 Task: Look for space in Darhan, Mongolia from 11th June, 2023 to 17th June, 2023 for 1 adult in price range Rs.5000 to Rs.12000. Place can be private room with 1  bedroom having 1 bed and 1 bathroom. Property type can be house, flat, guest house, hotel. Amenities needed are: washing machine. Booking option can be shelf check-in. Required host language is English.
Action: Mouse moved to (604, 125)
Screenshot: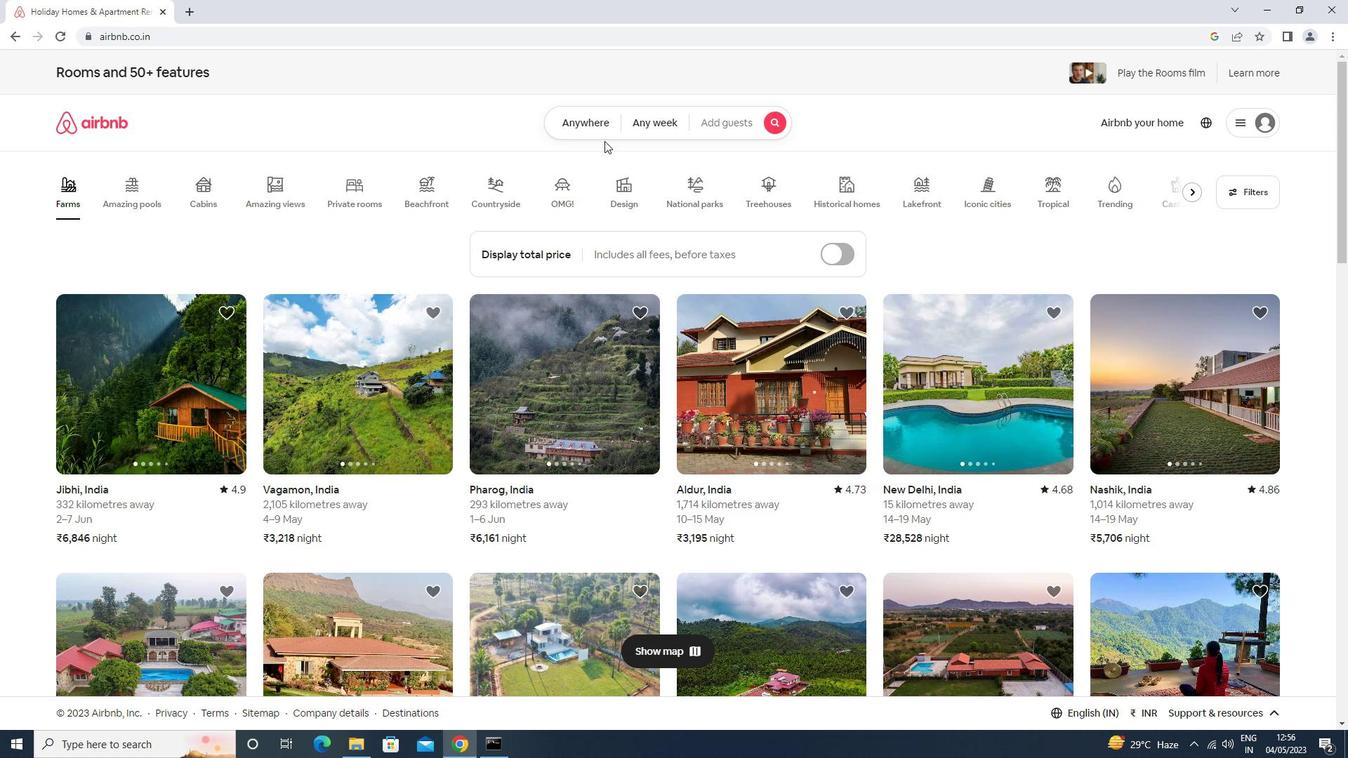 
Action: Mouse pressed left at (604, 125)
Screenshot: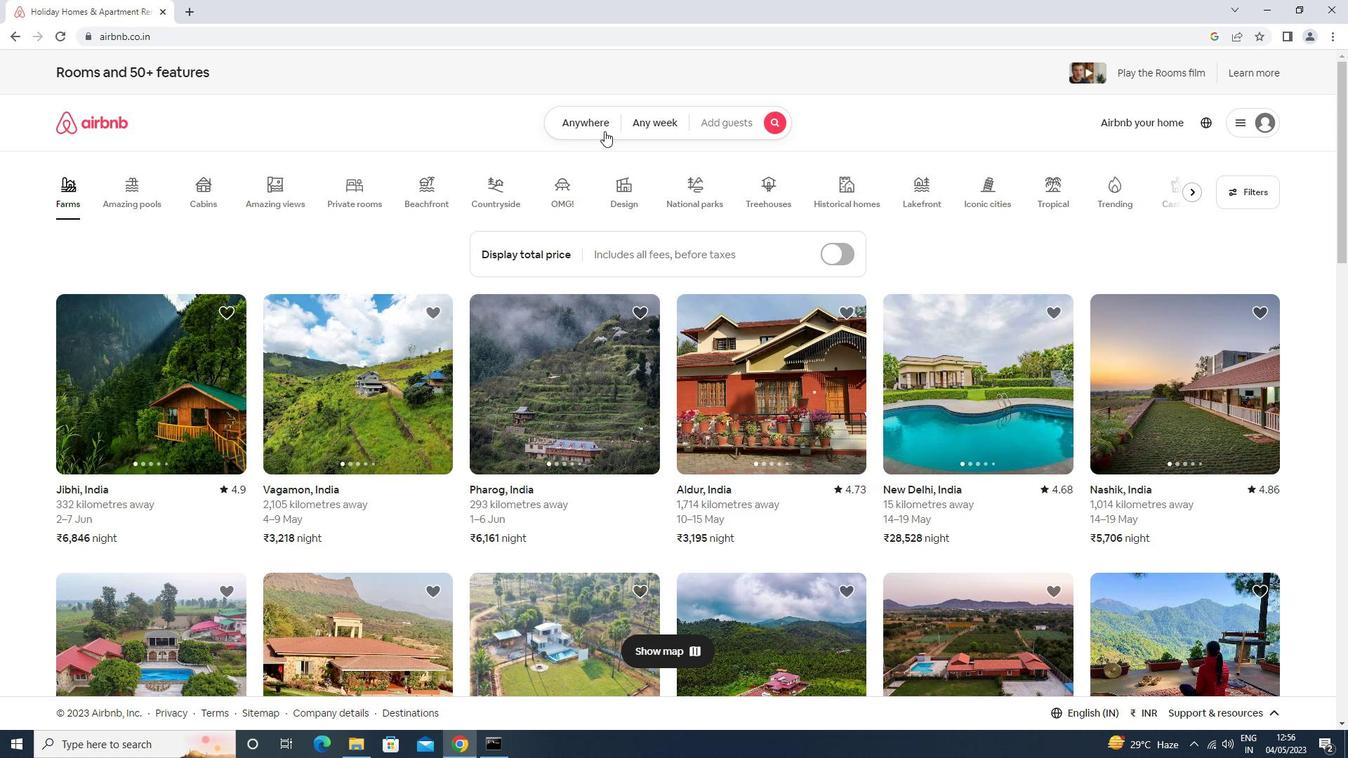 
Action: Mouse moved to (513, 175)
Screenshot: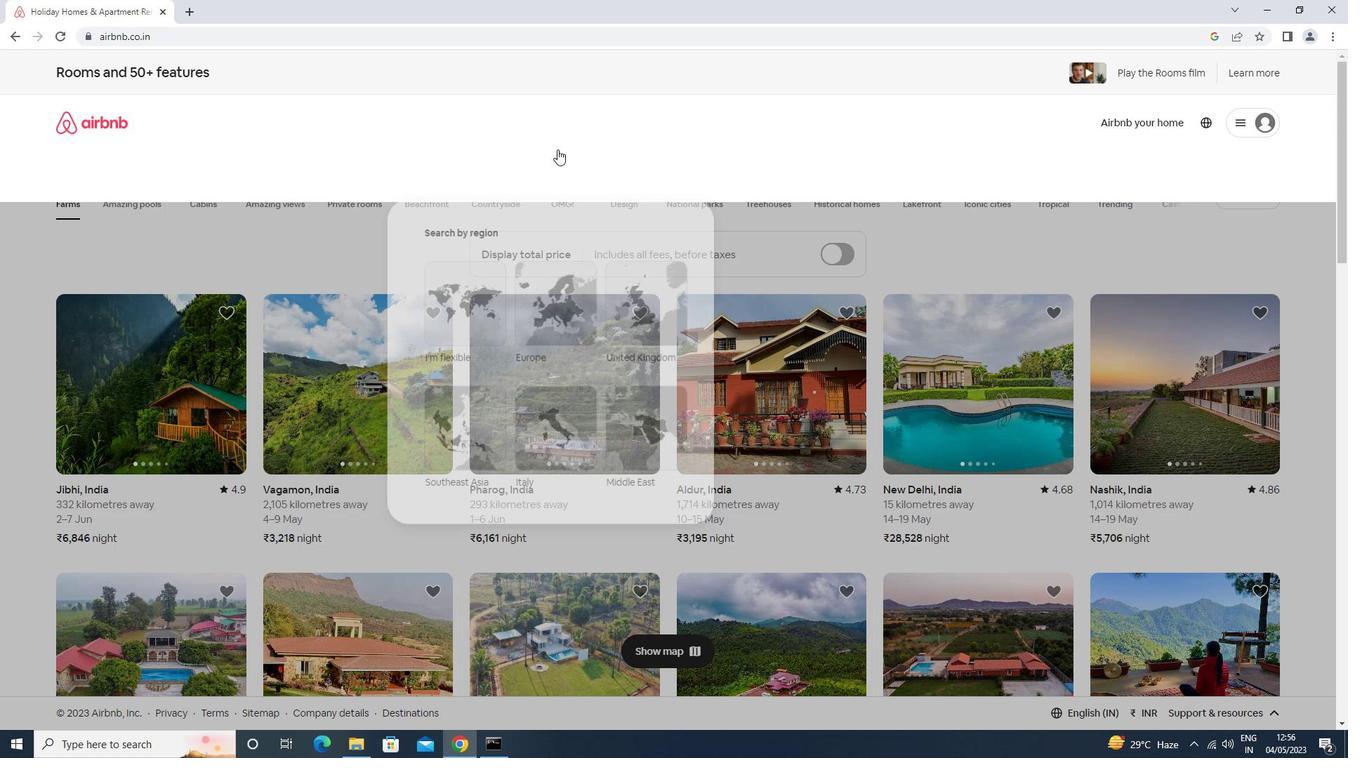 
Action: Mouse pressed left at (513, 175)
Screenshot: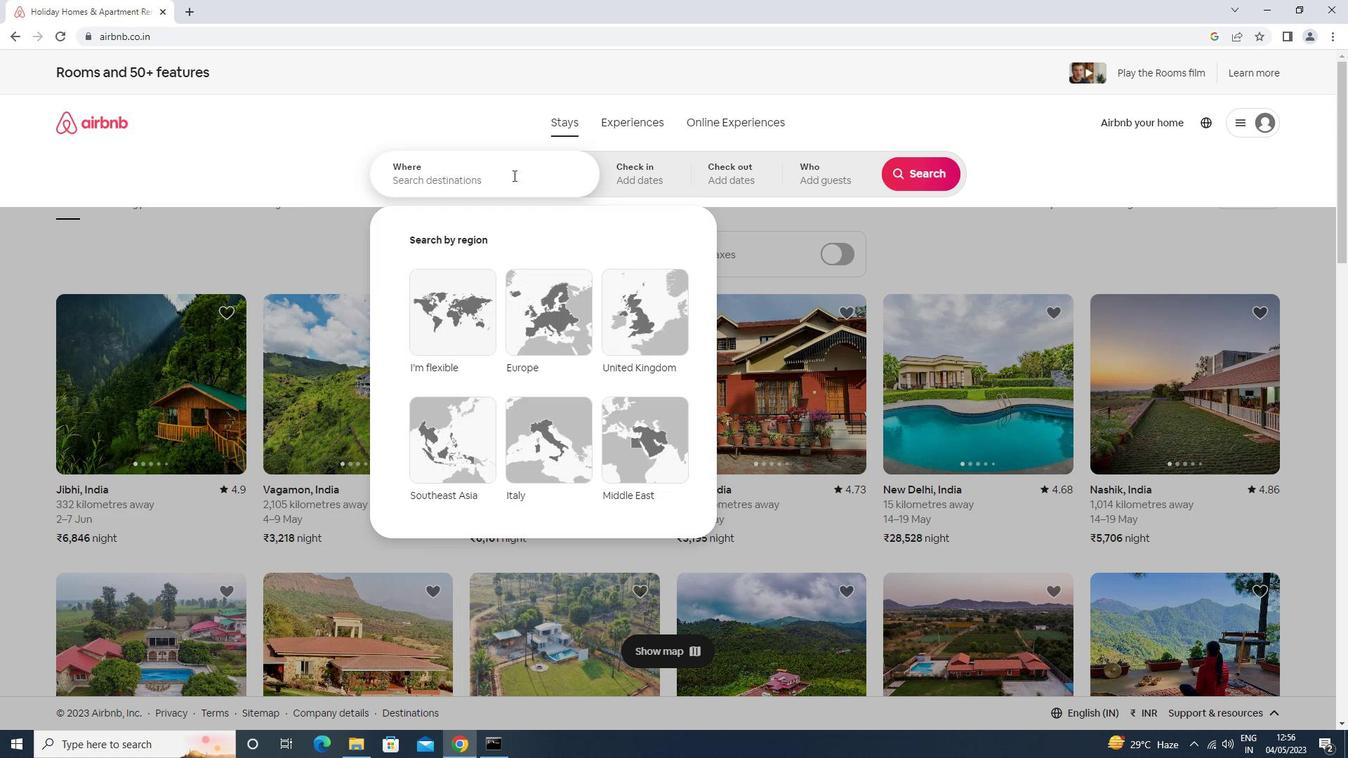 
Action: Key pressed darhan<Key.enter>
Screenshot: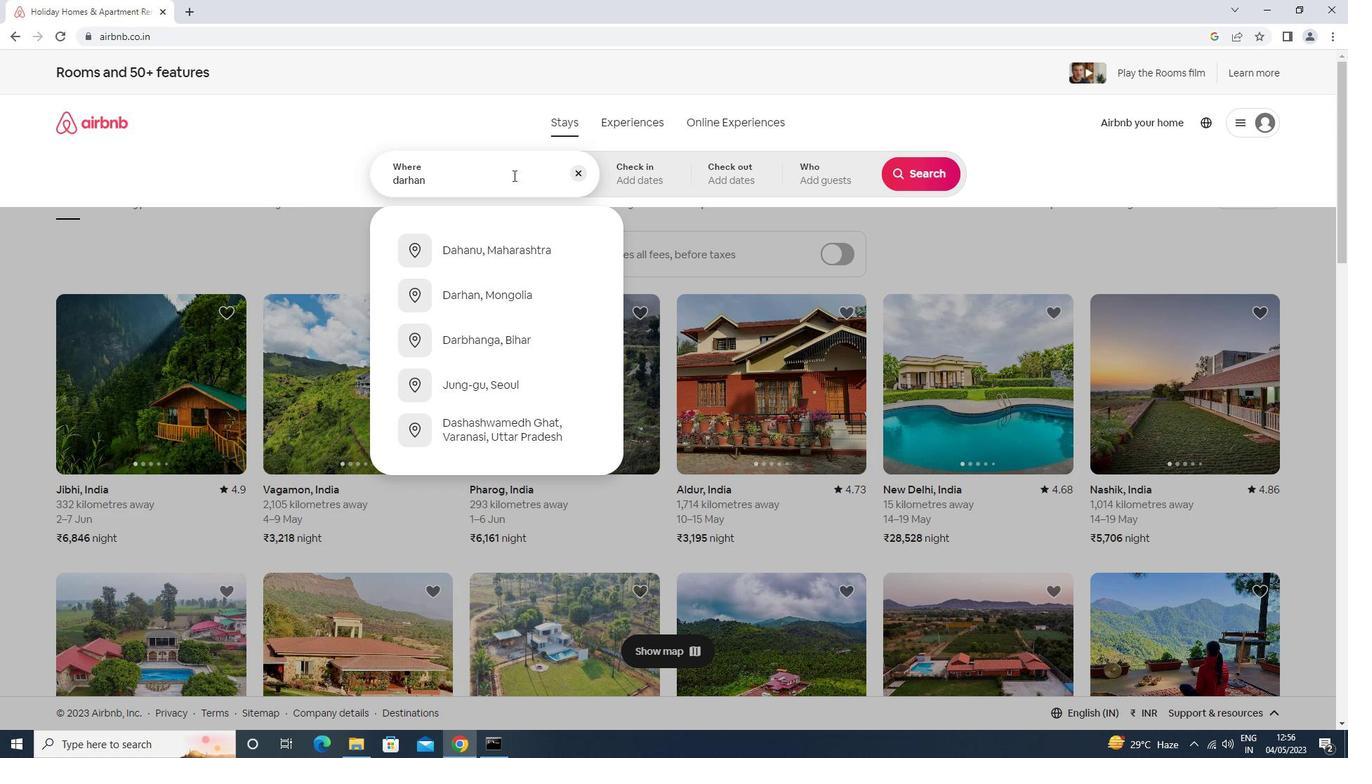 
Action: Mouse moved to (710, 410)
Screenshot: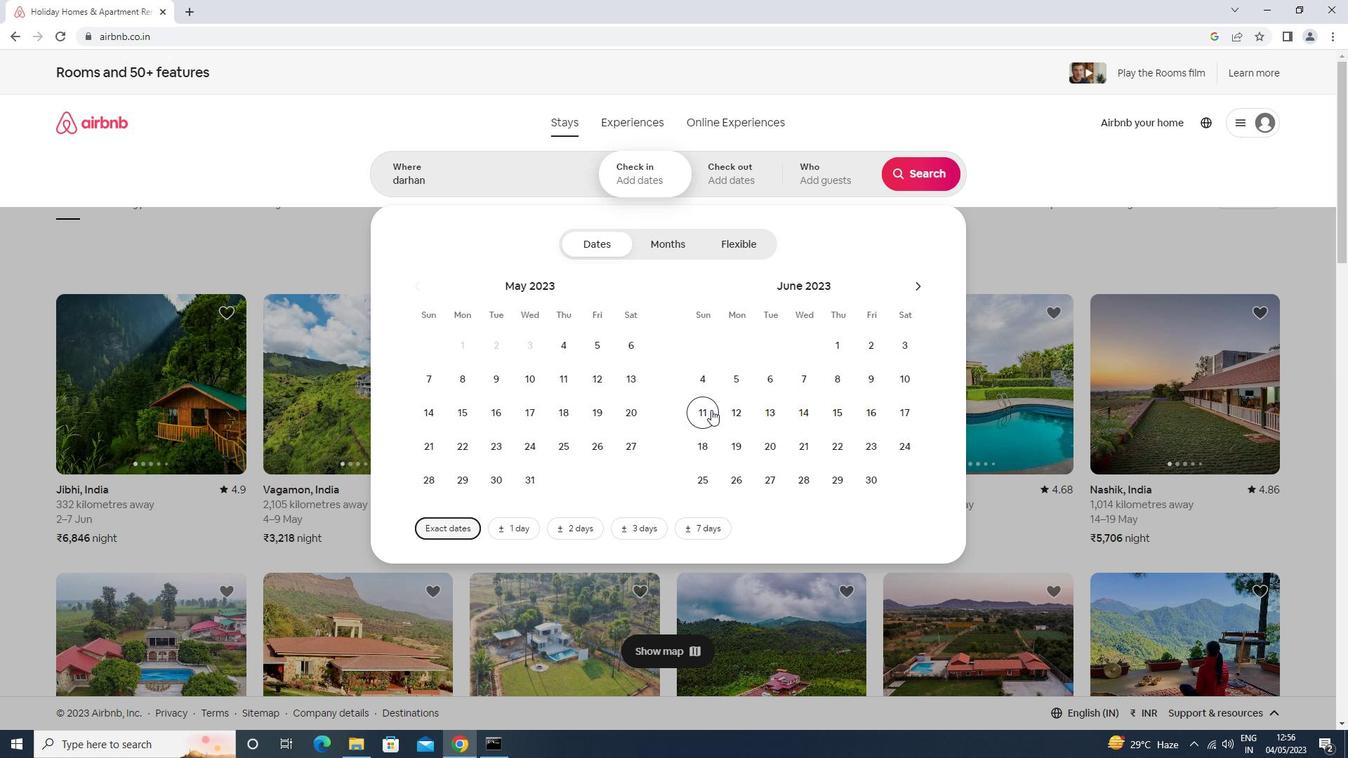 
Action: Mouse pressed left at (710, 410)
Screenshot: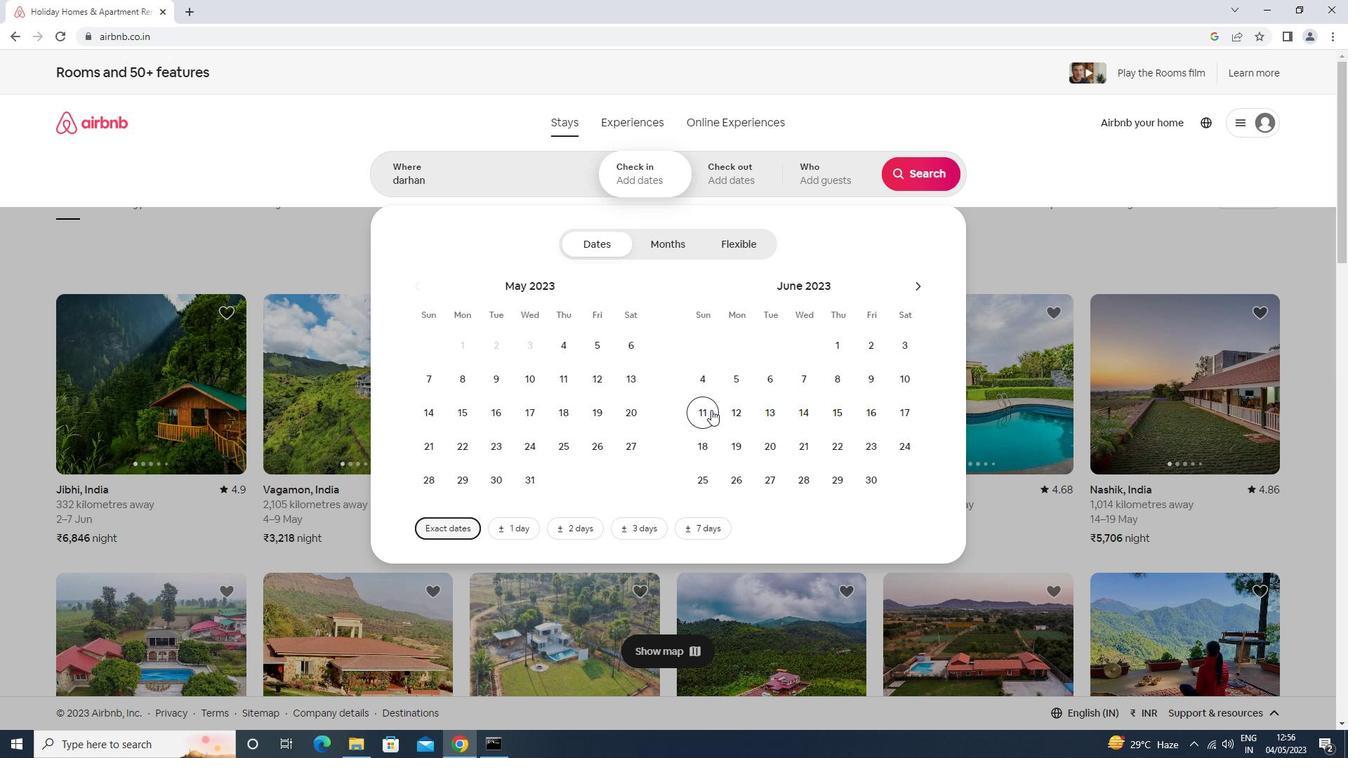 
Action: Mouse moved to (906, 415)
Screenshot: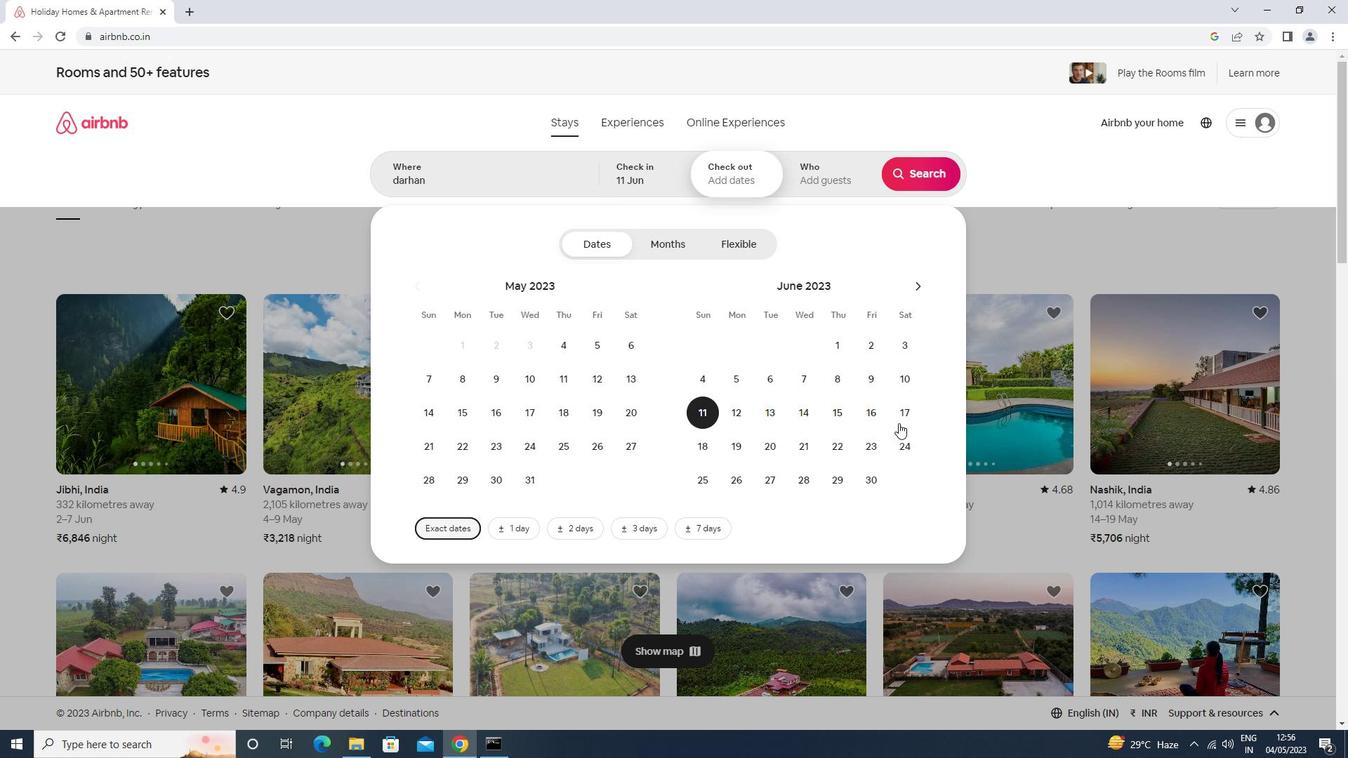 
Action: Mouse pressed left at (906, 415)
Screenshot: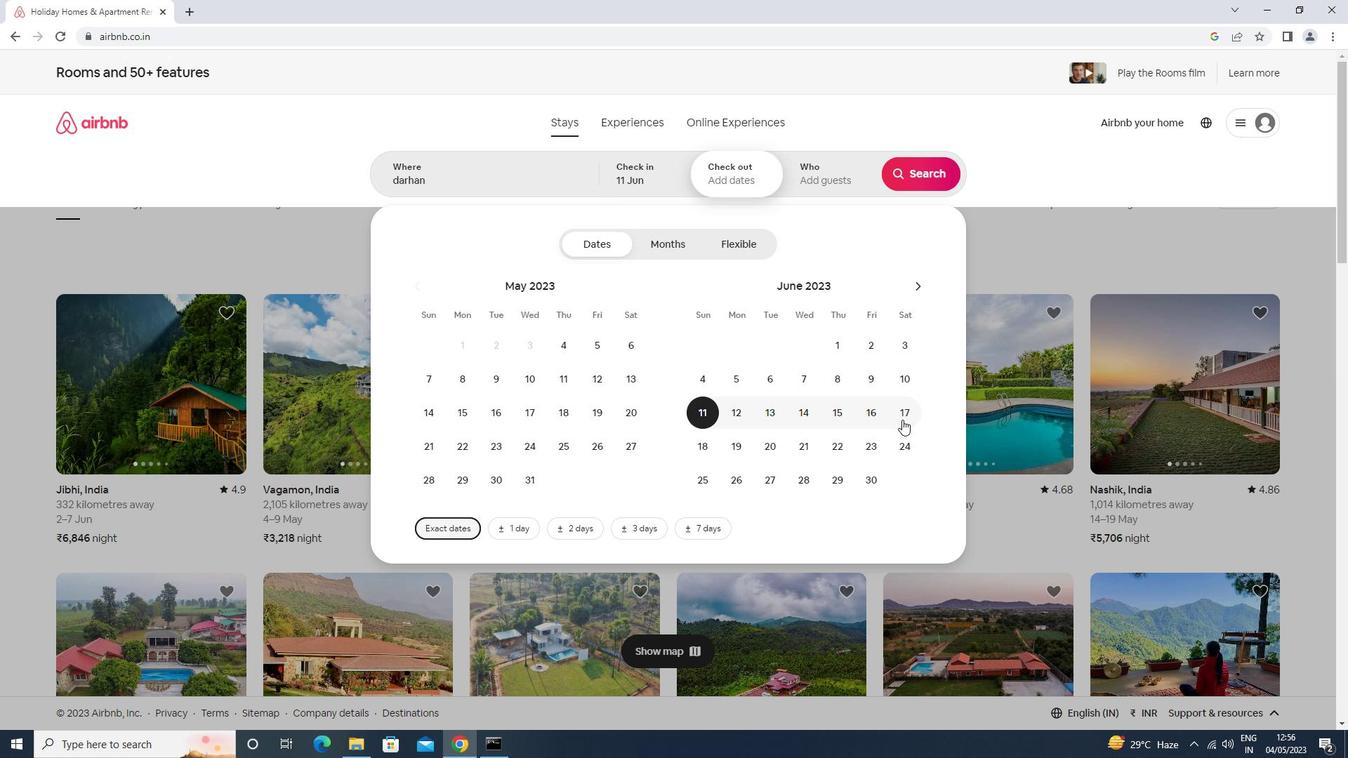 
Action: Mouse moved to (814, 188)
Screenshot: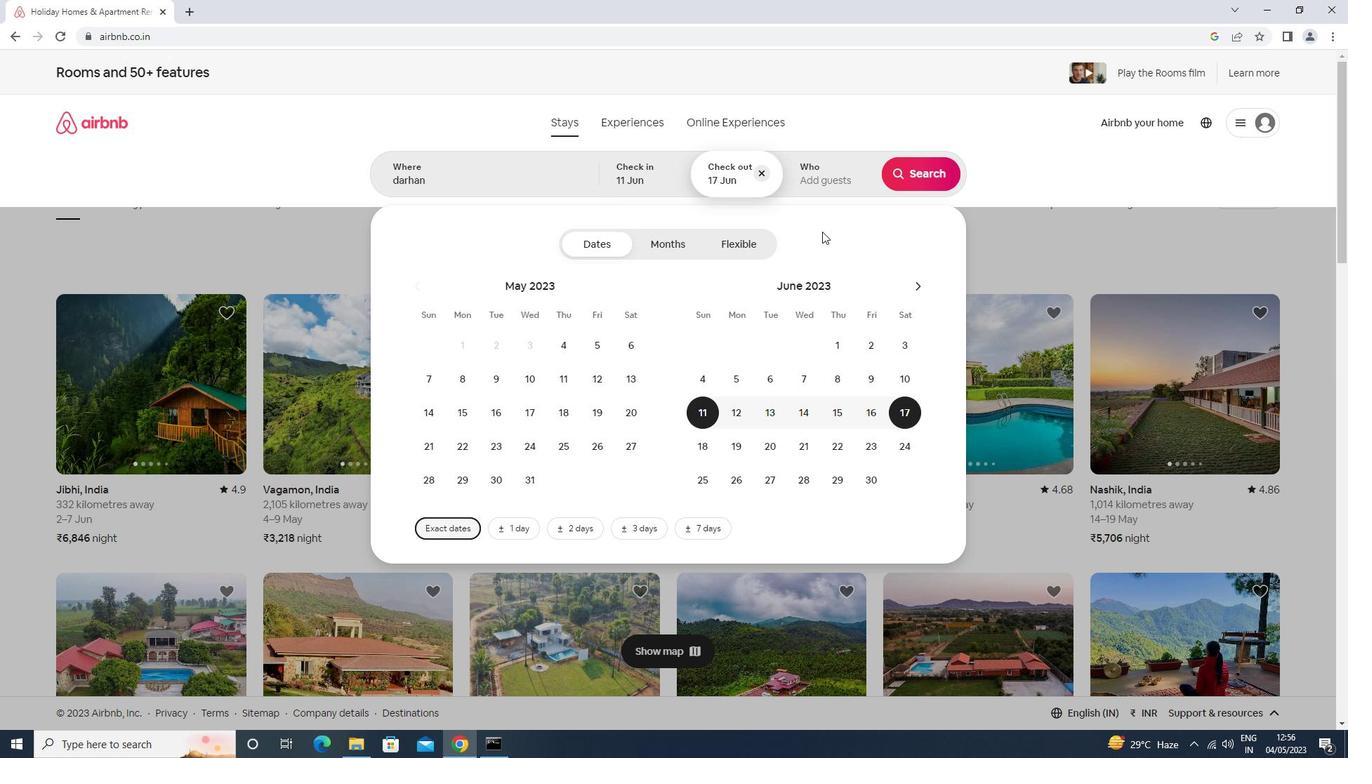 
Action: Mouse pressed left at (814, 188)
Screenshot: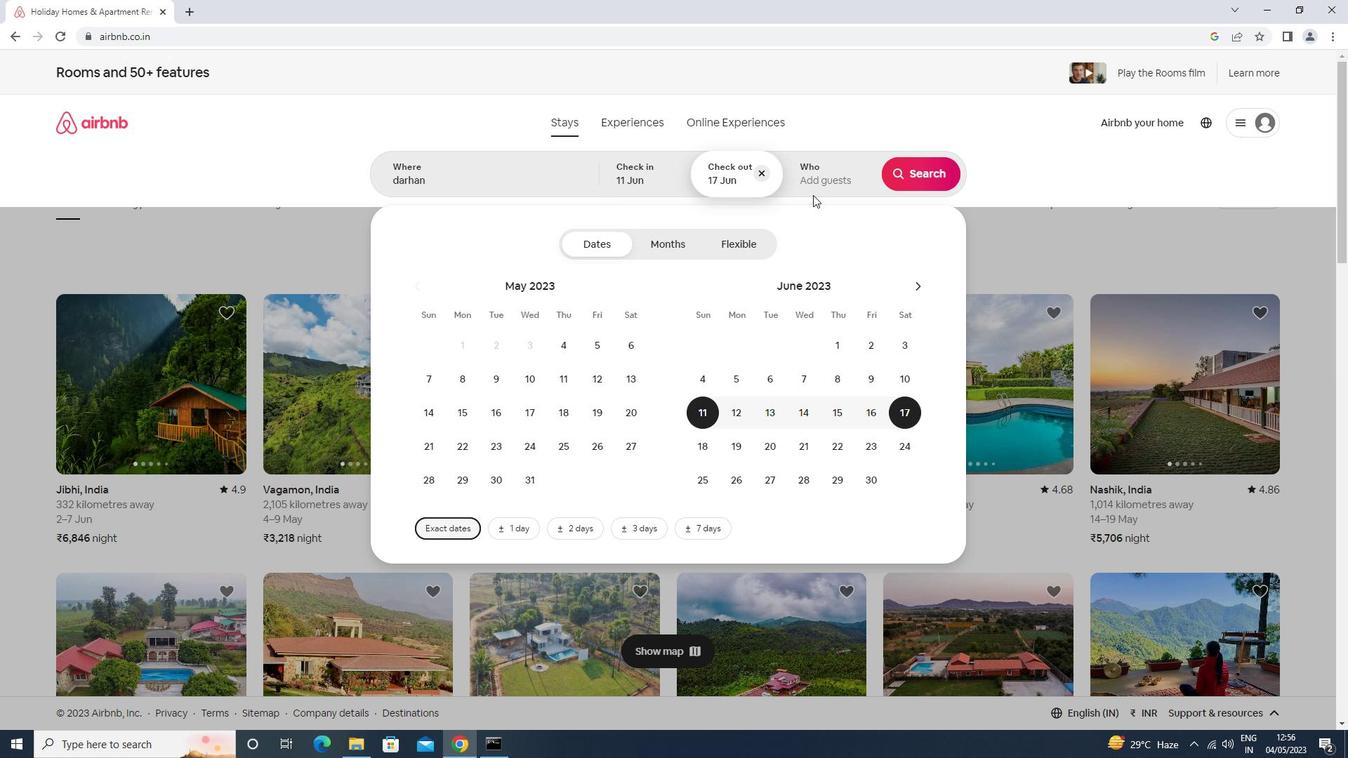
Action: Mouse moved to (925, 253)
Screenshot: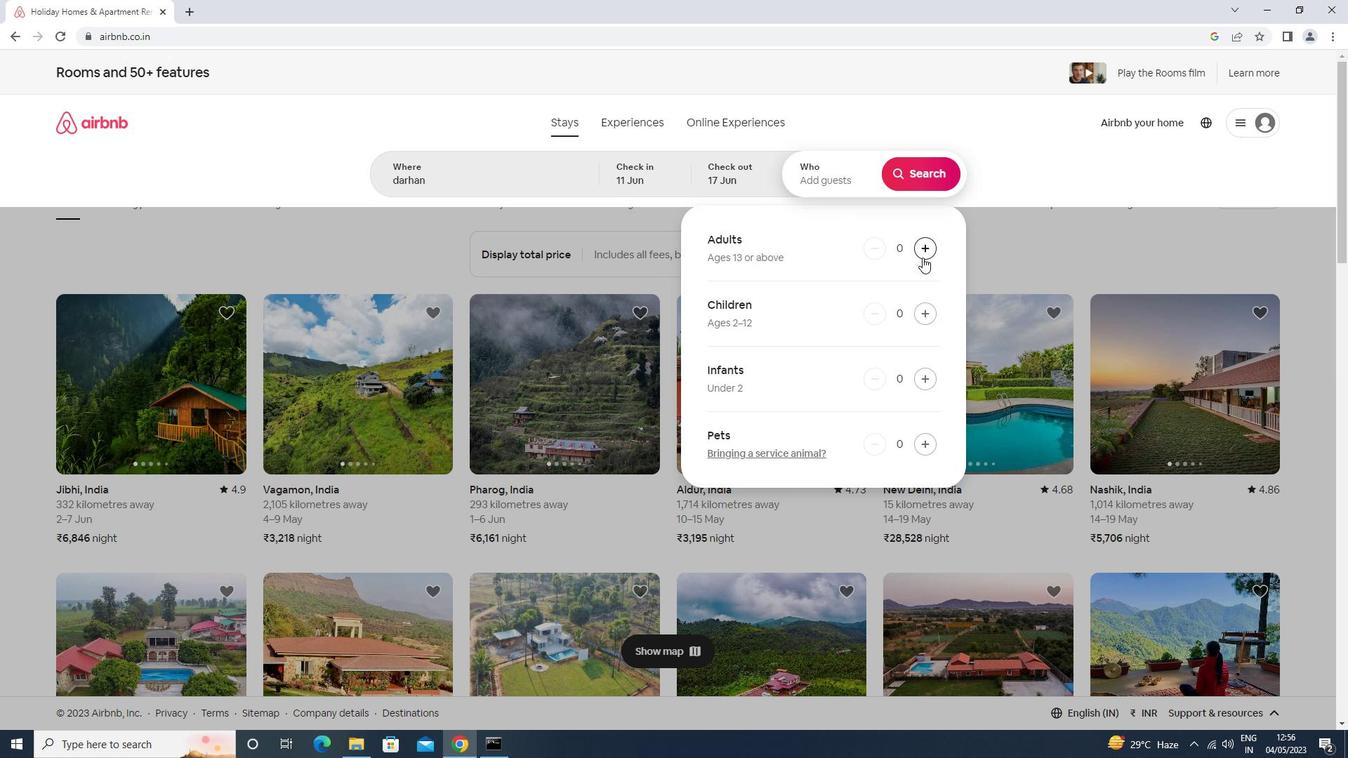 
Action: Mouse pressed left at (925, 253)
Screenshot: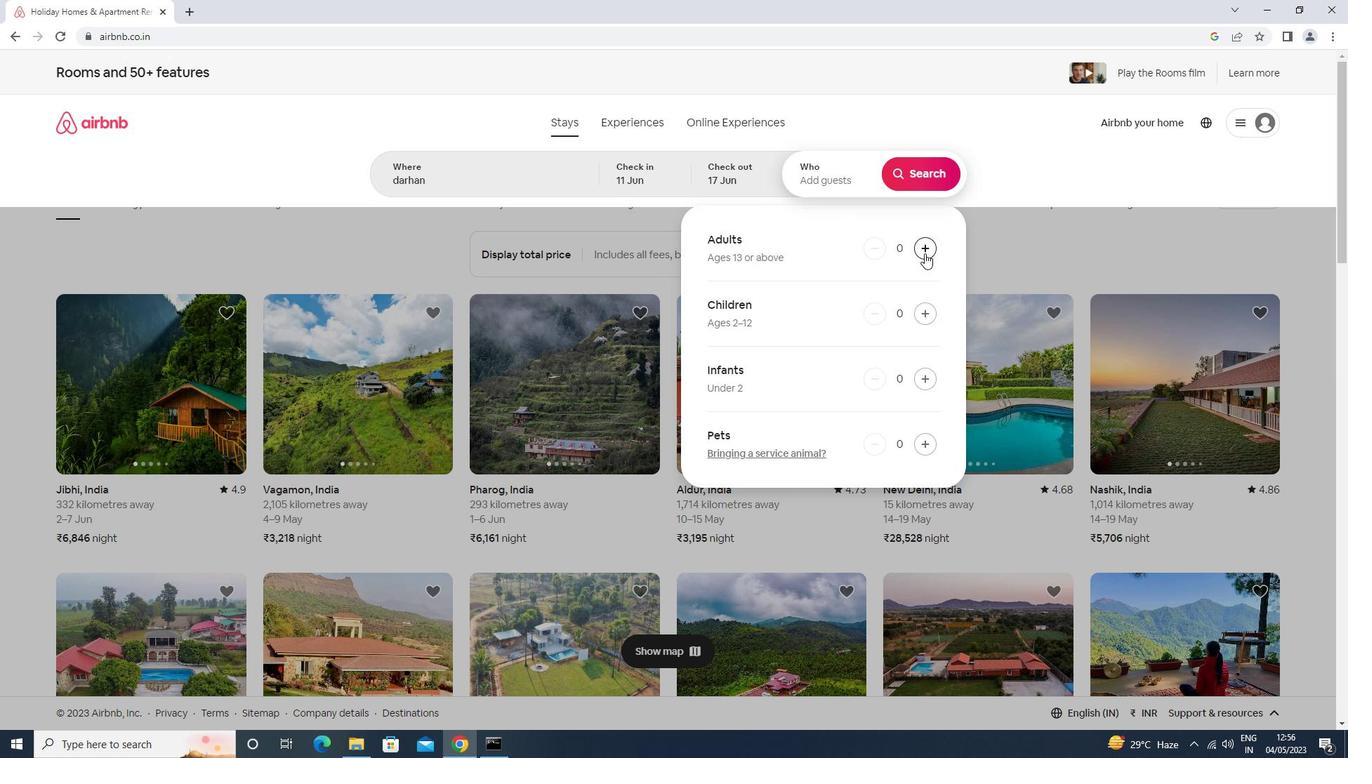 
Action: Mouse moved to (922, 164)
Screenshot: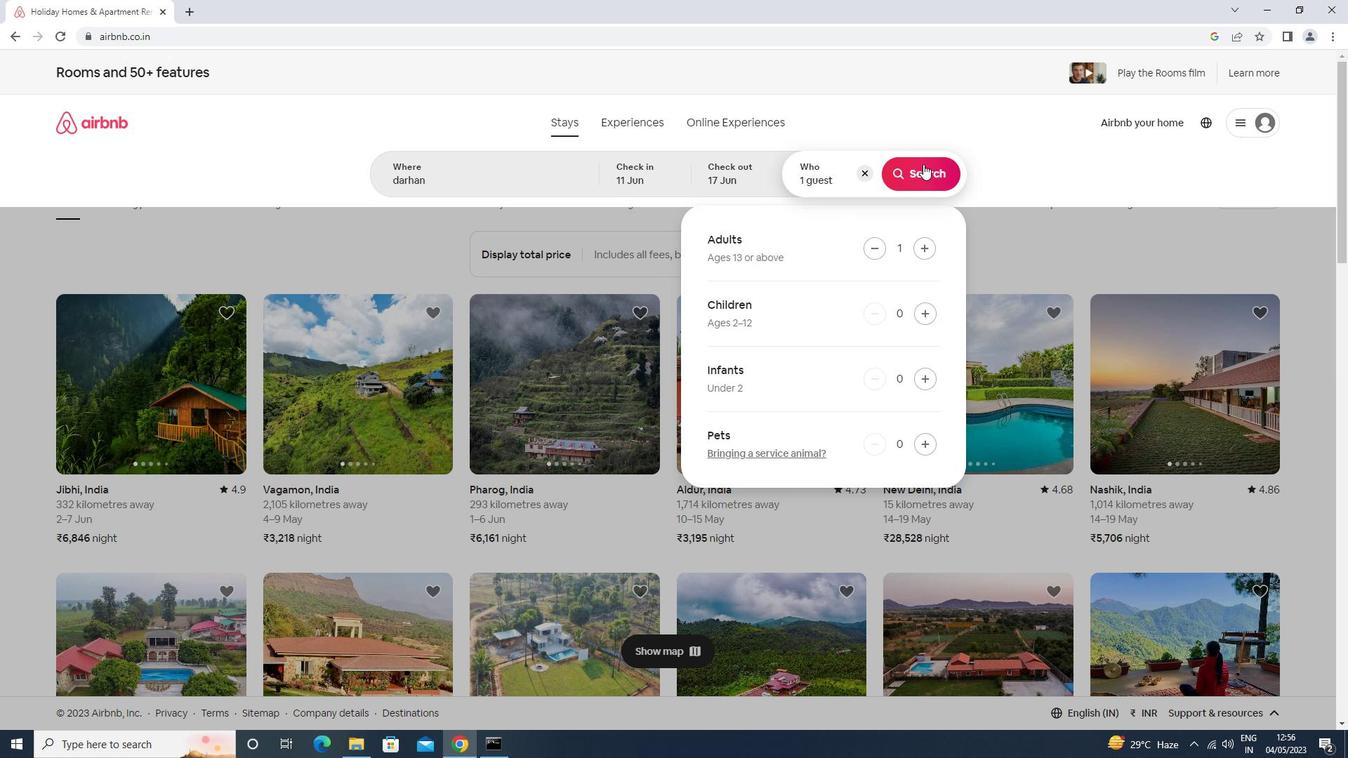 
Action: Mouse pressed left at (922, 164)
Screenshot: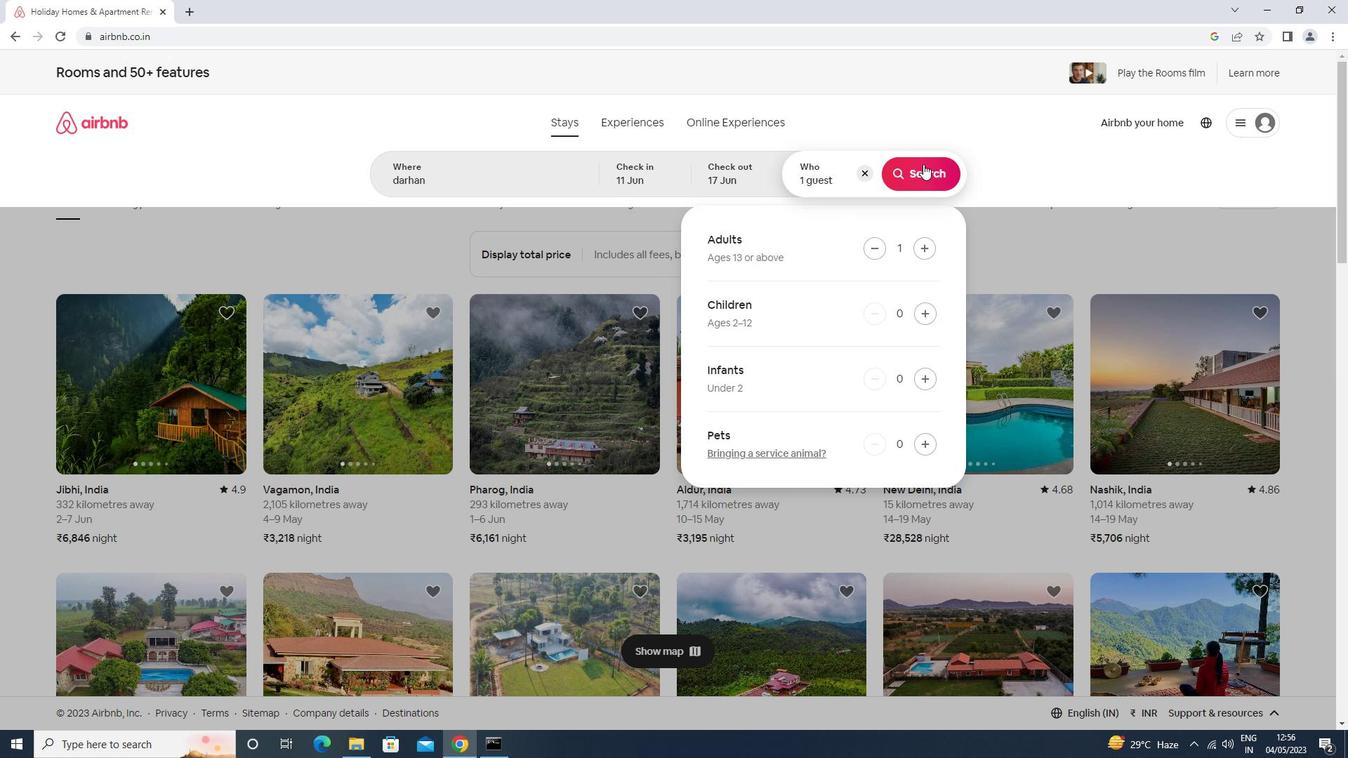 
Action: Mouse moved to (1306, 143)
Screenshot: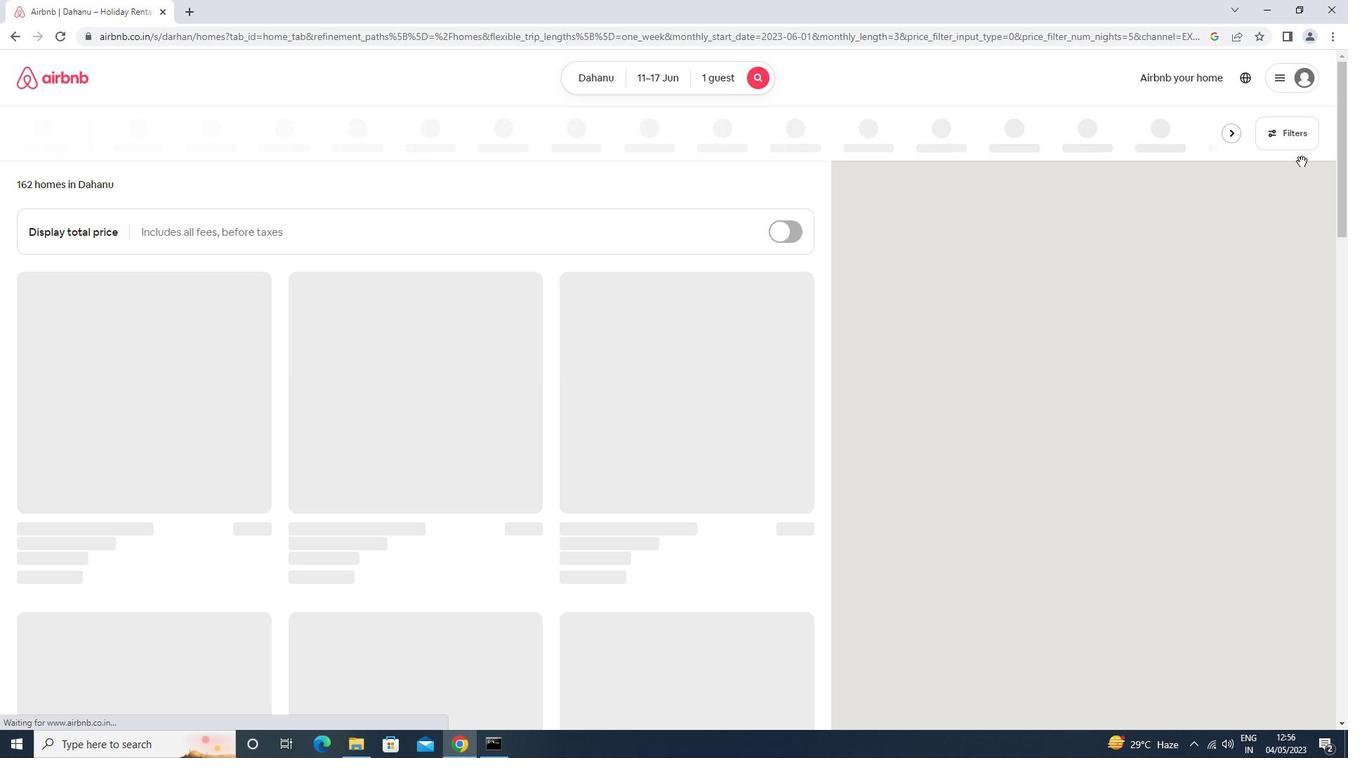 
Action: Mouse pressed left at (1306, 143)
Screenshot: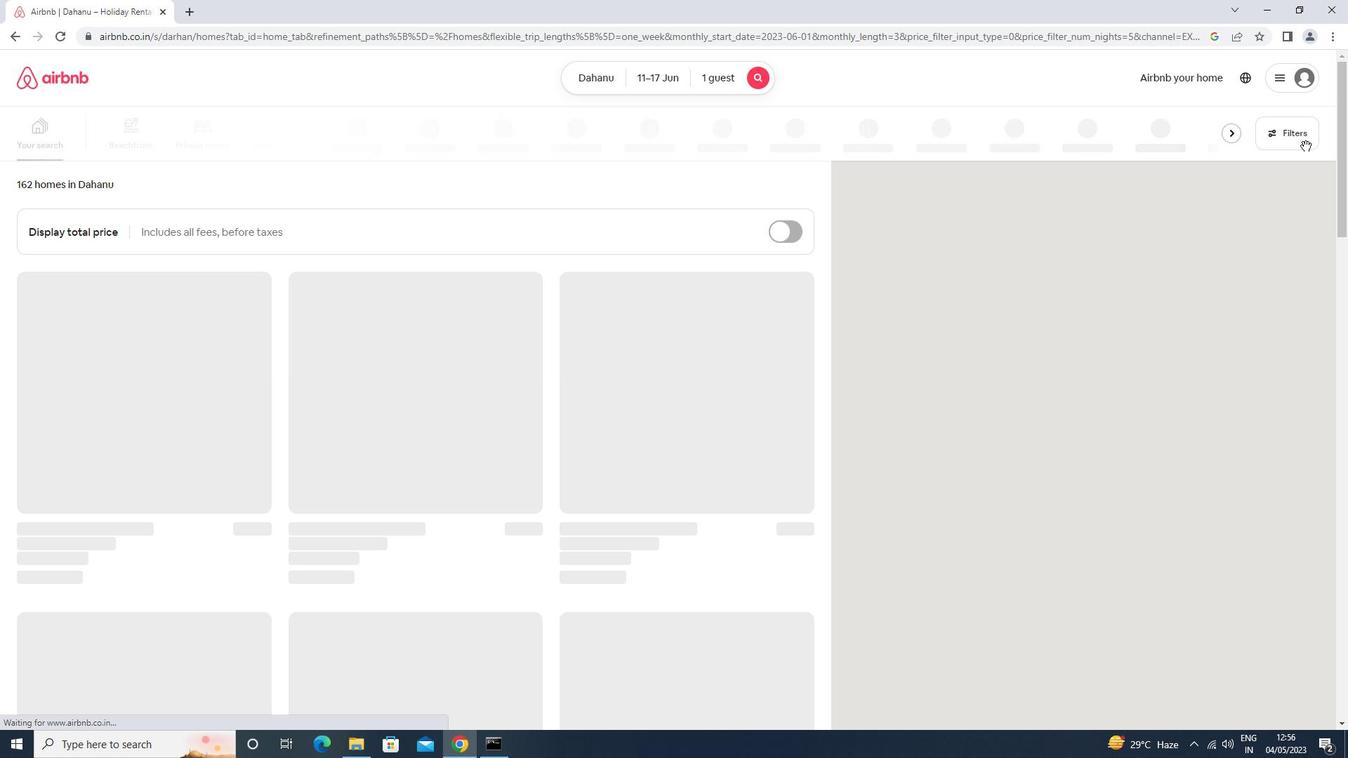 
Action: Mouse moved to (611, 314)
Screenshot: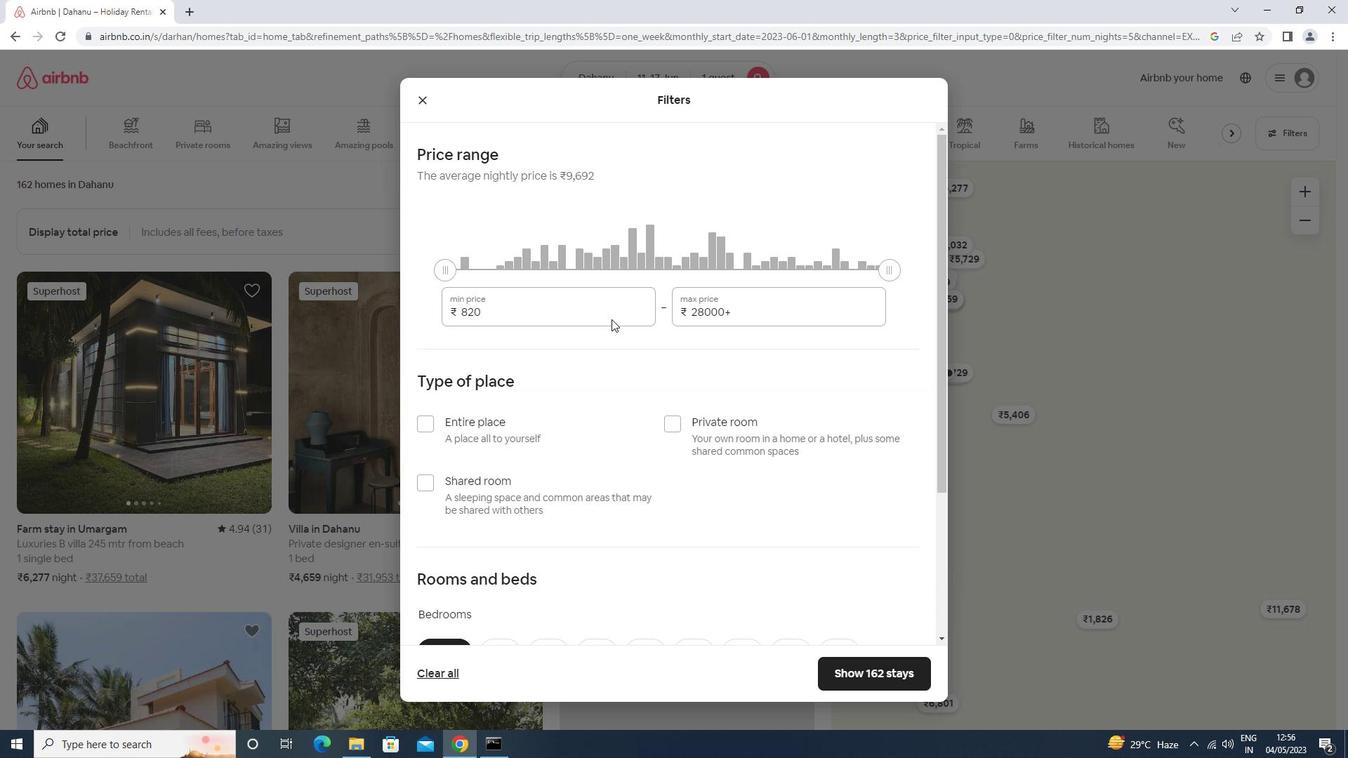 
Action: Mouse pressed left at (611, 314)
Screenshot: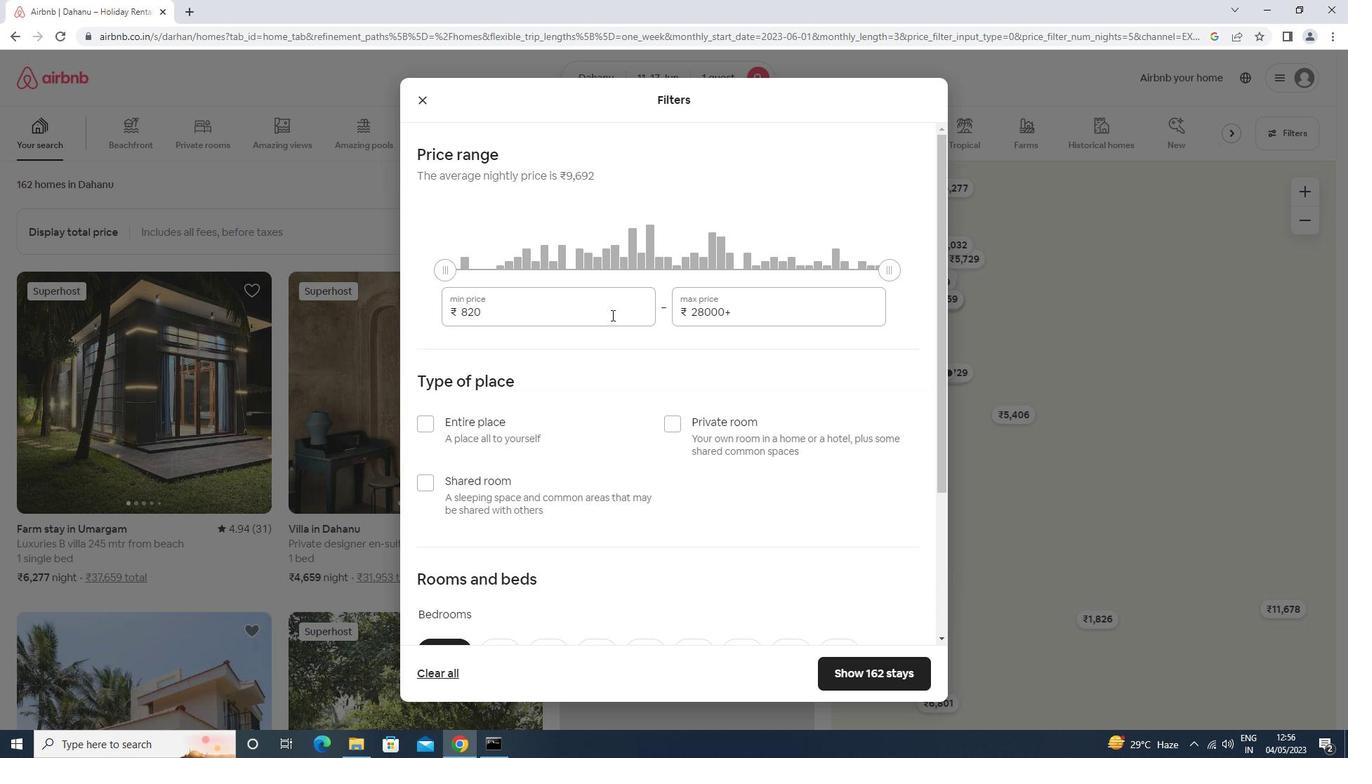 
Action: Mouse moved to (611, 314)
Screenshot: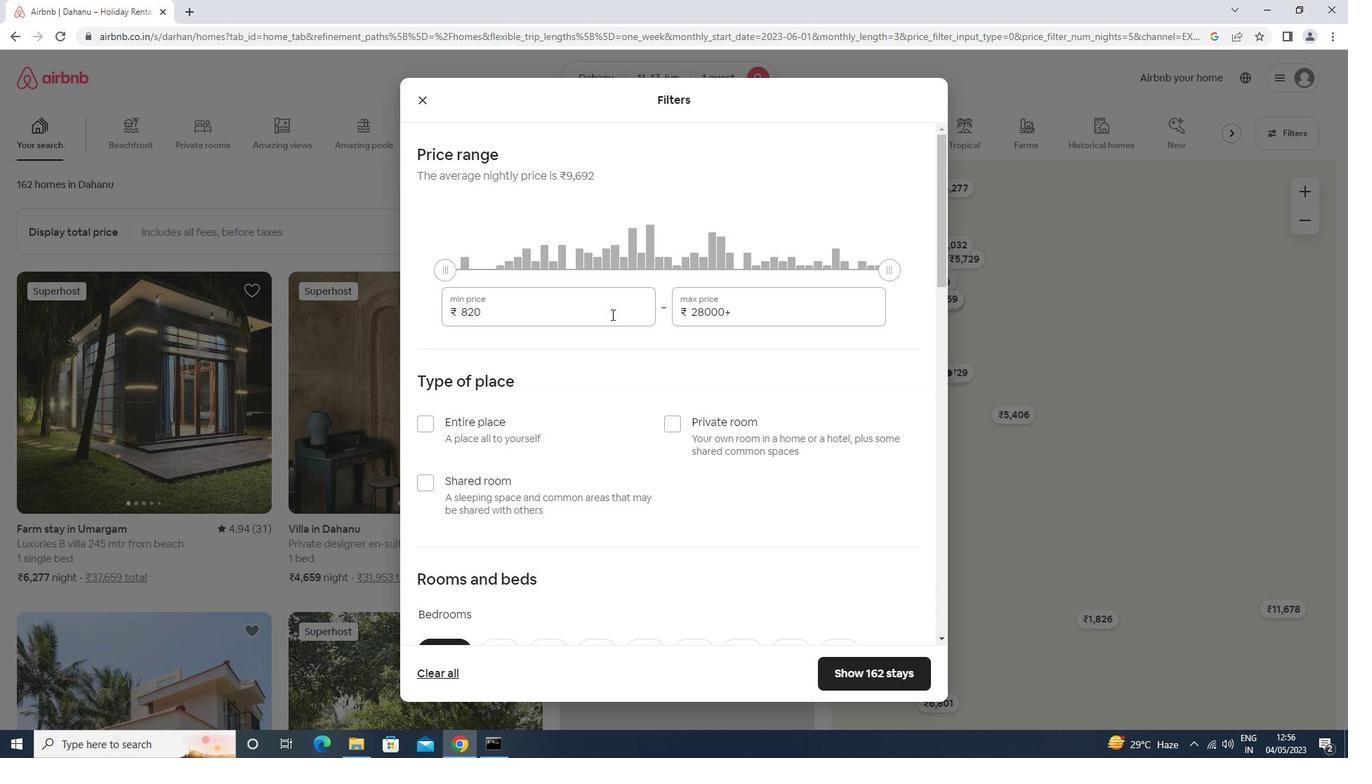 
Action: Key pressed <Key.backspace><Key.backspace><Key.backspace>5000<Key.tab>12000
Screenshot: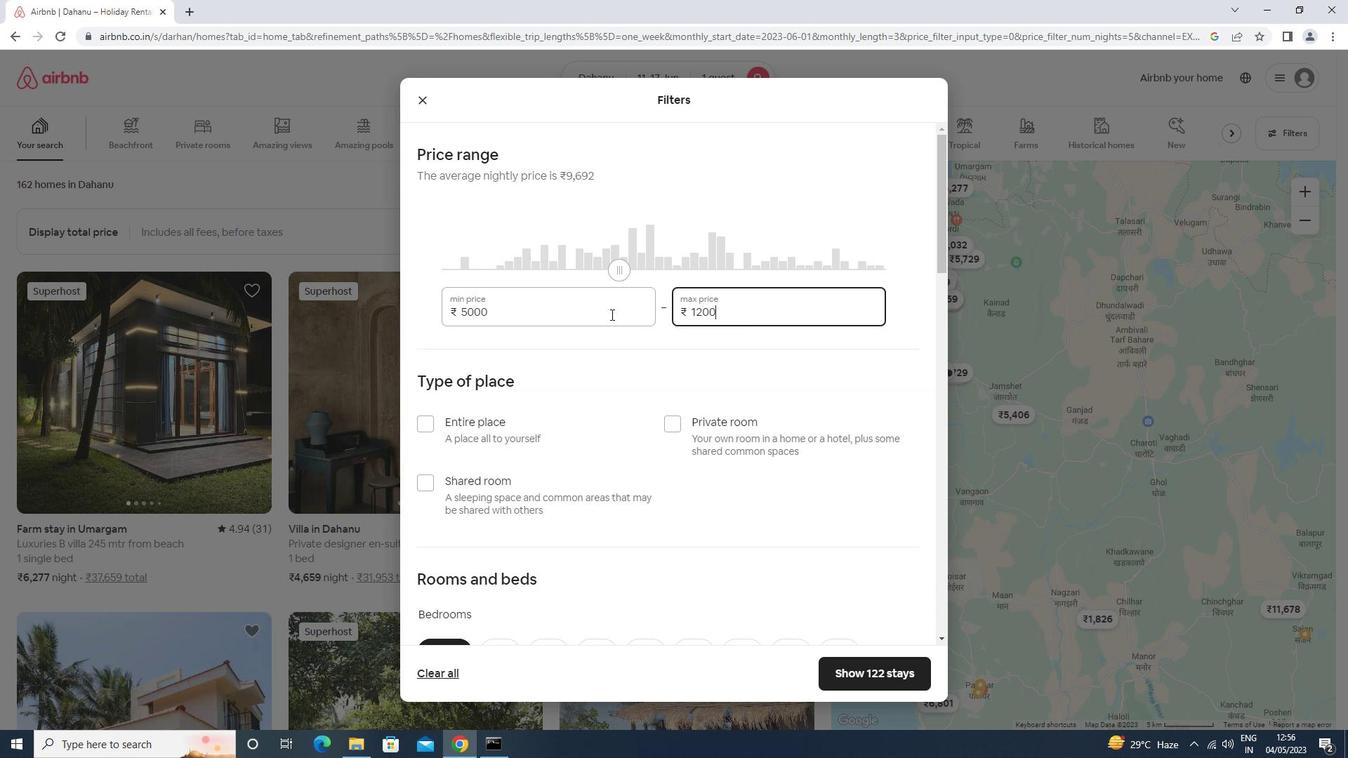 
Action: Mouse moved to (731, 439)
Screenshot: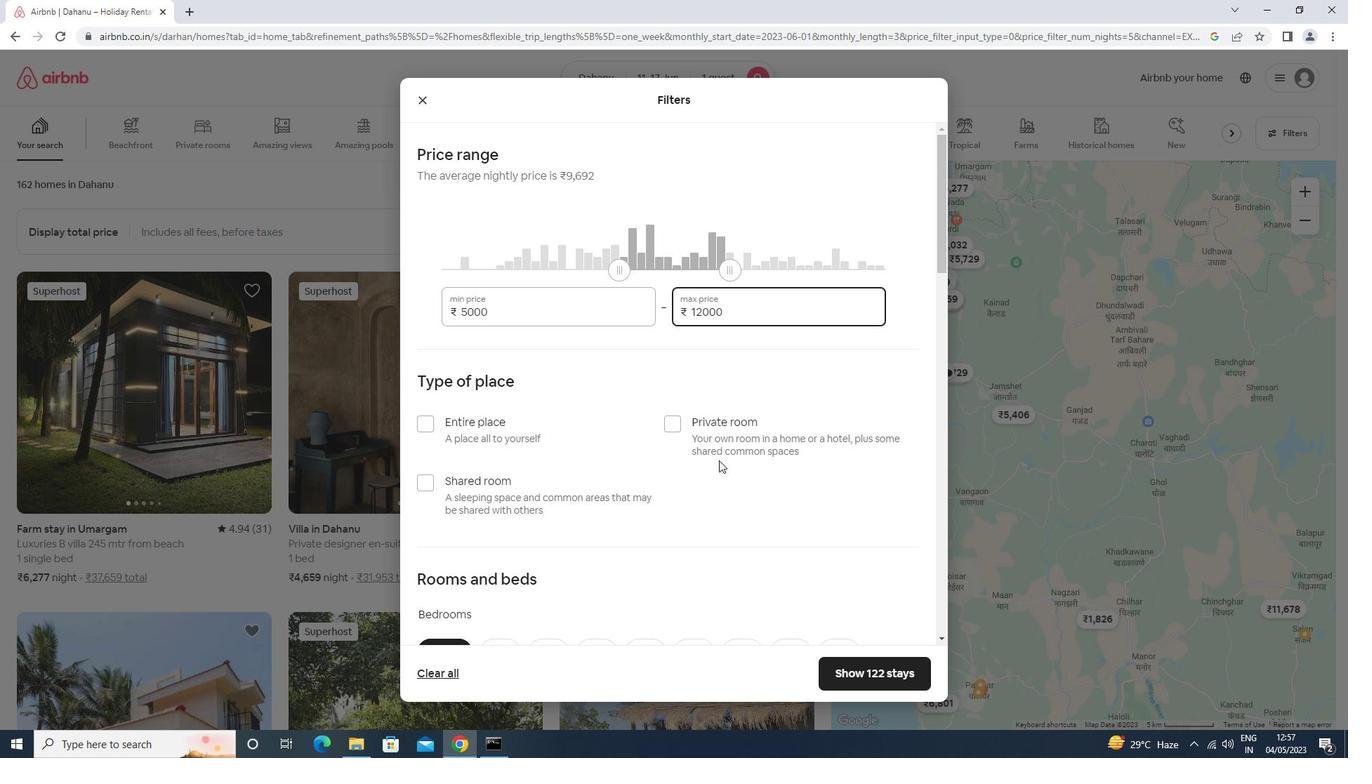 
Action: Mouse pressed left at (731, 439)
Screenshot: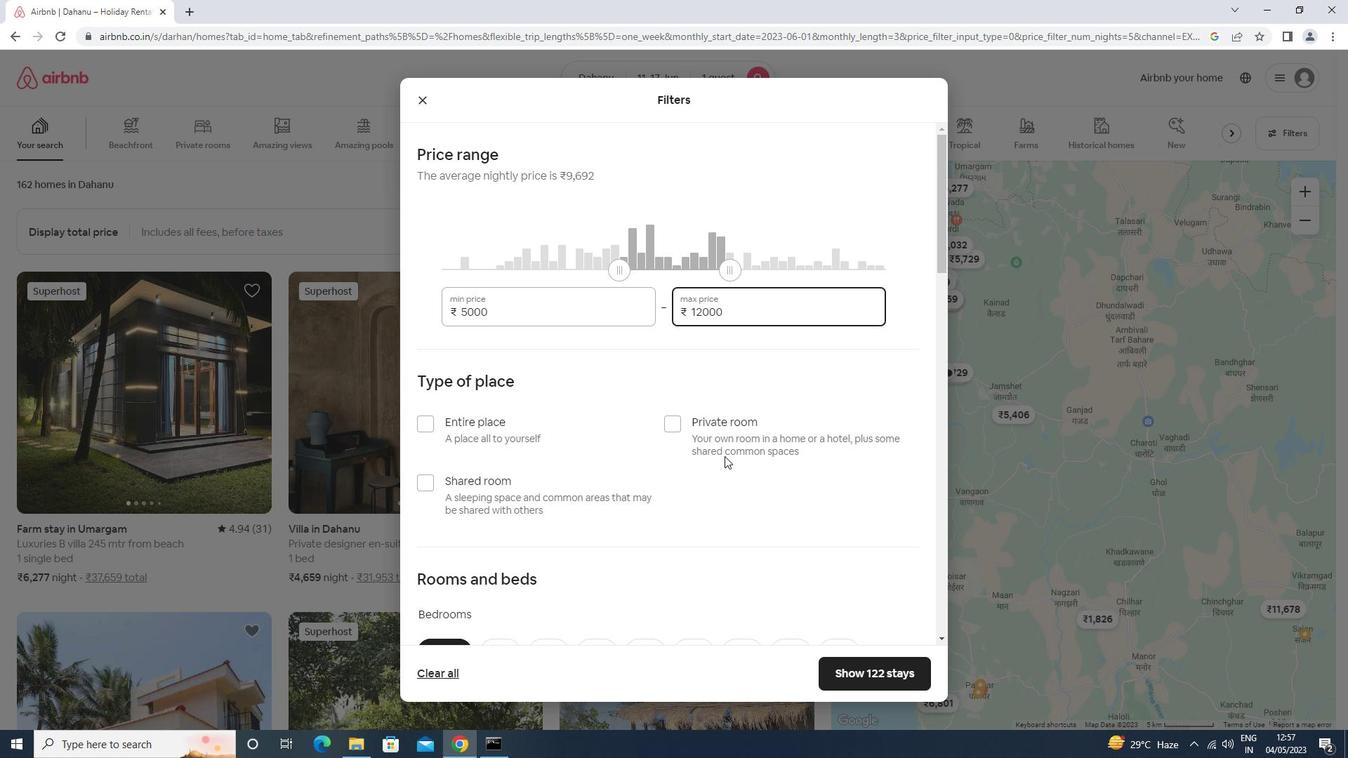 
Action: Mouse moved to (724, 441)
Screenshot: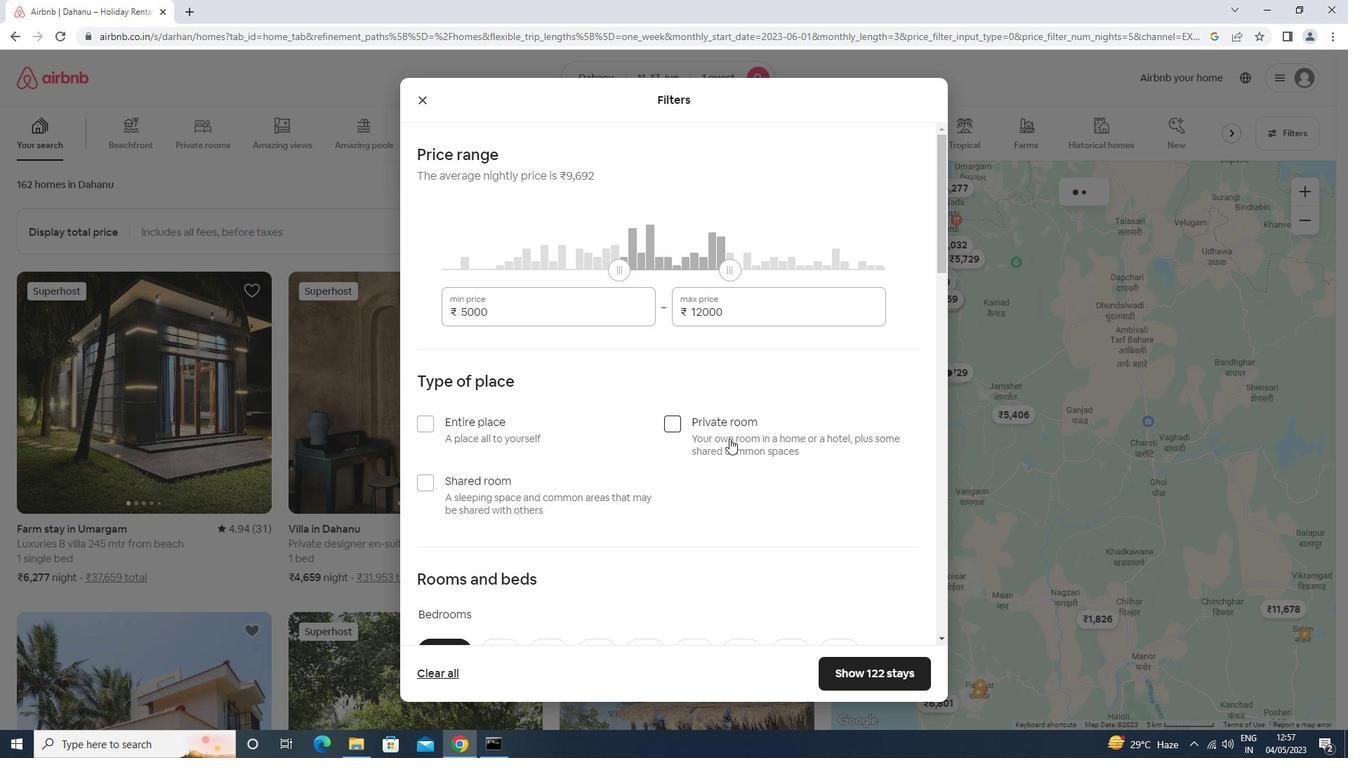 
Action: Mouse scrolled (724, 440) with delta (0, 0)
Screenshot: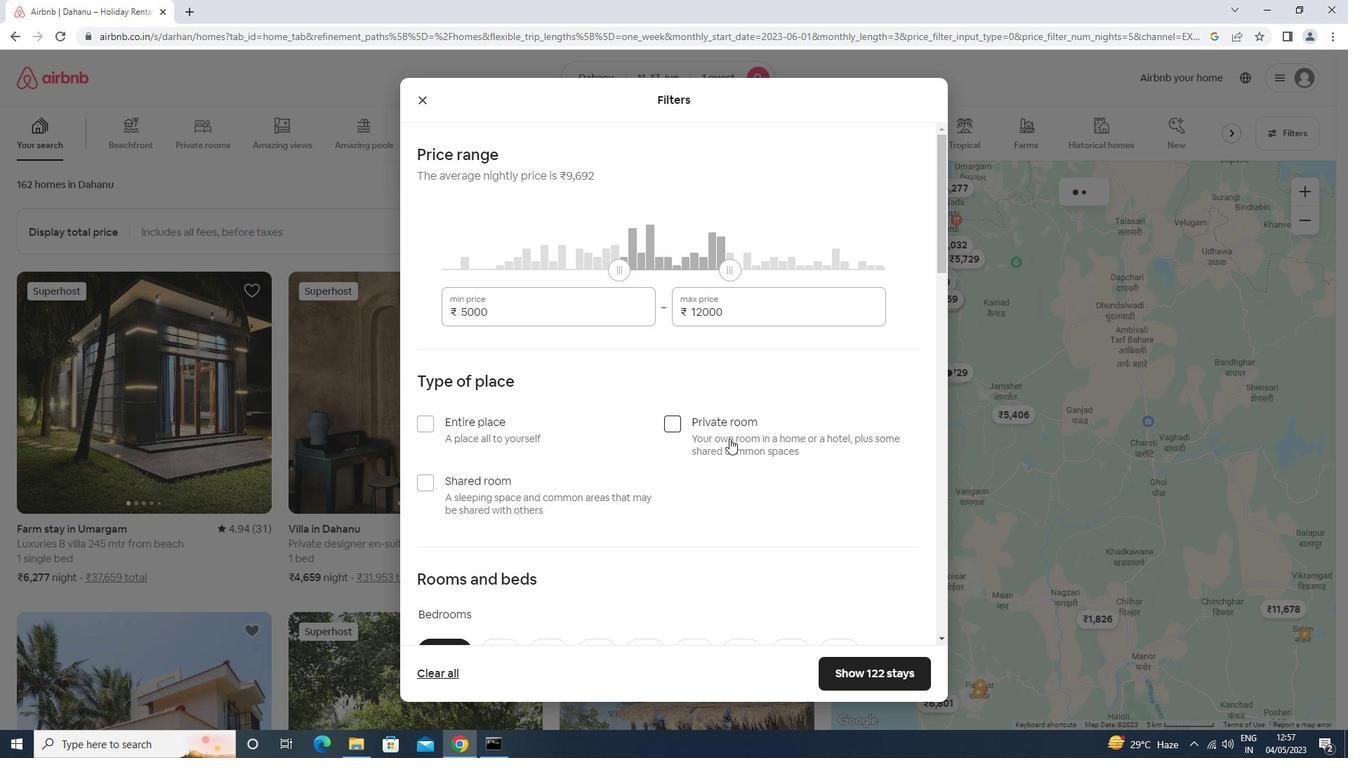 
Action: Mouse moved to (723, 441)
Screenshot: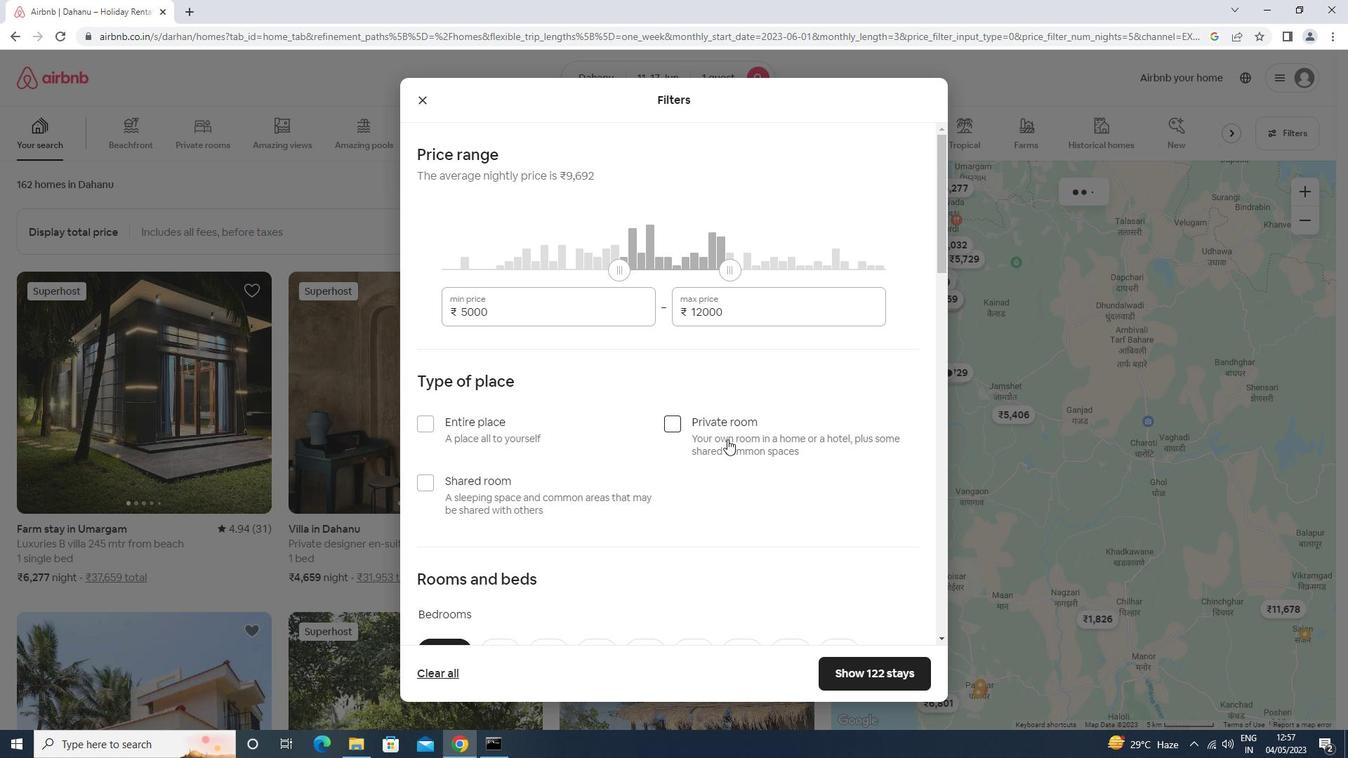 
Action: Mouse scrolled (723, 441) with delta (0, 0)
Screenshot: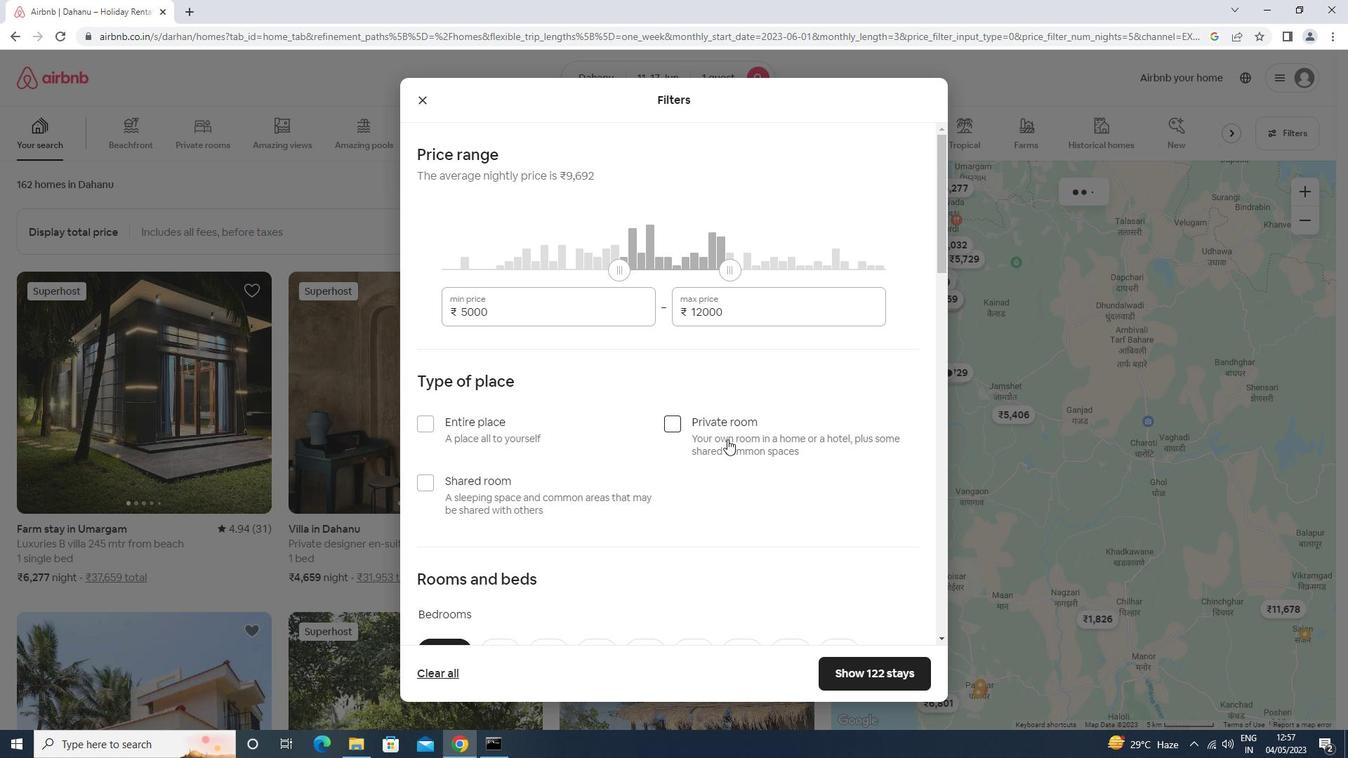 
Action: Mouse scrolled (723, 441) with delta (0, 0)
Screenshot: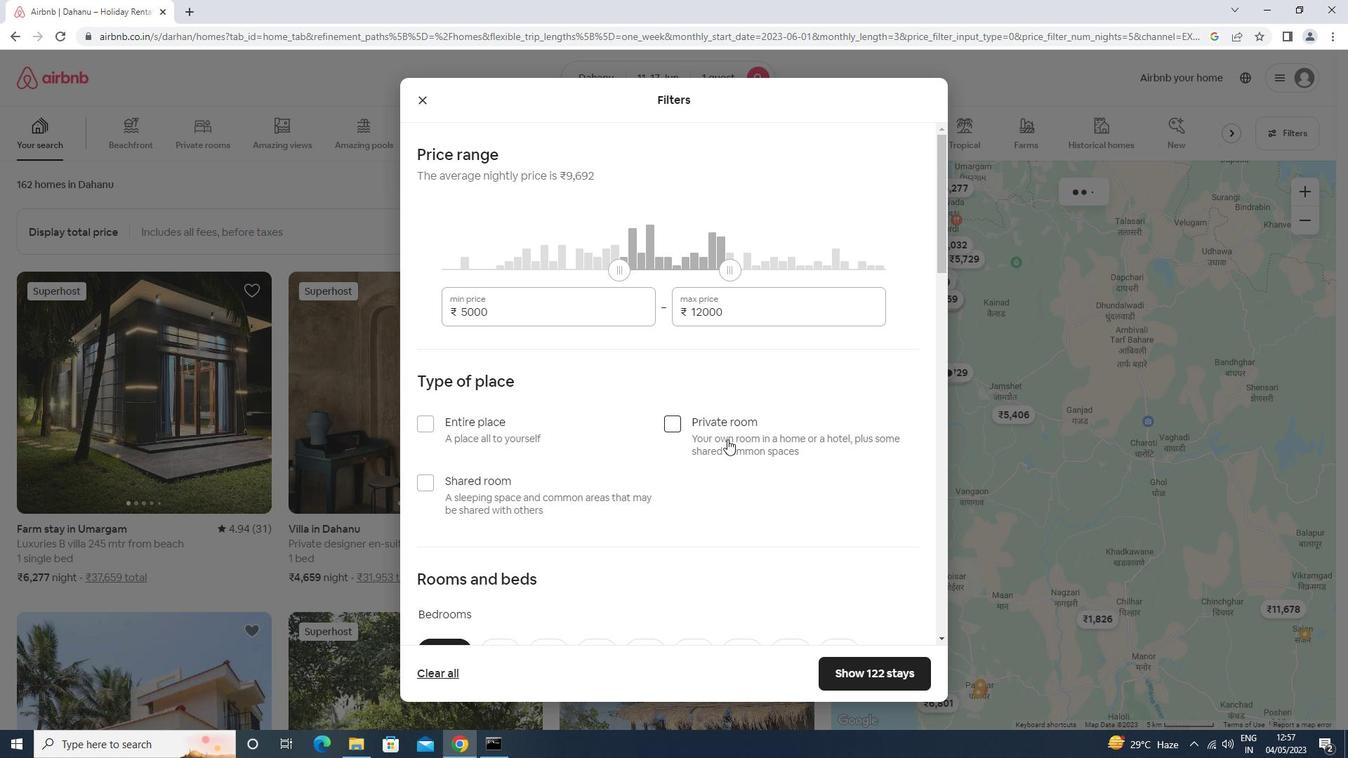 
Action: Mouse scrolled (723, 441) with delta (0, 0)
Screenshot: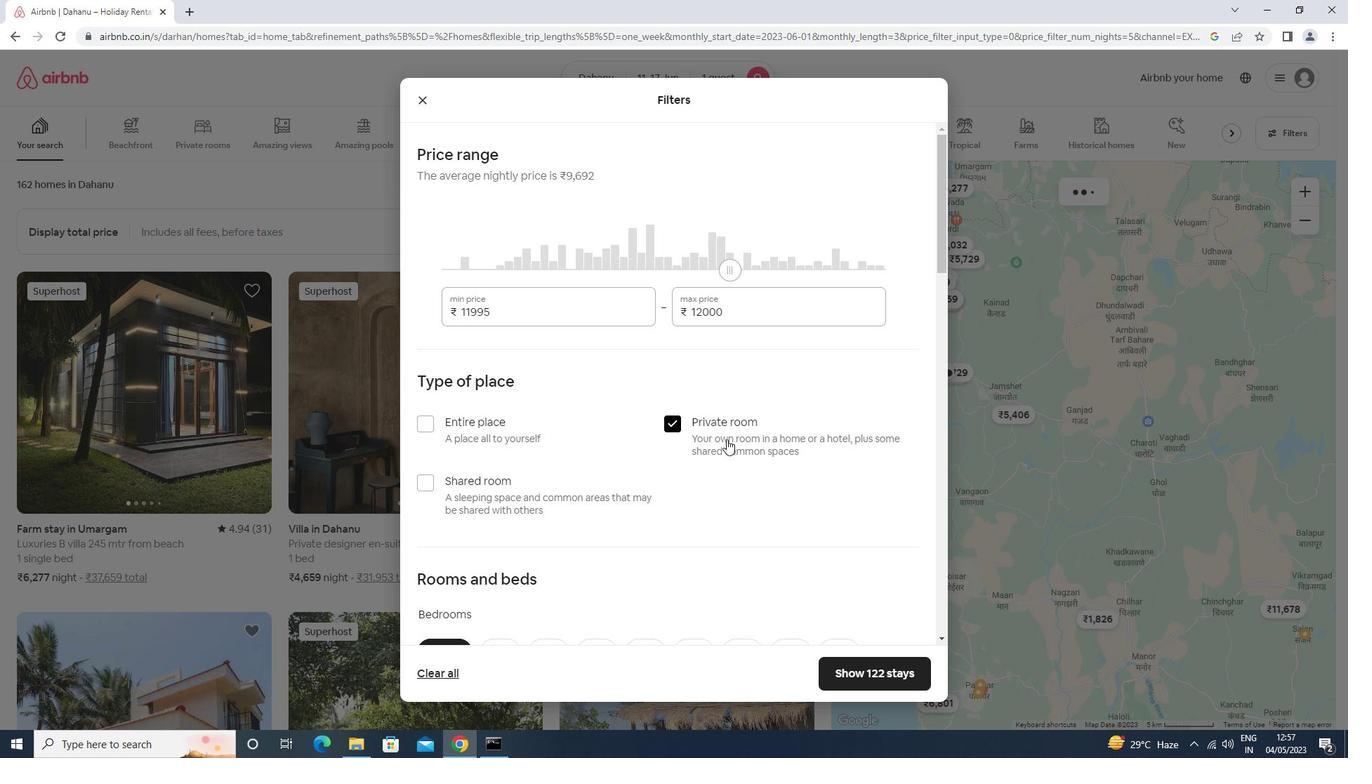 
Action: Mouse scrolled (723, 441) with delta (0, 0)
Screenshot: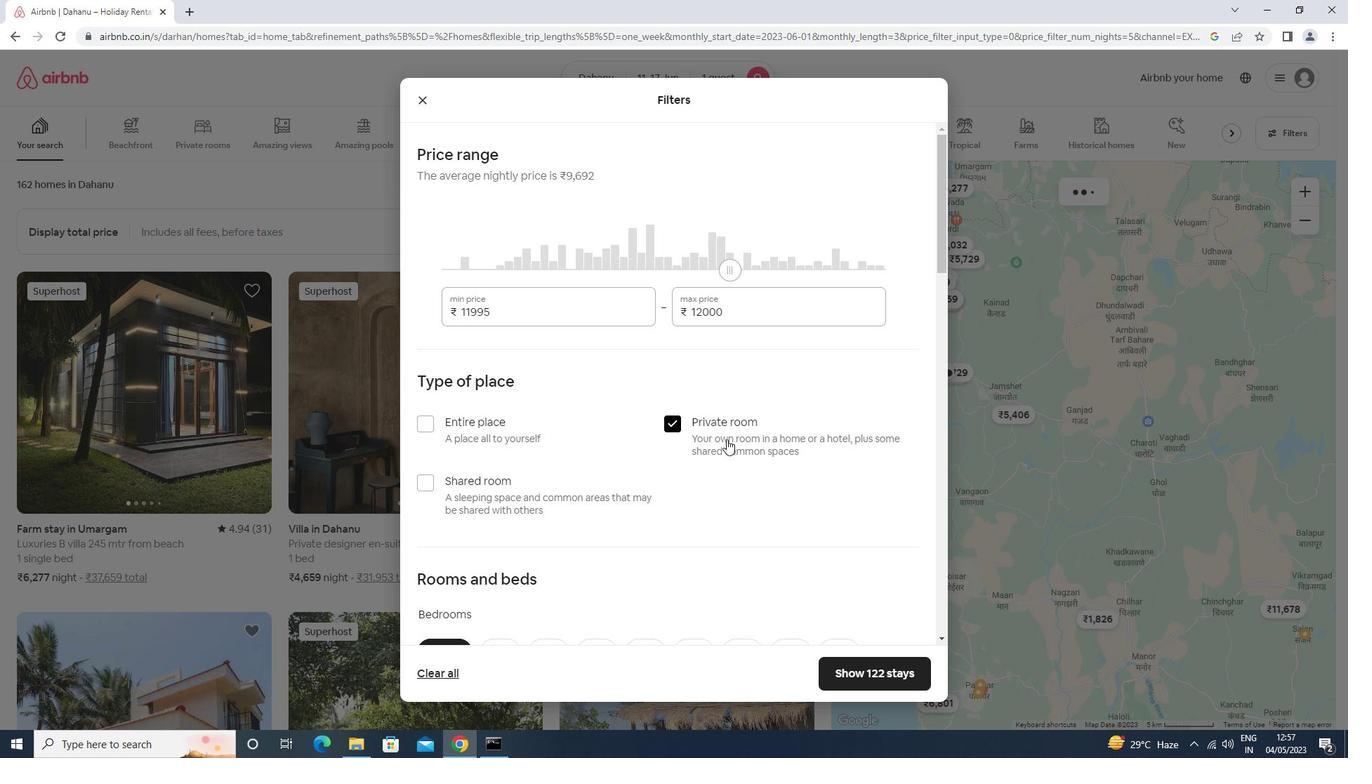 
Action: Mouse moved to (498, 296)
Screenshot: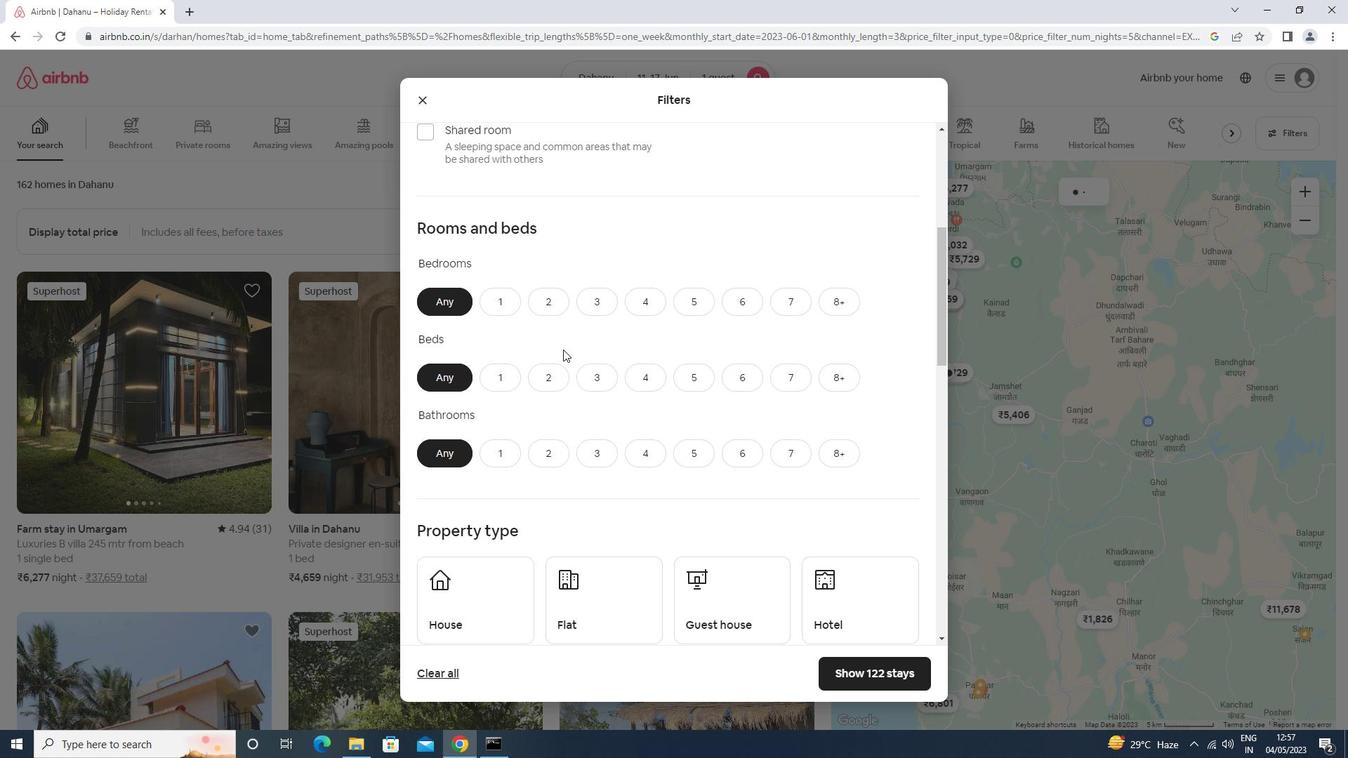 
Action: Mouse pressed left at (498, 296)
Screenshot: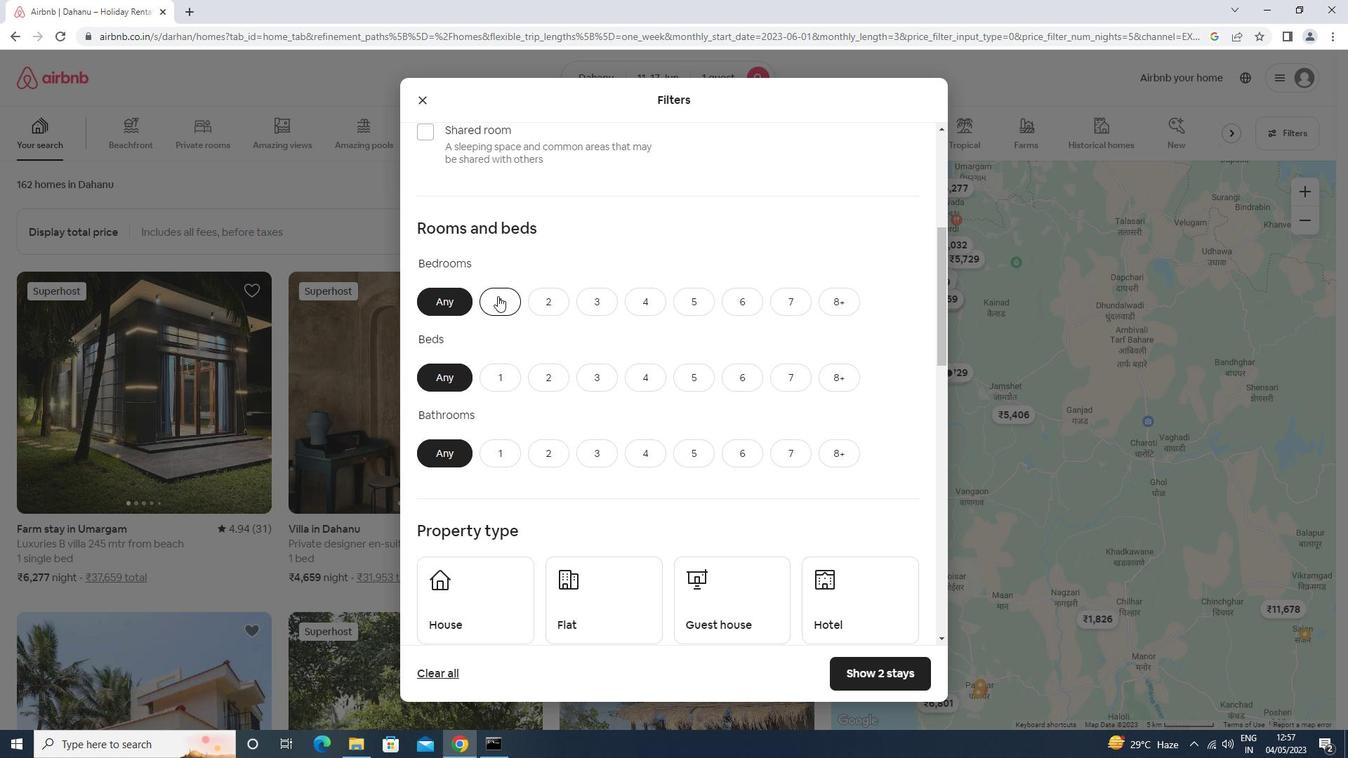 
Action: Mouse moved to (494, 298)
Screenshot: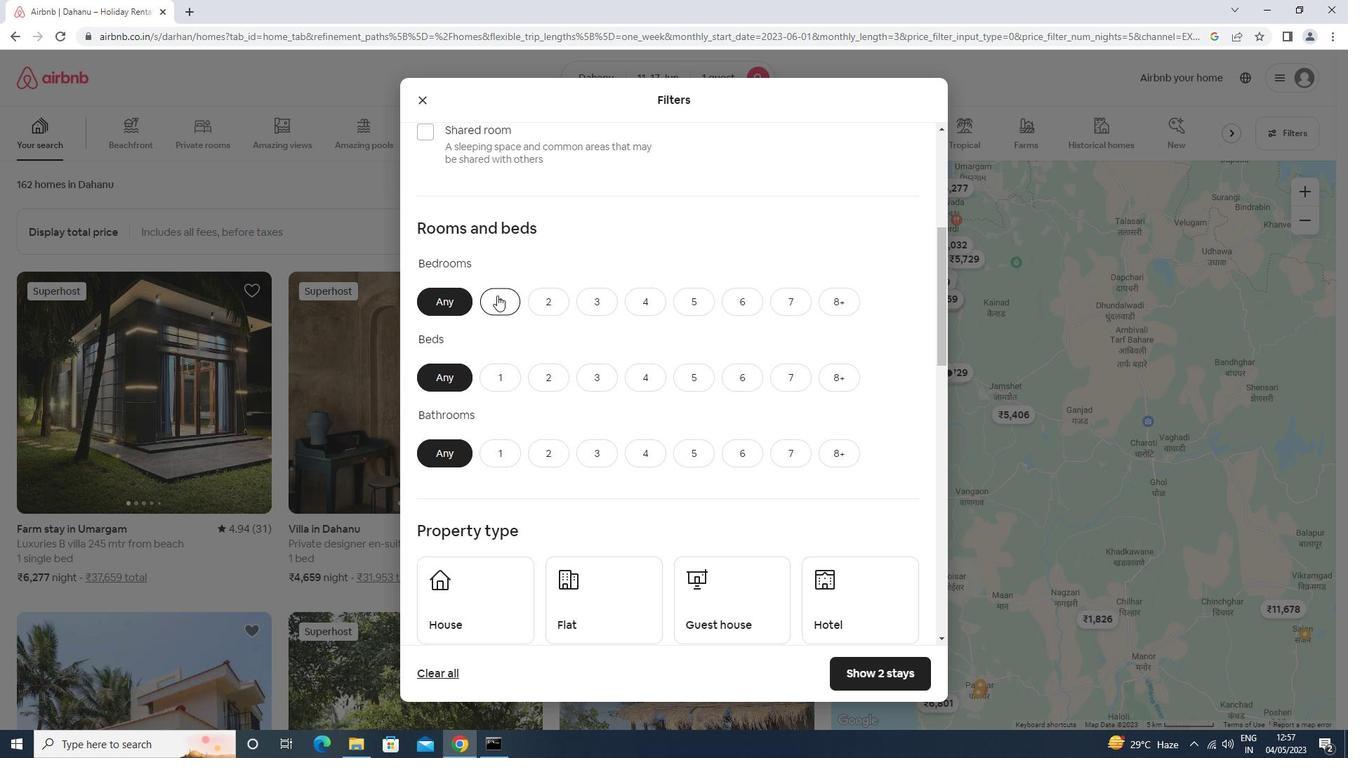 
Action: Mouse scrolled (494, 297) with delta (0, 0)
Screenshot: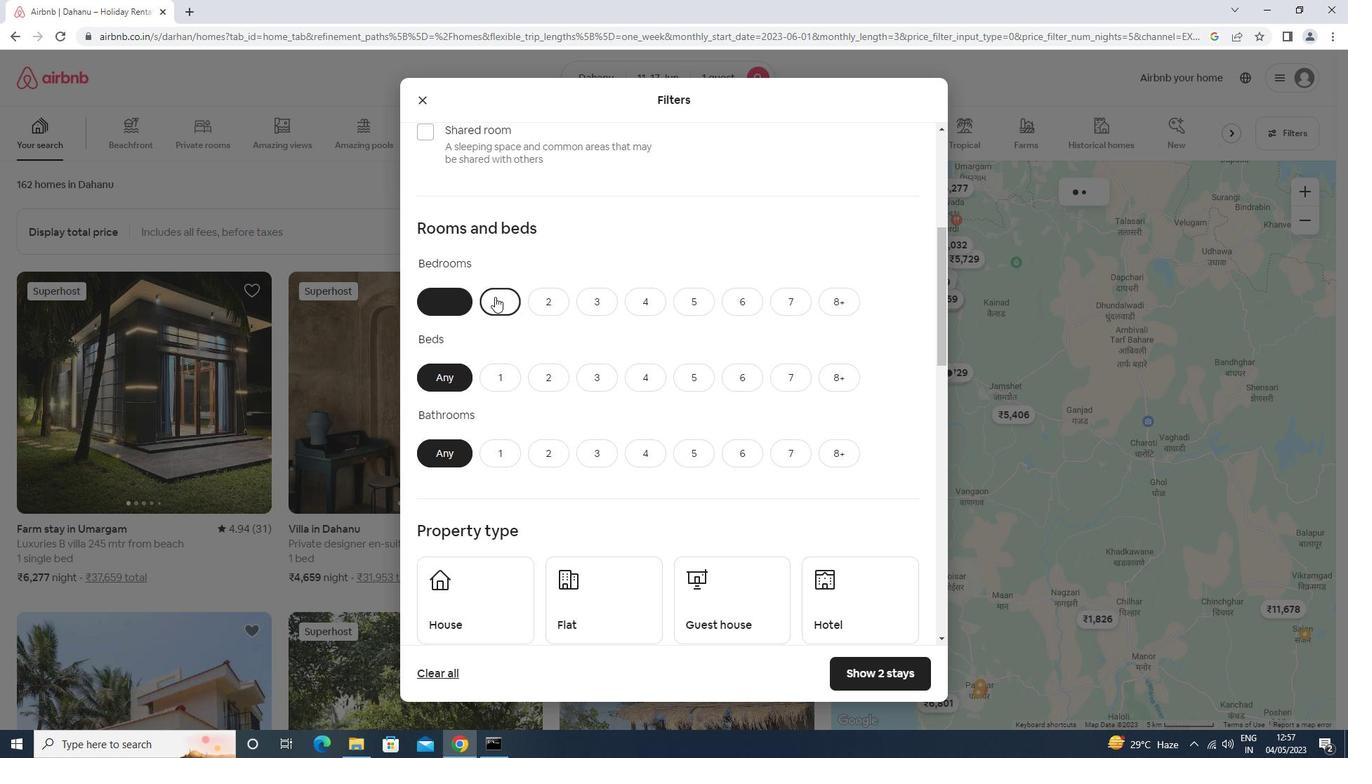 
Action: Mouse moved to (493, 299)
Screenshot: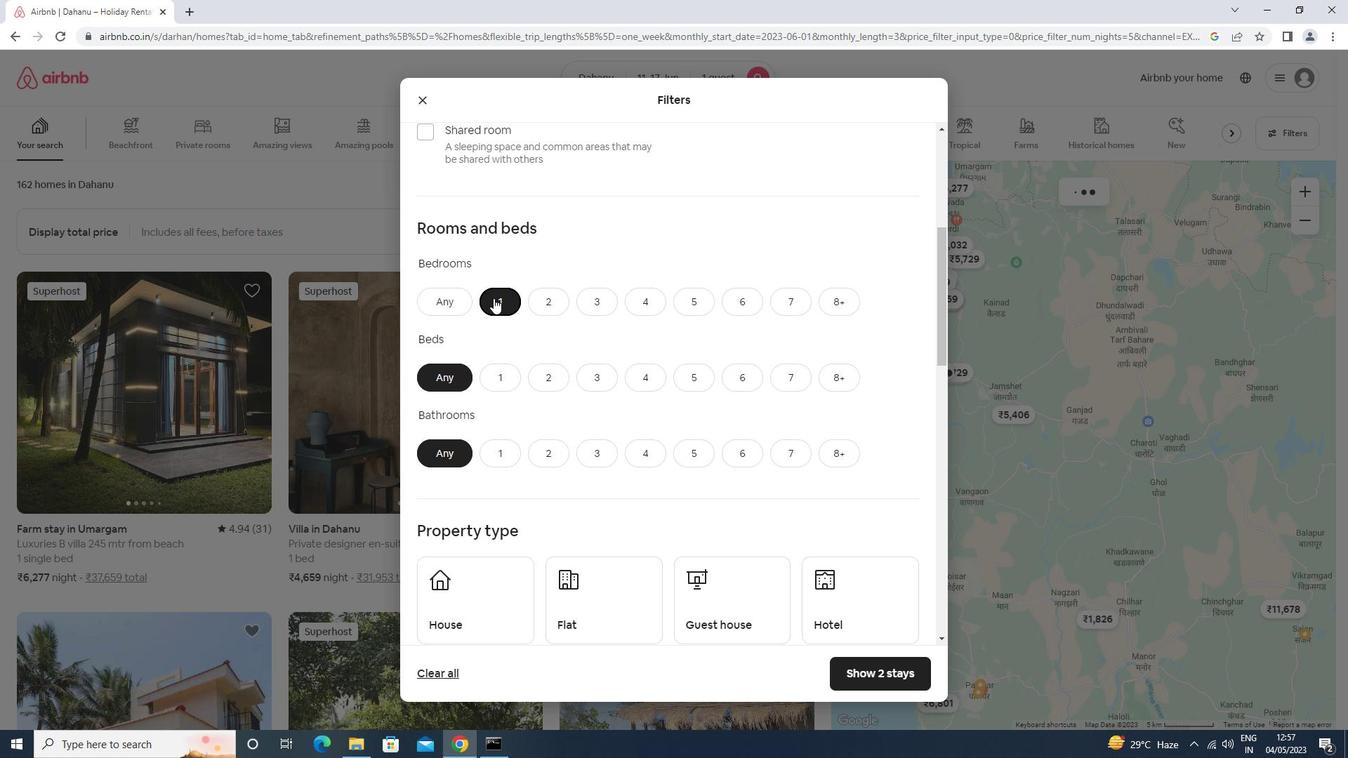 
Action: Mouse pressed left at (493, 299)
Screenshot: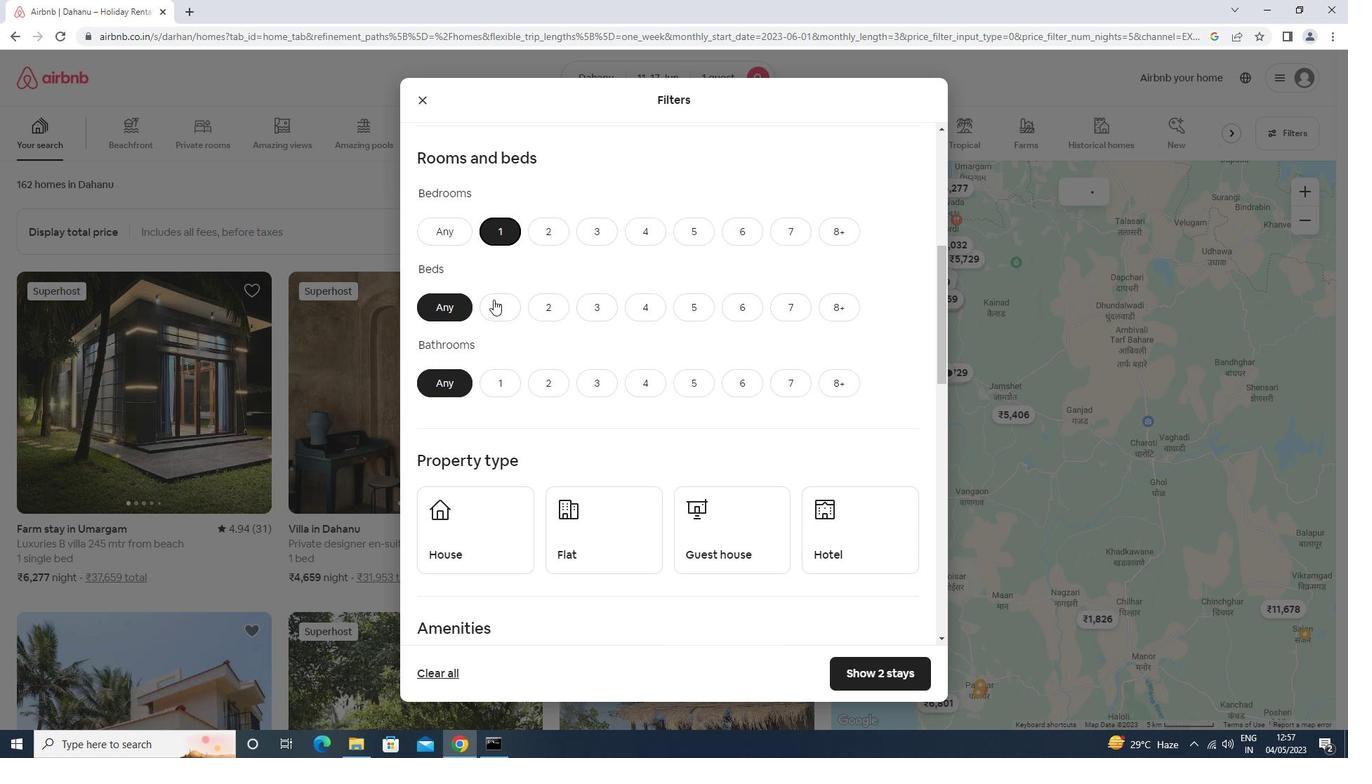 
Action: Mouse scrolled (493, 299) with delta (0, 0)
Screenshot: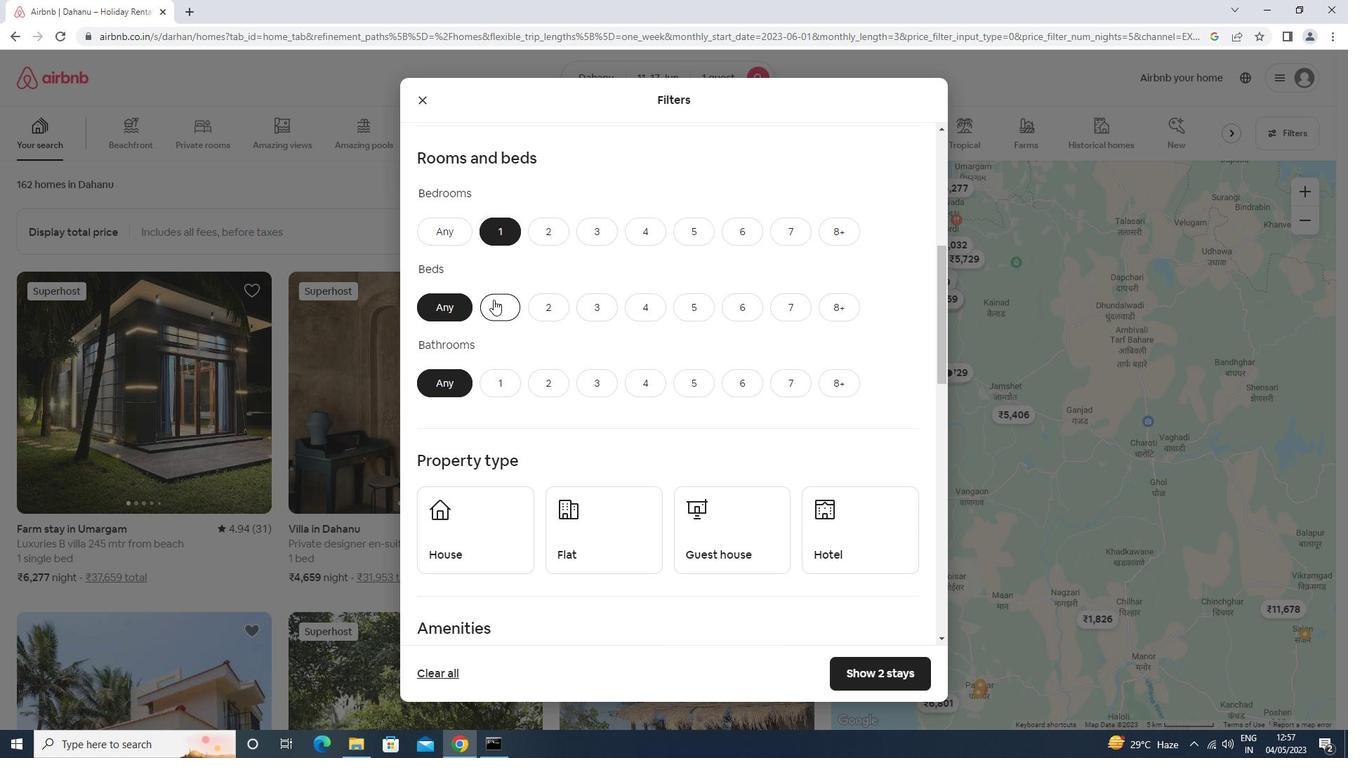 
Action: Mouse scrolled (493, 299) with delta (0, 0)
Screenshot: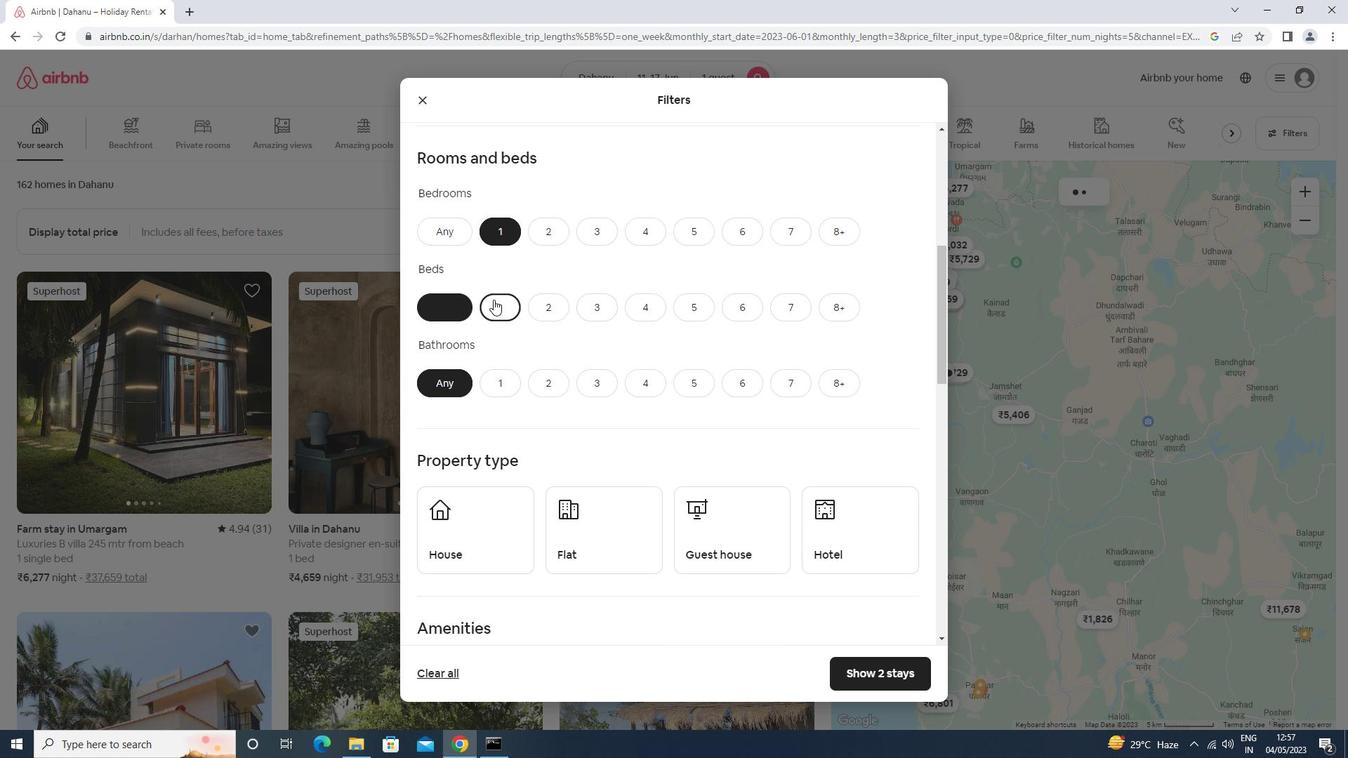 
Action: Mouse moved to (499, 241)
Screenshot: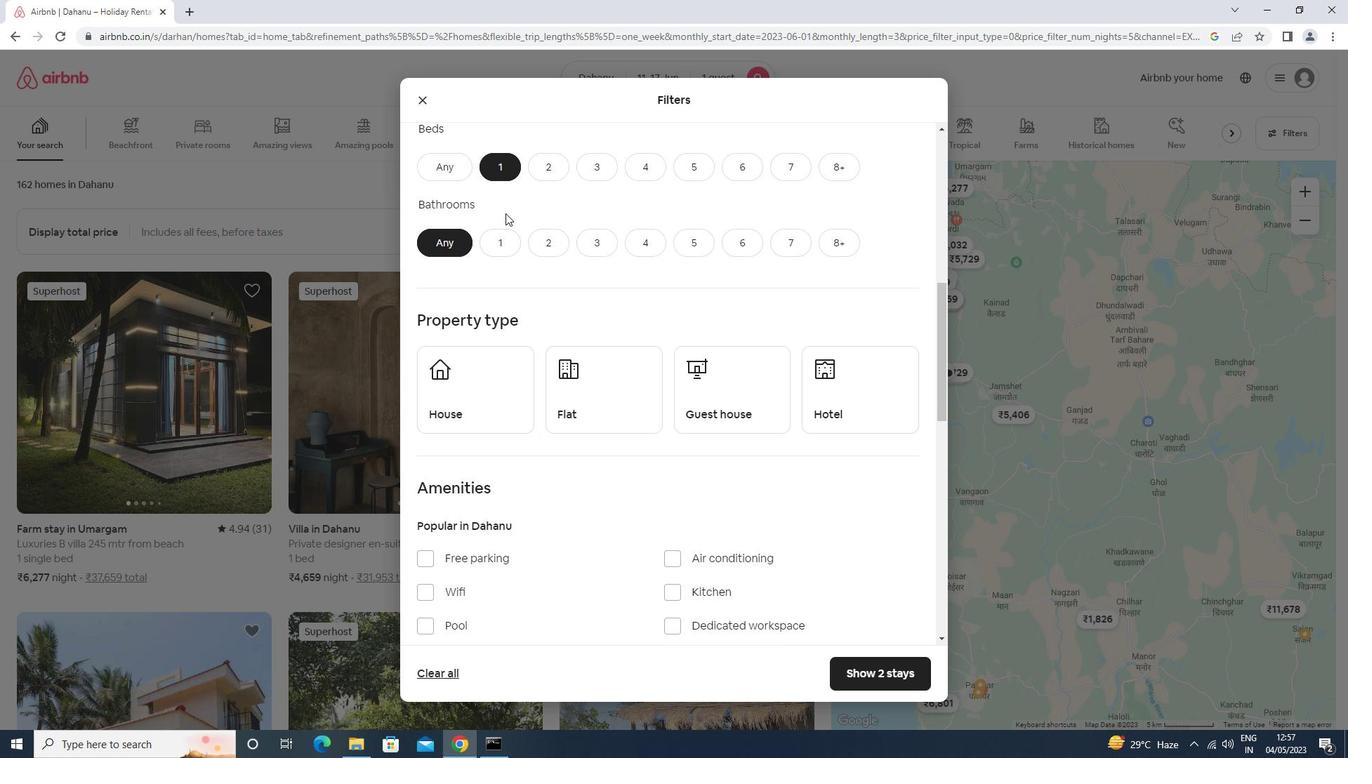 
Action: Mouse pressed left at (499, 241)
Screenshot: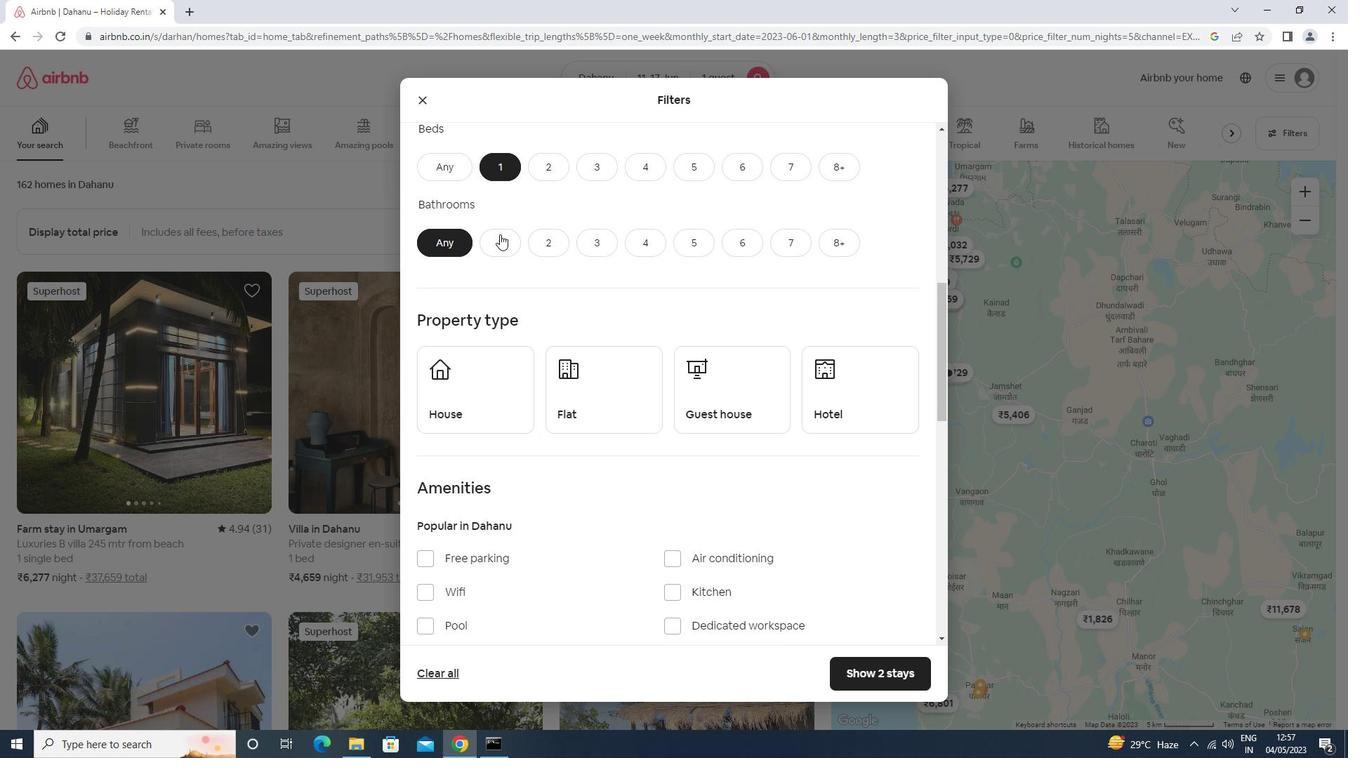 
Action: Mouse moved to (473, 382)
Screenshot: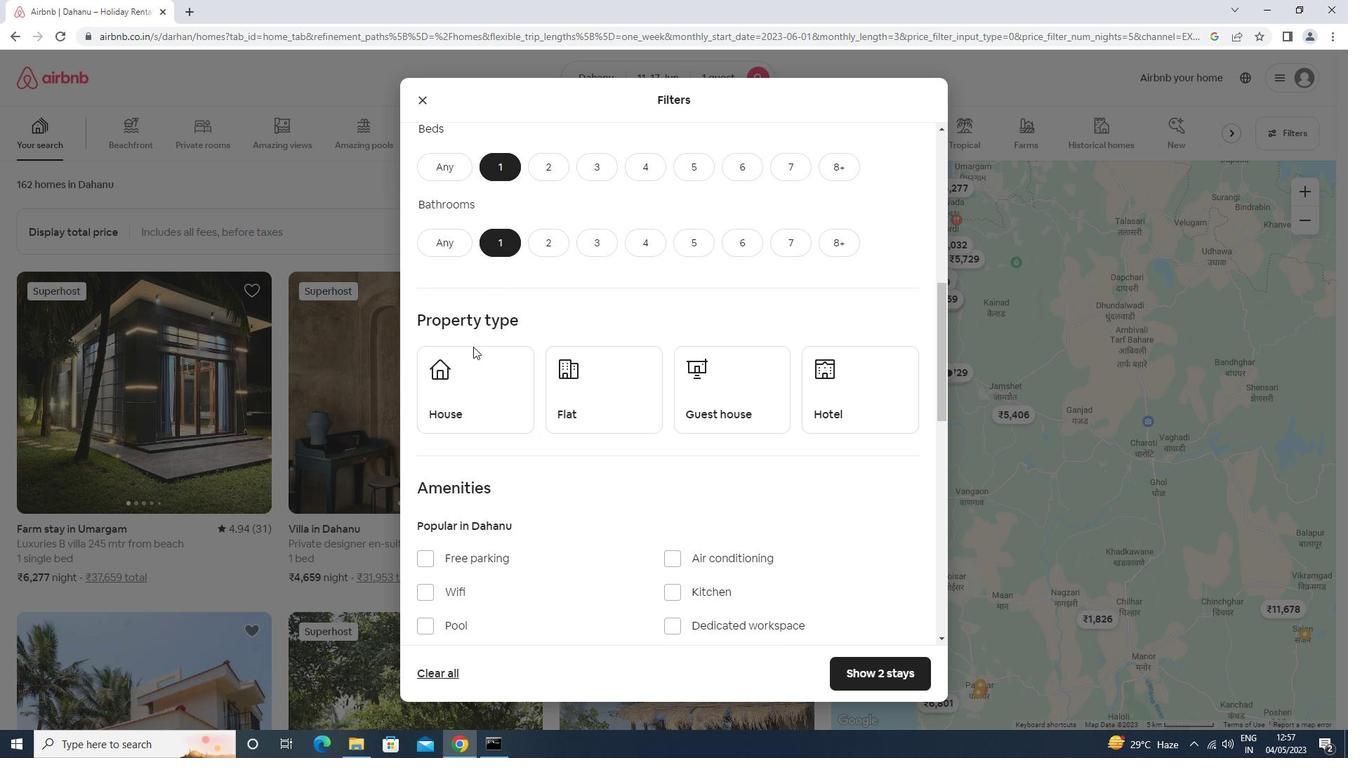 
Action: Mouse pressed left at (473, 382)
Screenshot: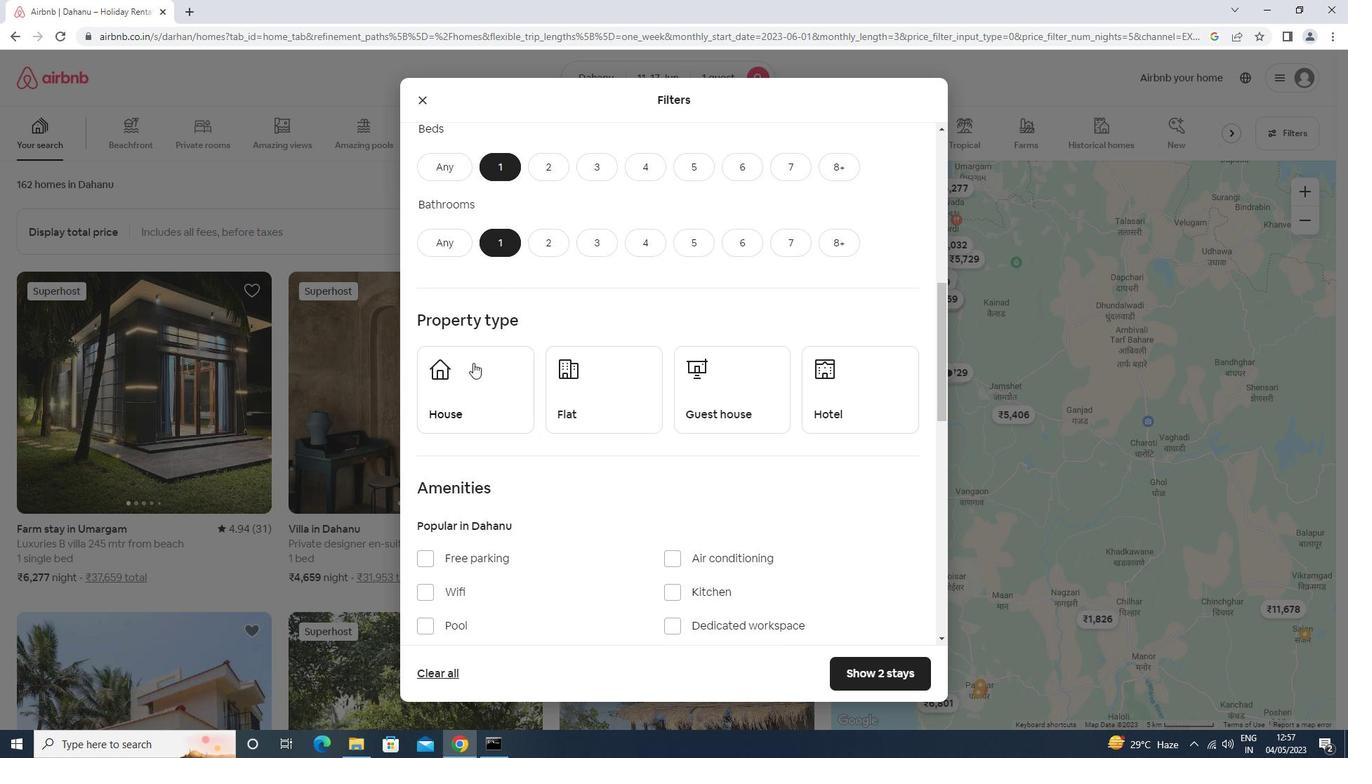
Action: Mouse moved to (574, 413)
Screenshot: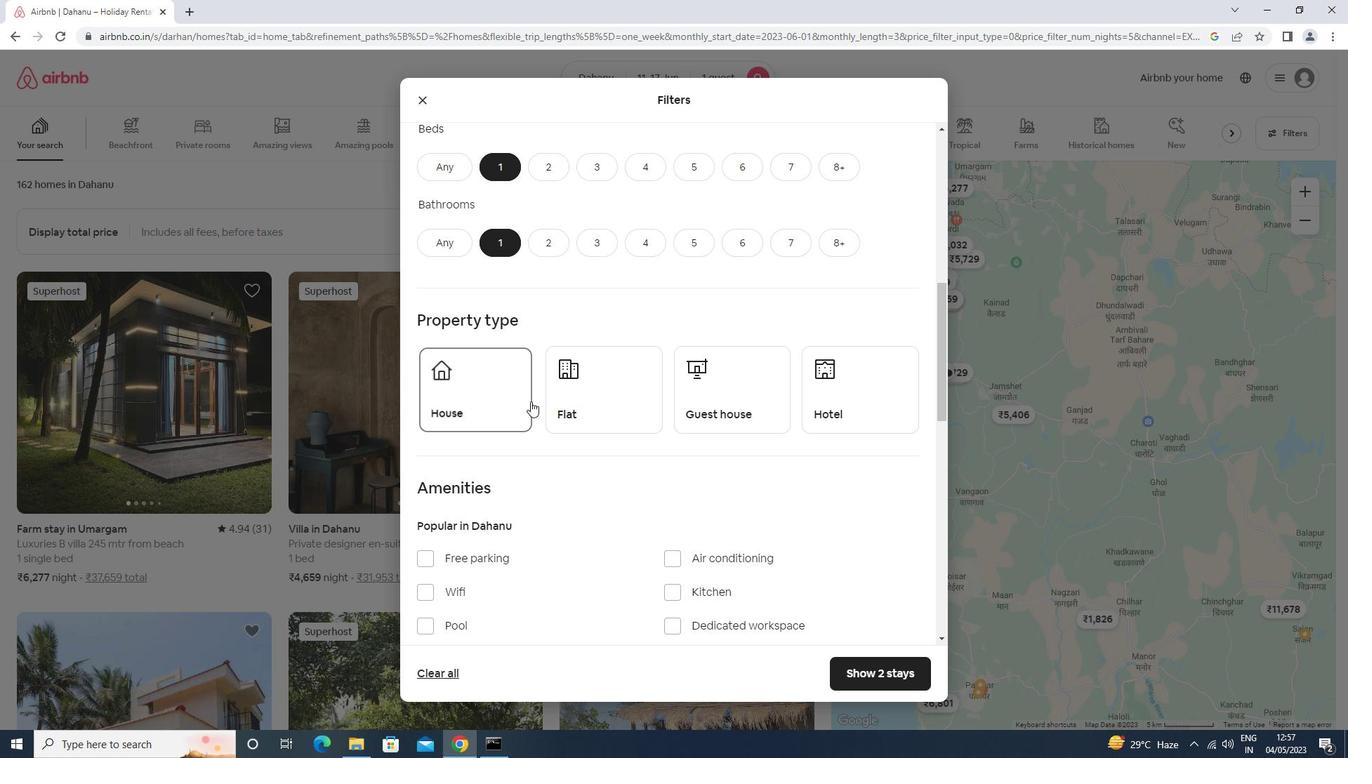 
Action: Mouse pressed left at (574, 413)
Screenshot: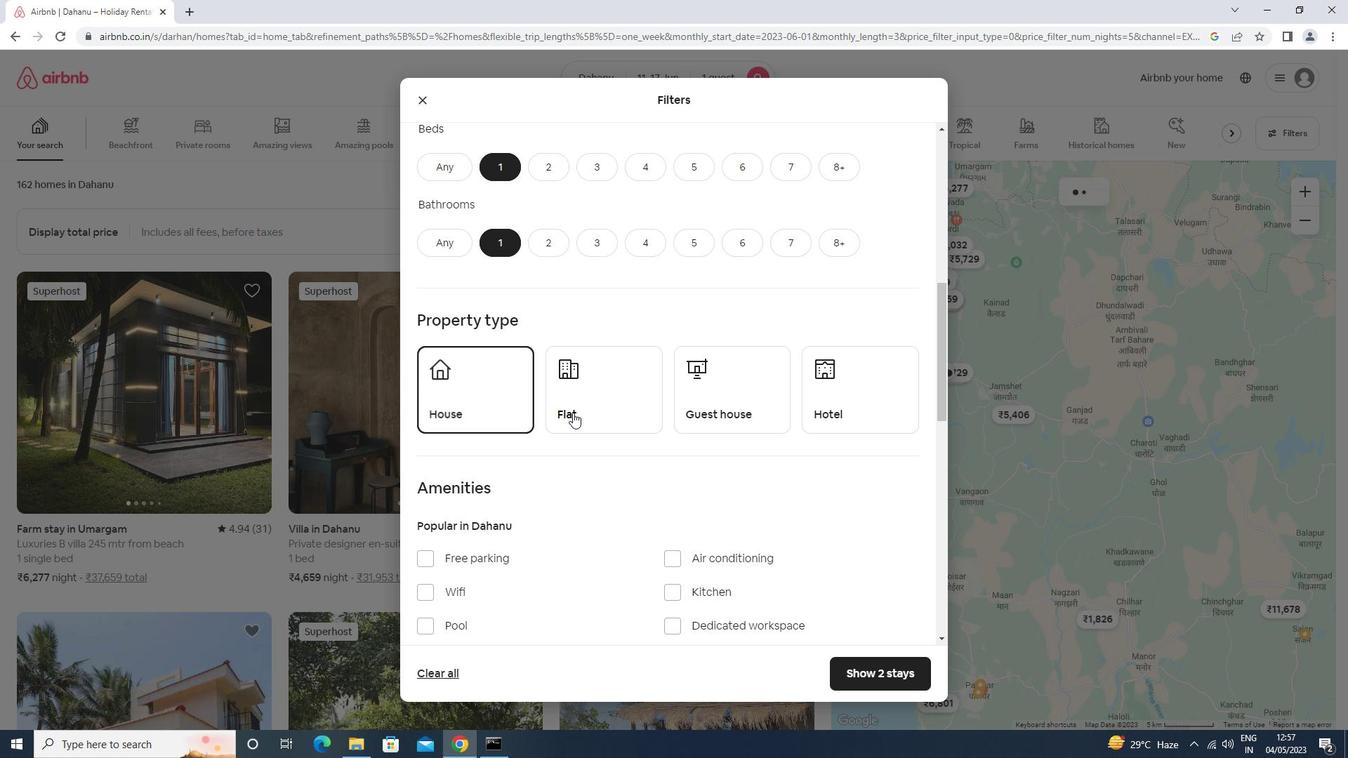 
Action: Mouse moved to (718, 381)
Screenshot: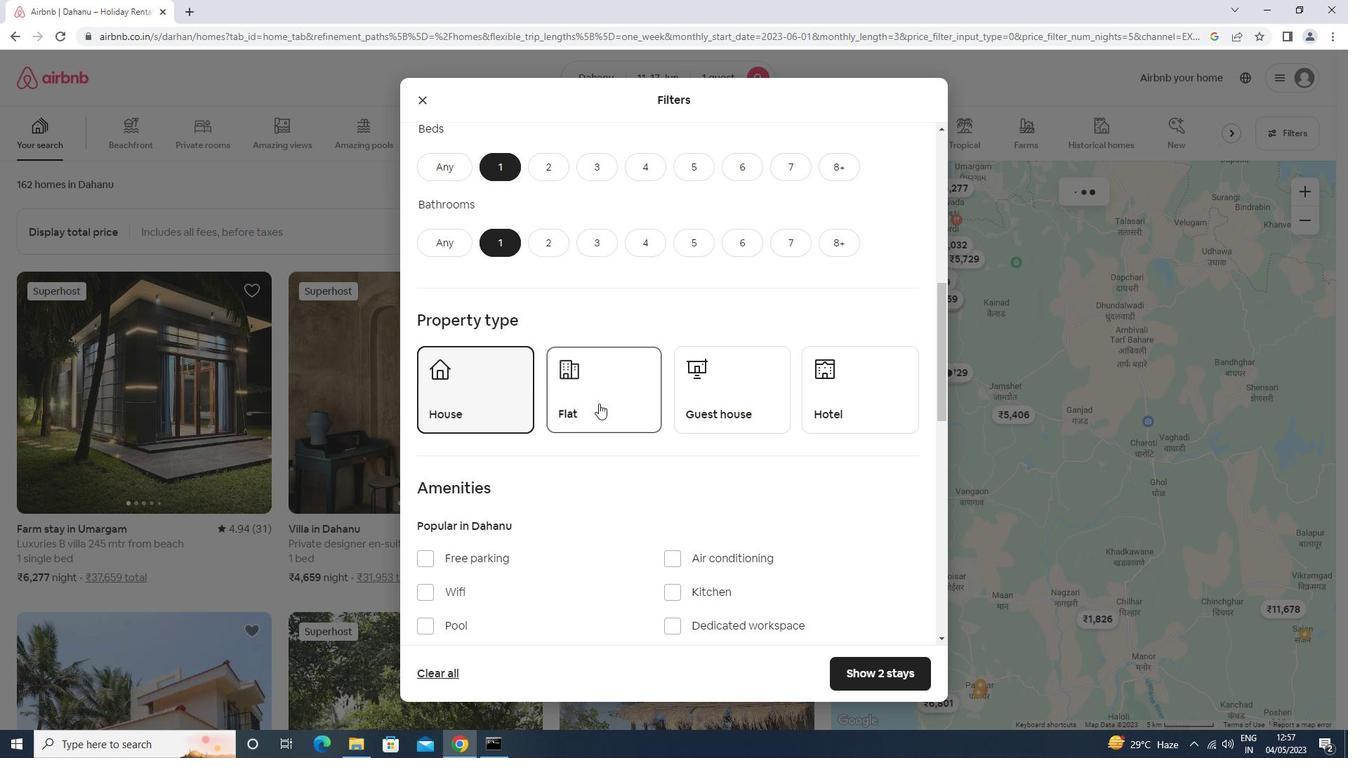 
Action: Mouse pressed left at (718, 381)
Screenshot: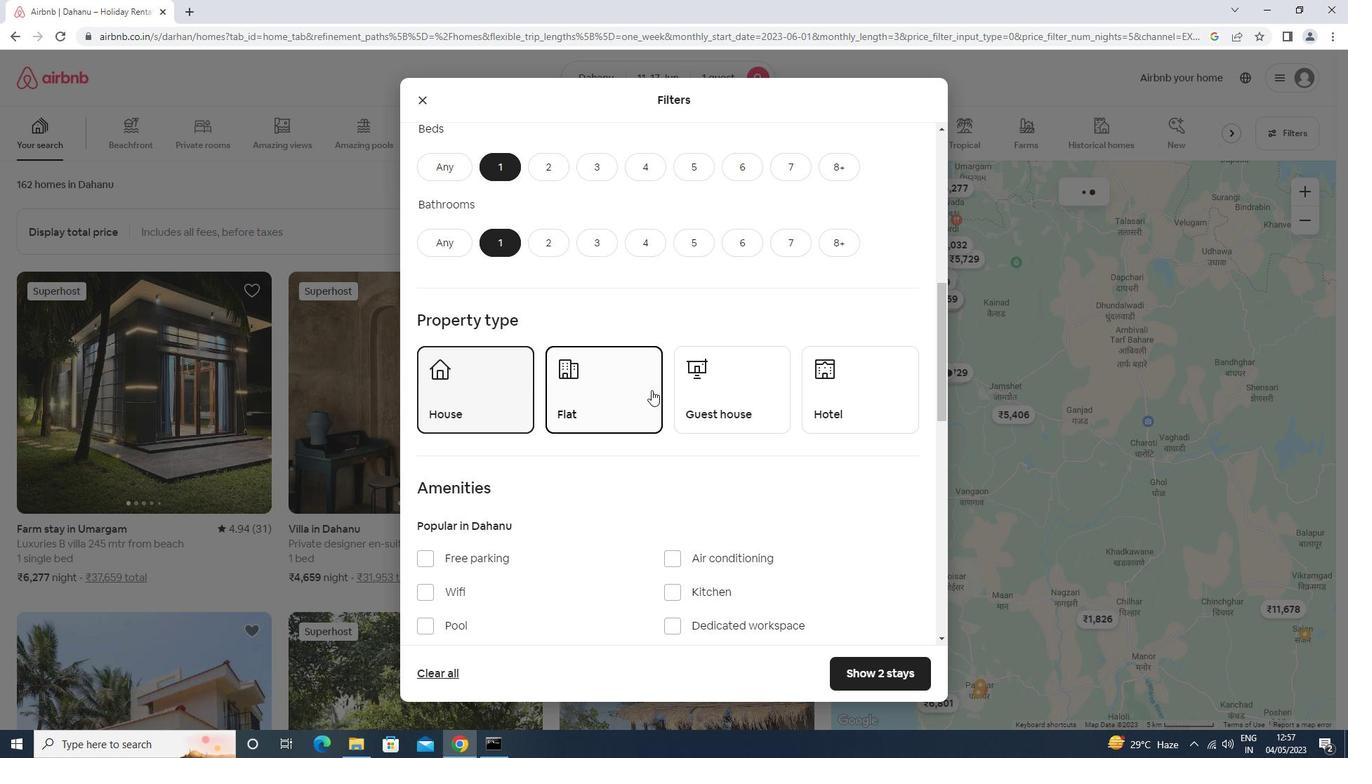 
Action: Mouse moved to (820, 382)
Screenshot: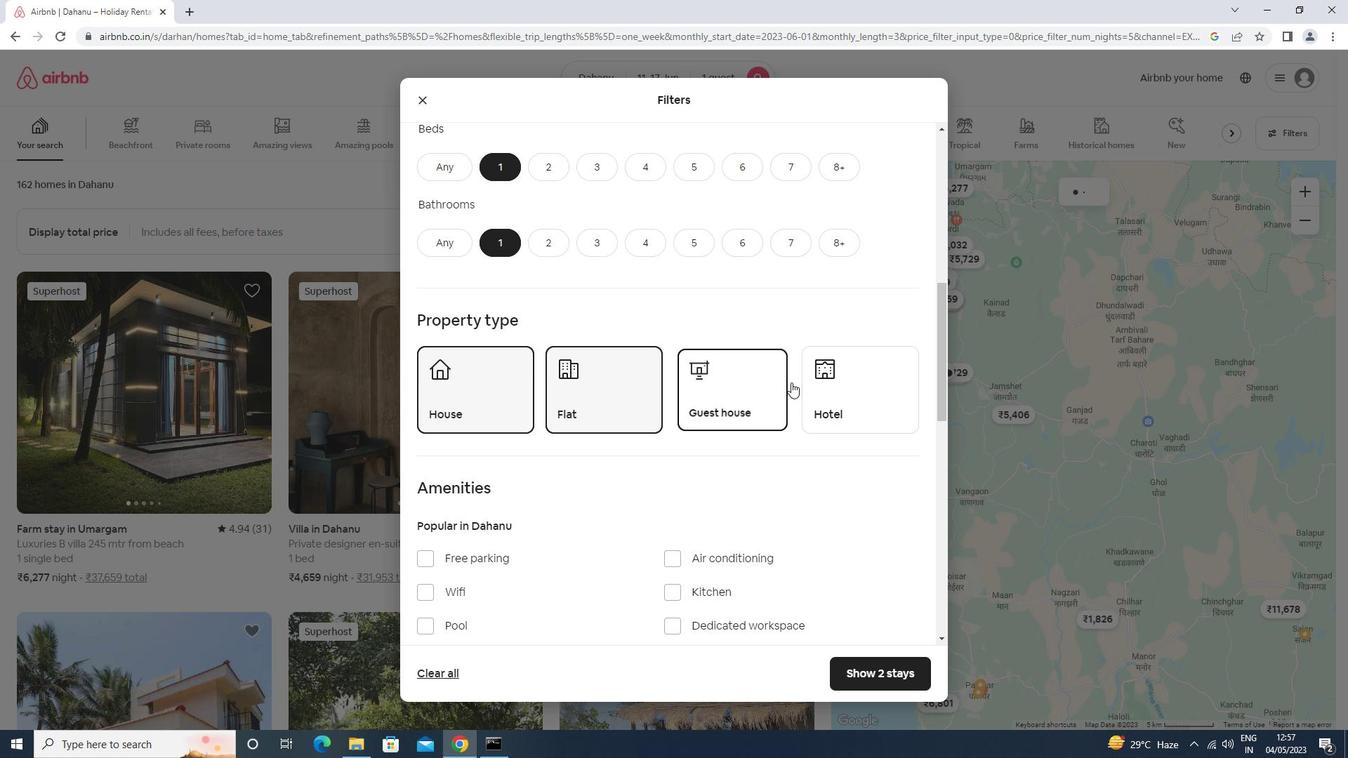 
Action: Mouse pressed left at (820, 382)
Screenshot: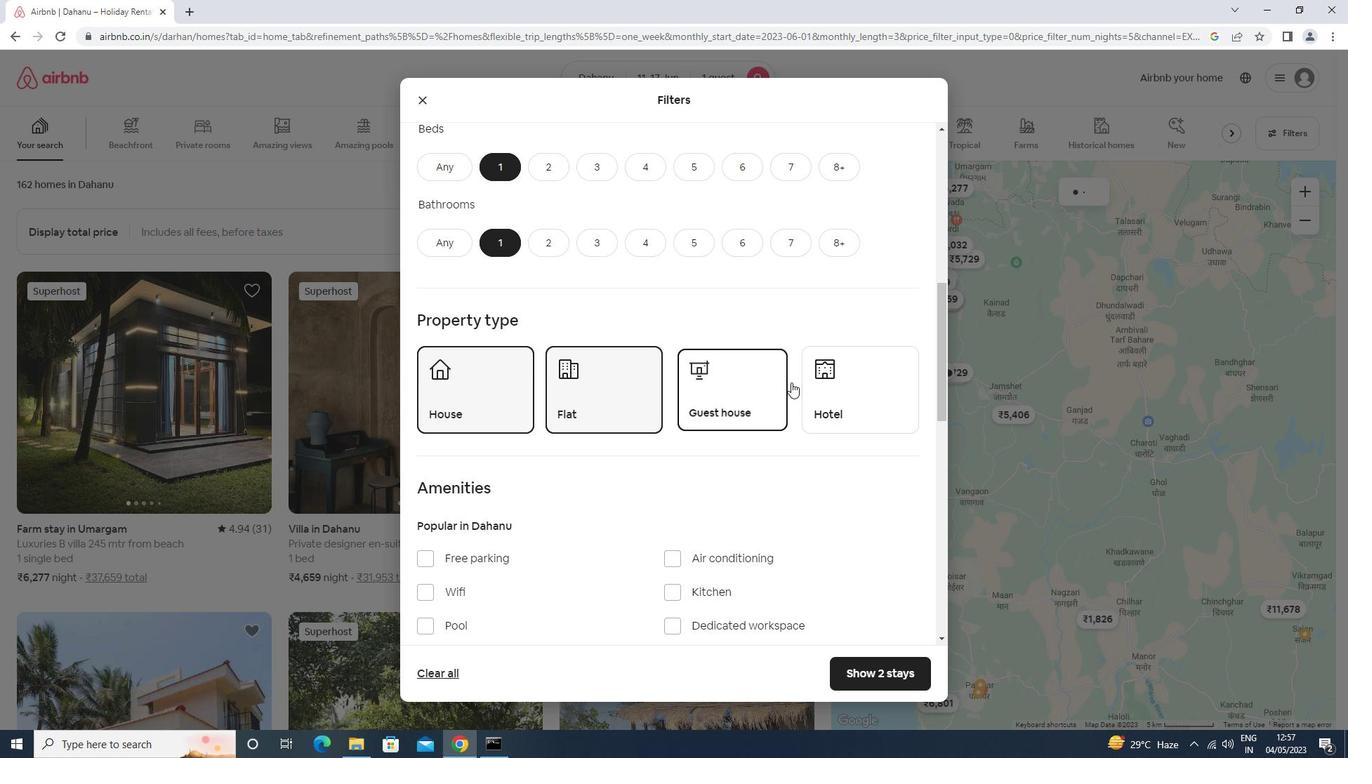 
Action: Mouse moved to (822, 382)
Screenshot: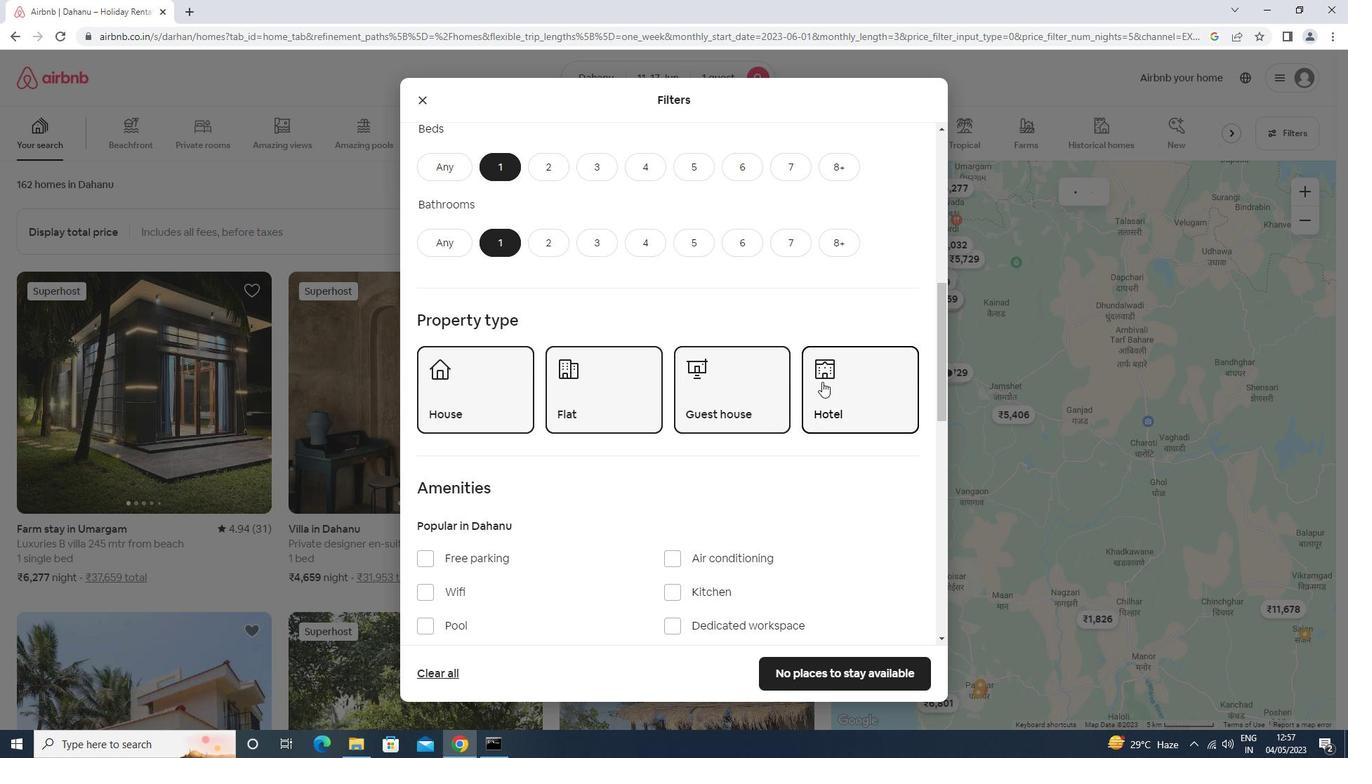 
Action: Mouse scrolled (822, 382) with delta (0, 0)
Screenshot: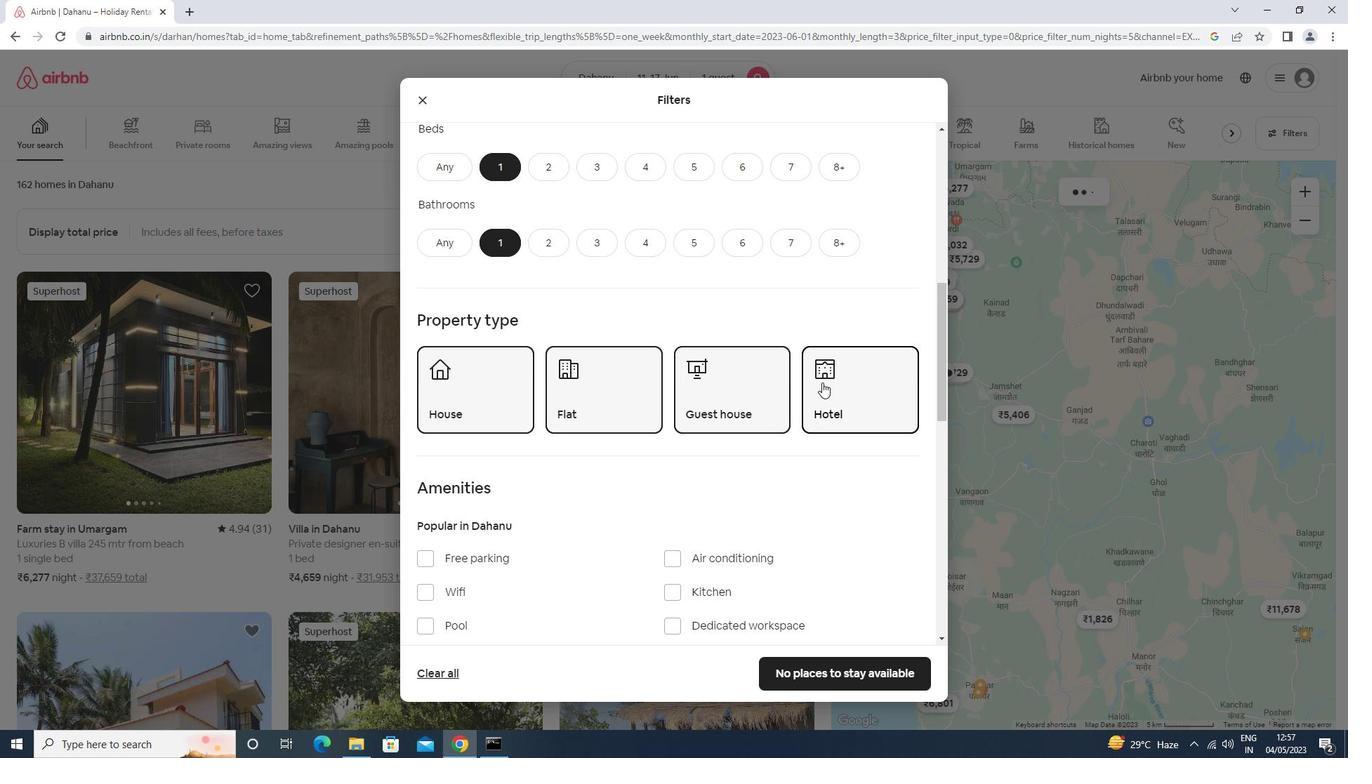 
Action: Mouse scrolled (822, 382) with delta (0, 0)
Screenshot: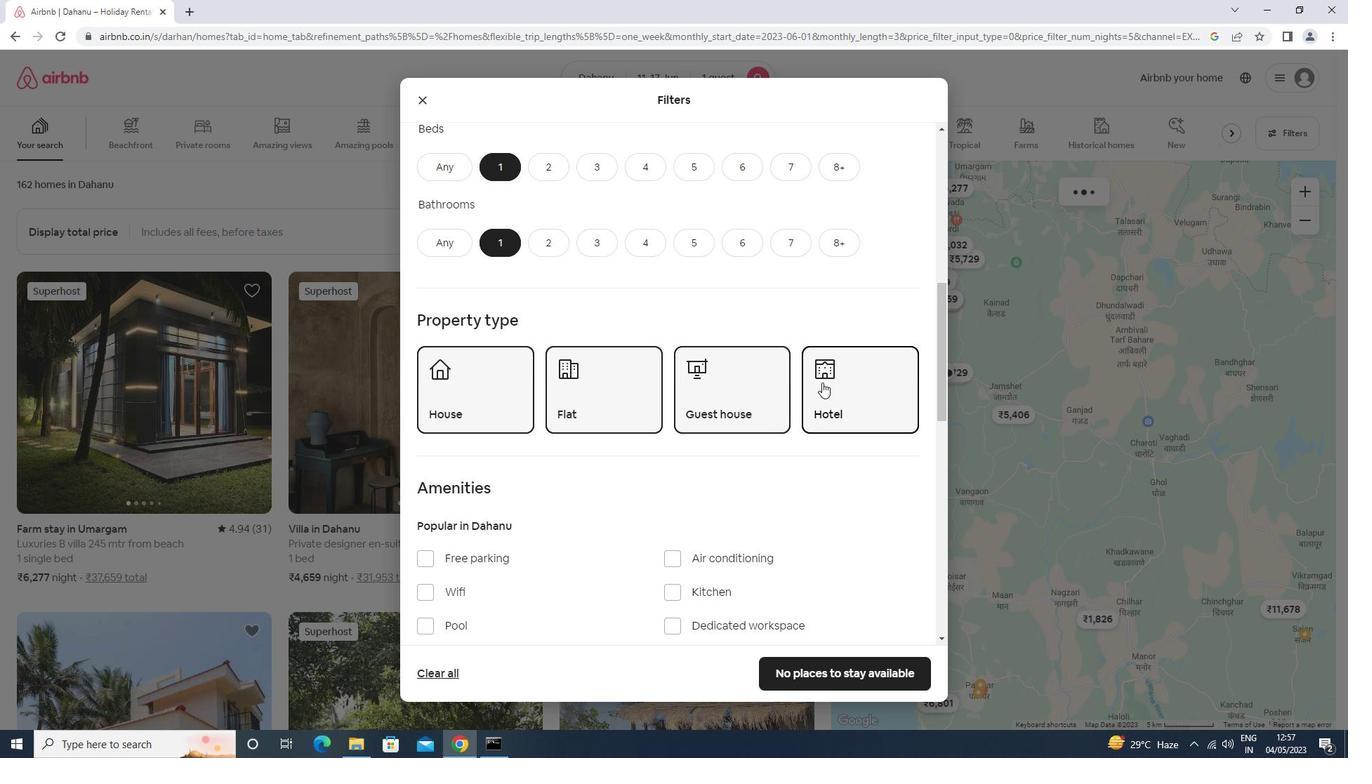 
Action: Mouse scrolled (822, 382) with delta (0, 0)
Screenshot: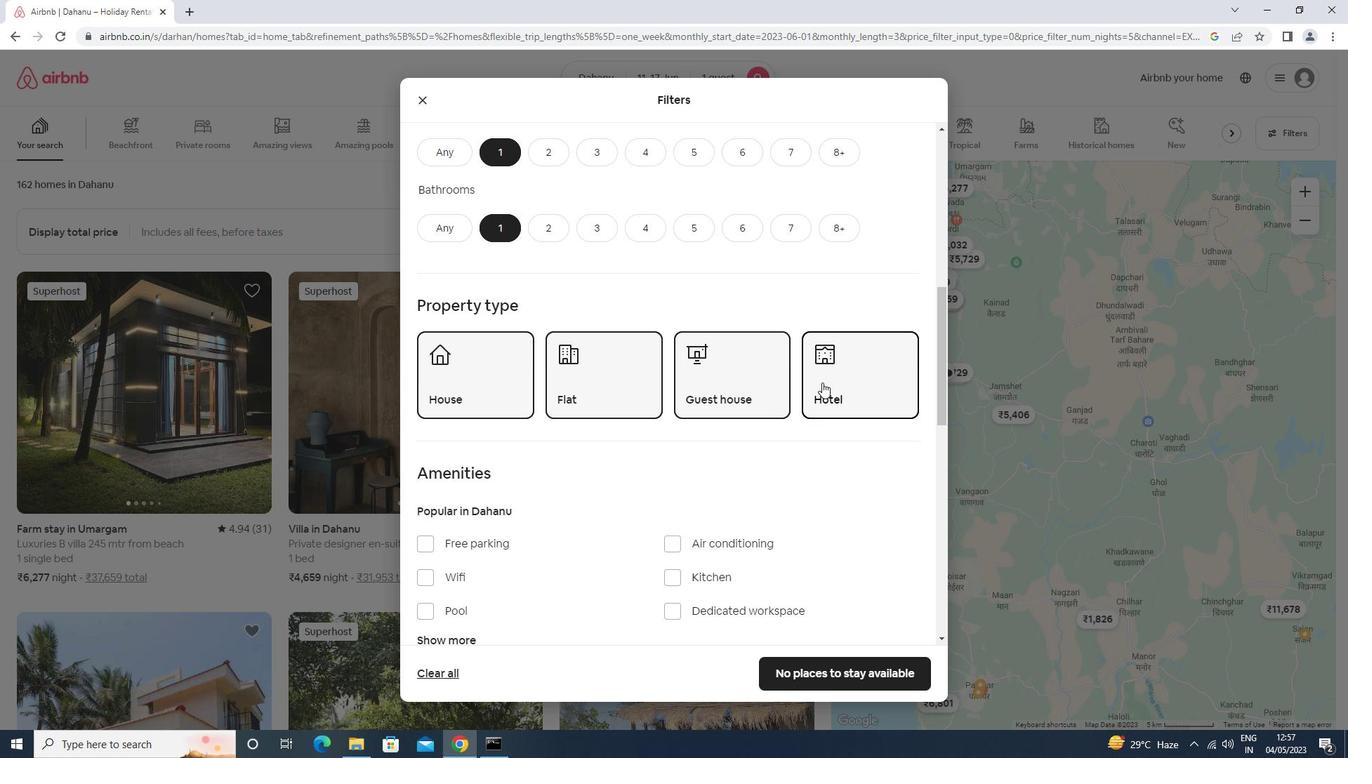 
Action: Mouse moved to (460, 439)
Screenshot: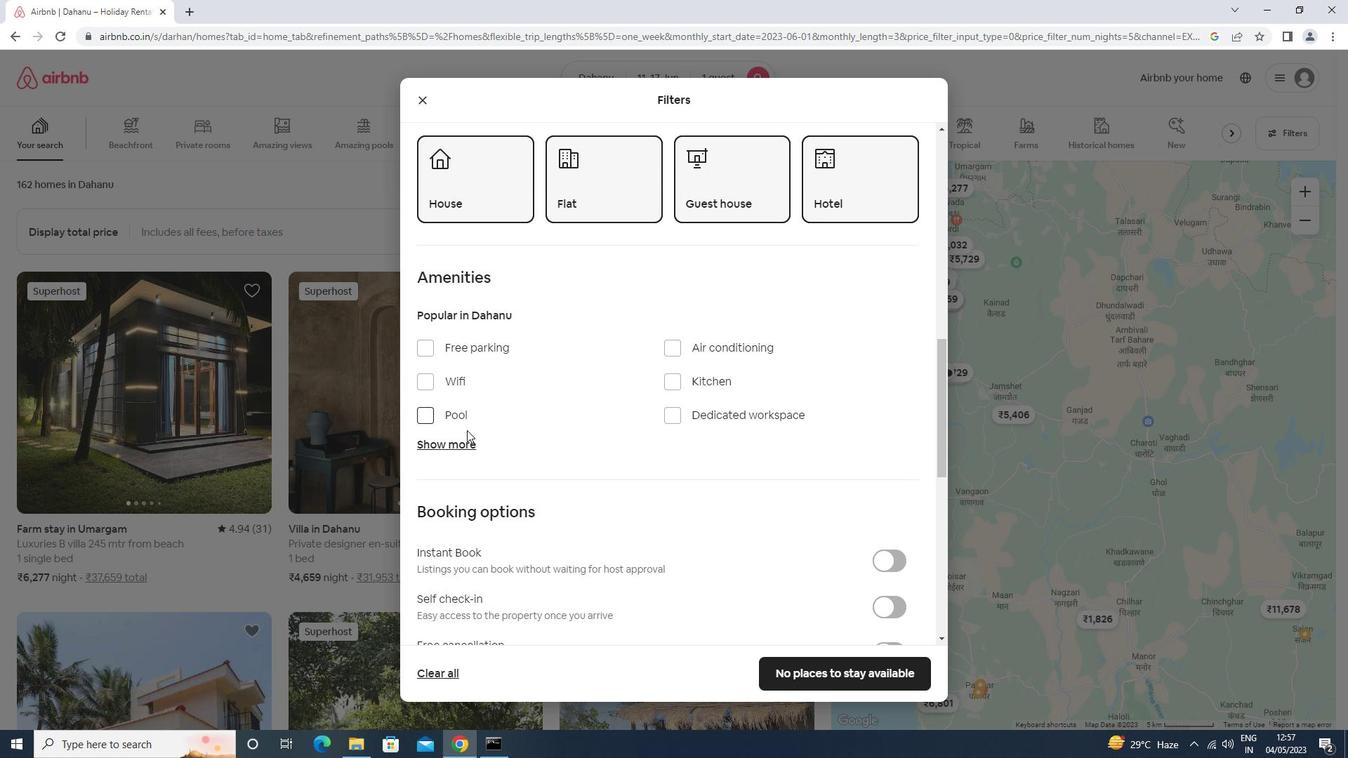 
Action: Mouse pressed left at (460, 439)
Screenshot: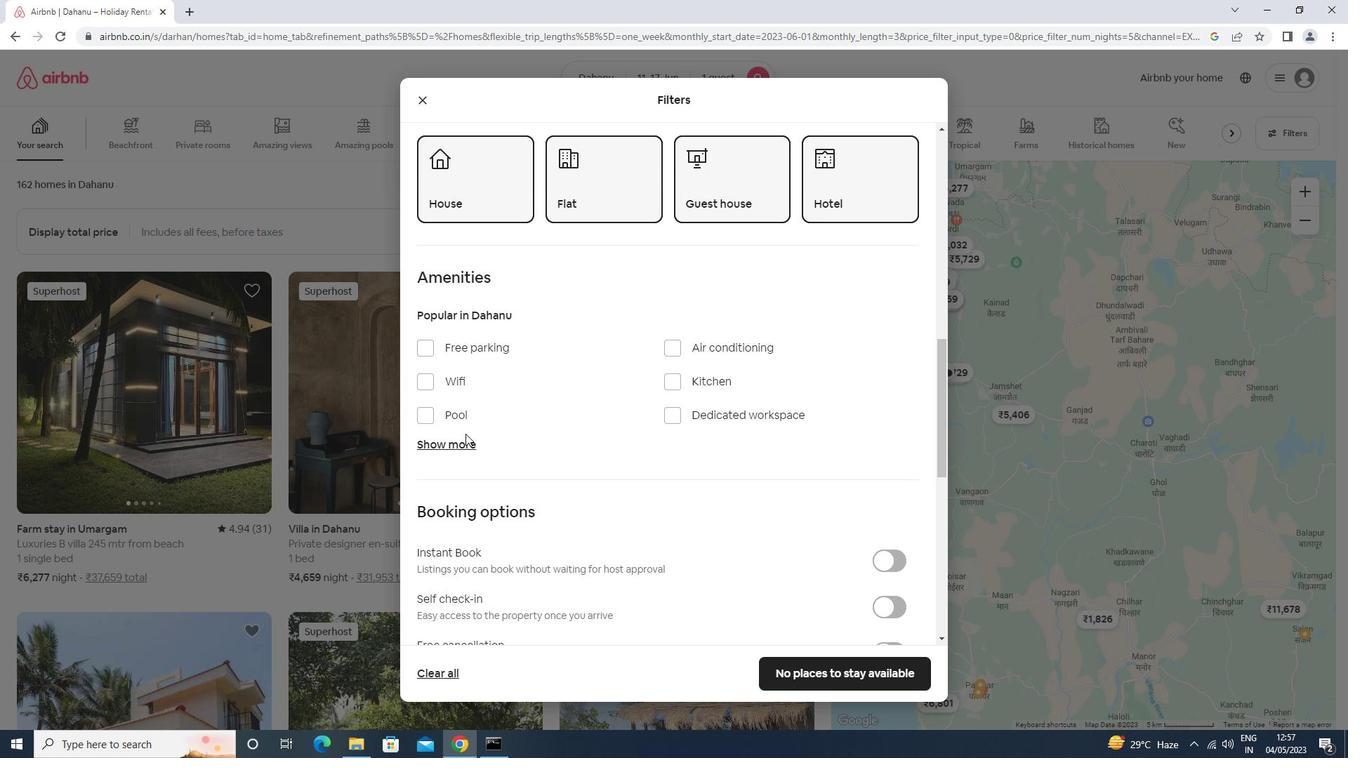
Action: Mouse moved to (486, 417)
Screenshot: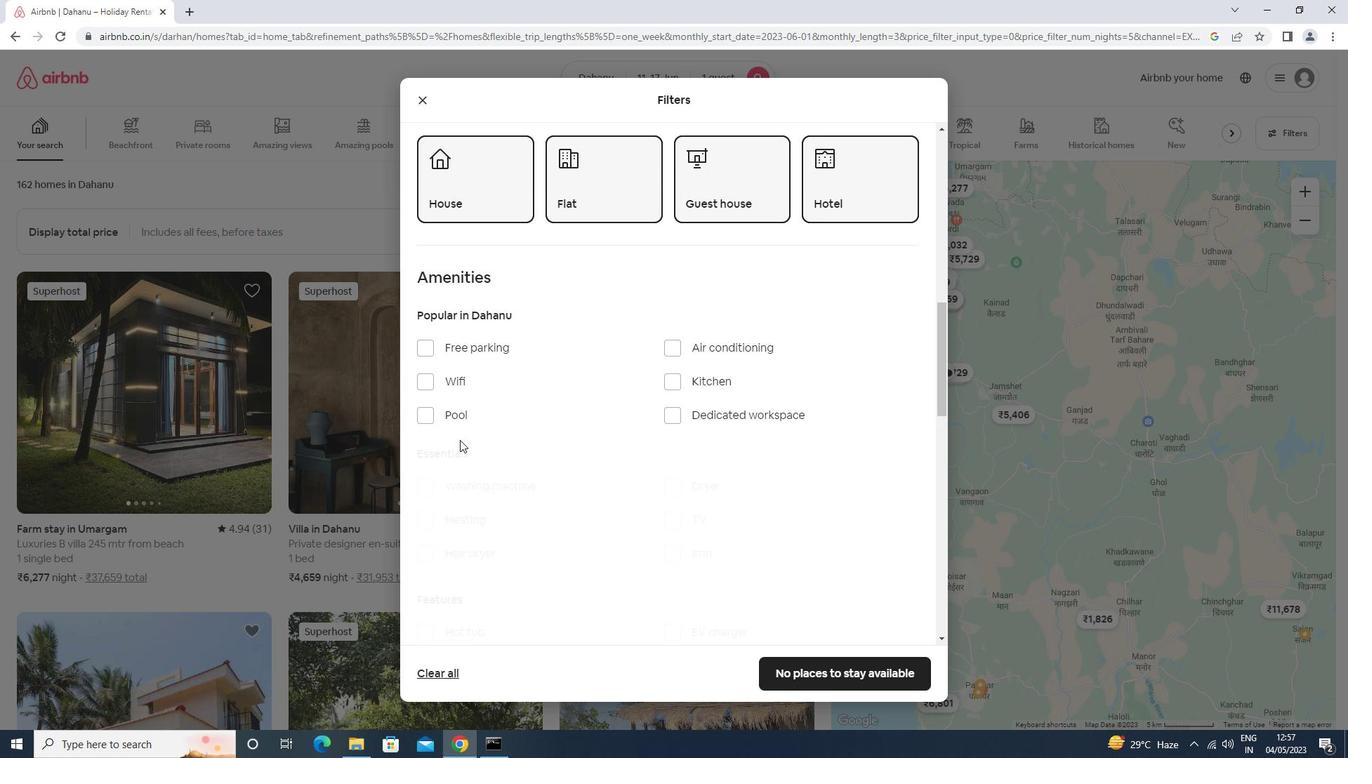 
Action: Mouse scrolled (486, 416) with delta (0, 0)
Screenshot: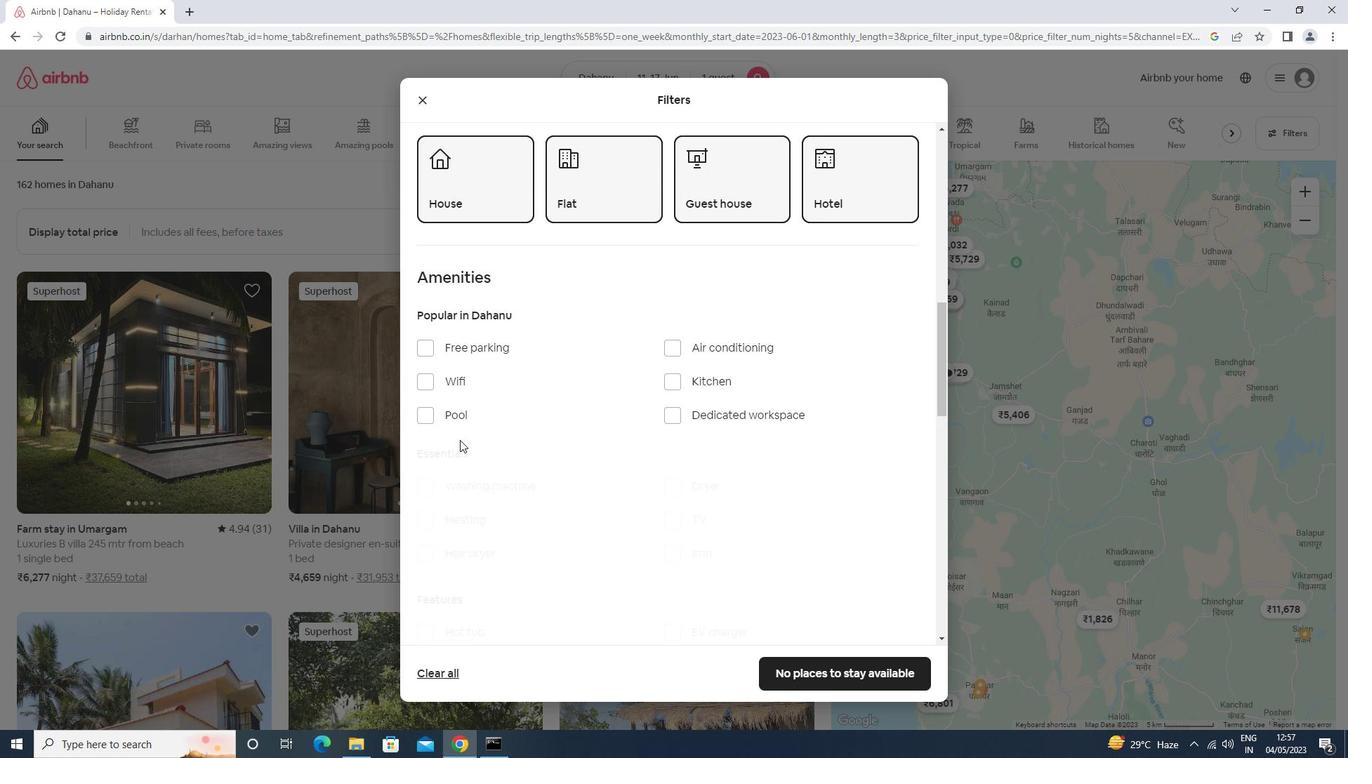 
Action: Mouse scrolled (486, 416) with delta (0, 0)
Screenshot: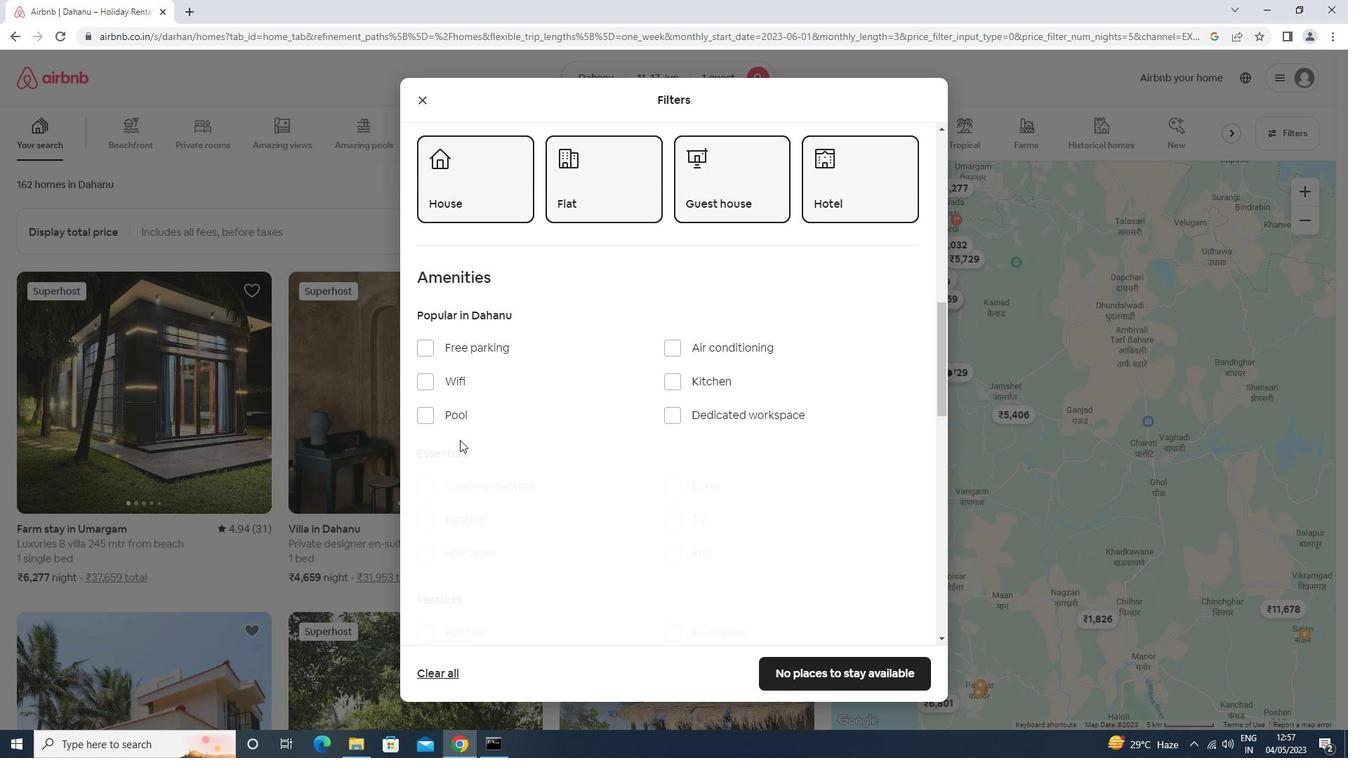 
Action: Mouse scrolled (486, 416) with delta (0, 0)
Screenshot: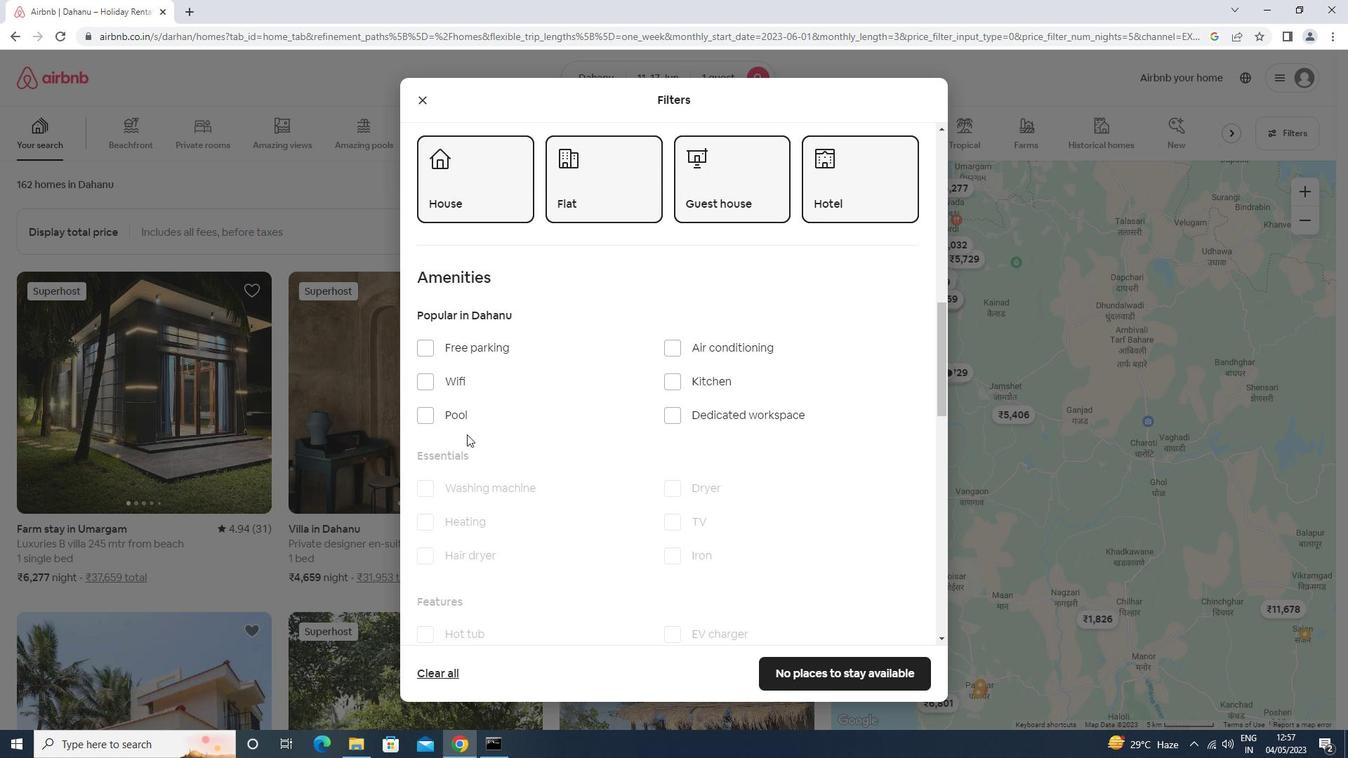 
Action: Mouse scrolled (486, 416) with delta (0, 0)
Screenshot: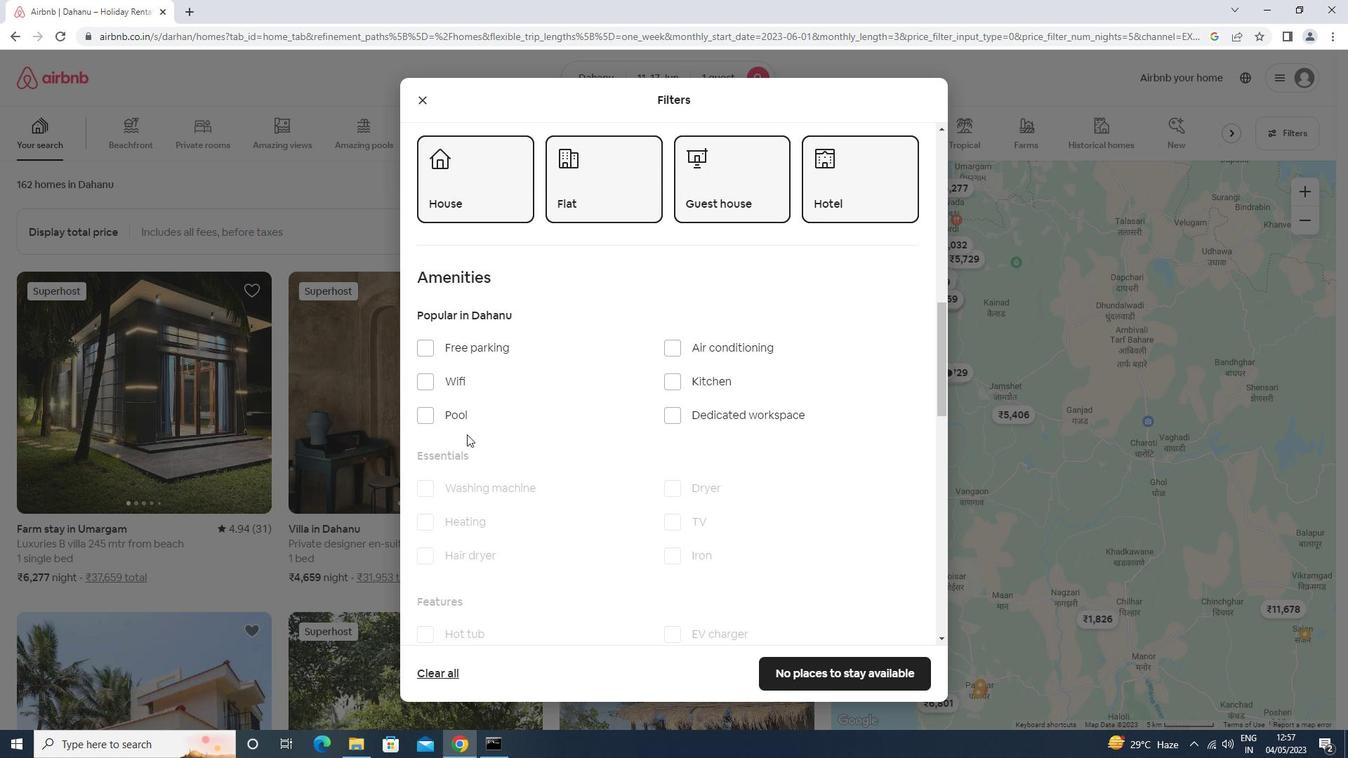 
Action: Mouse scrolled (486, 416) with delta (0, 0)
Screenshot: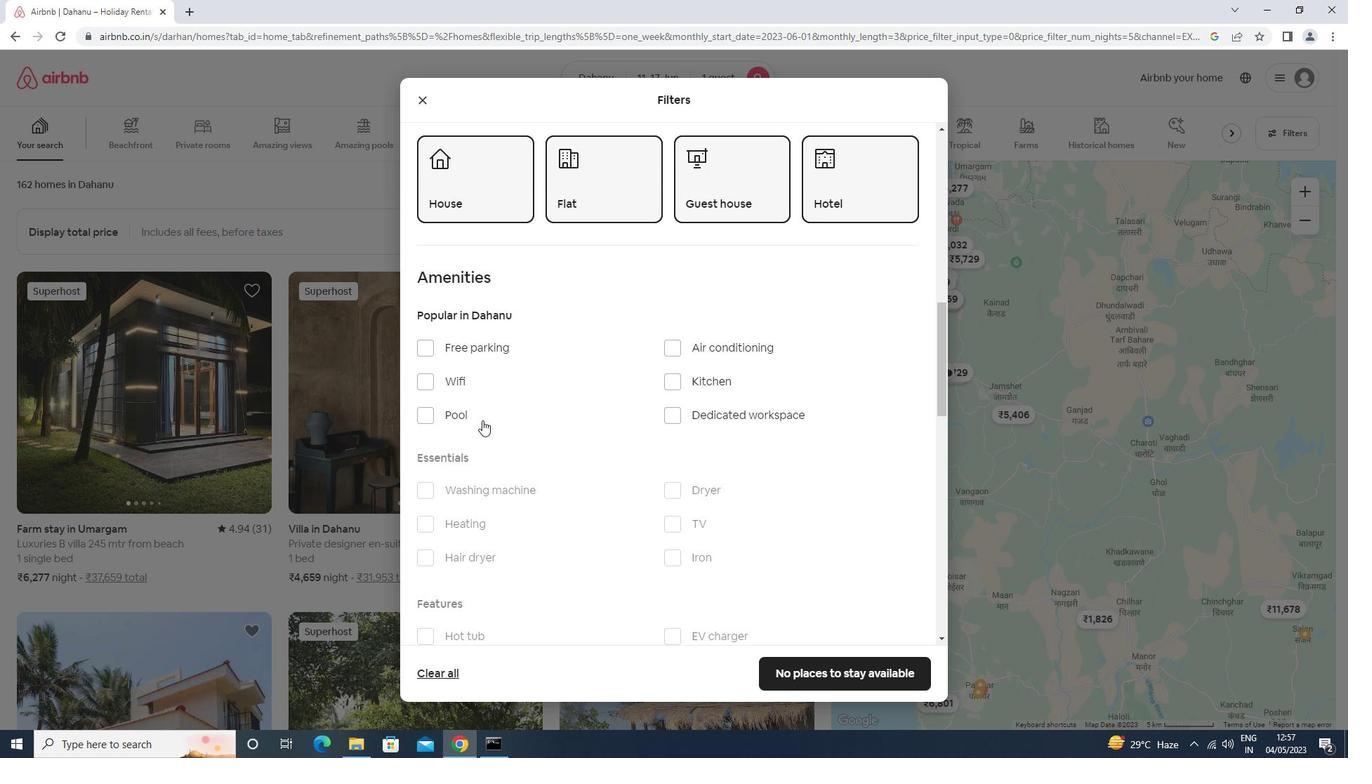 
Action: Mouse moved to (489, 404)
Screenshot: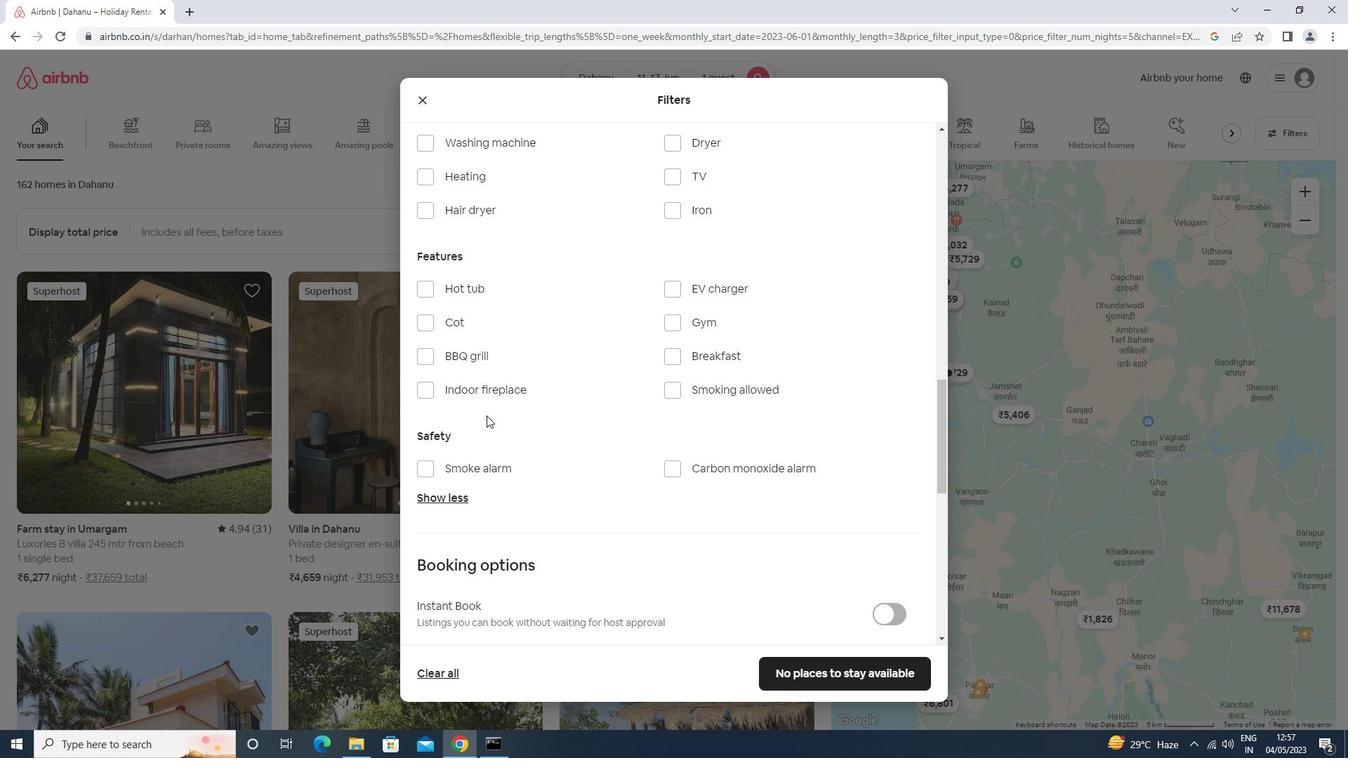 
Action: Mouse scrolled (489, 405) with delta (0, 0)
Screenshot: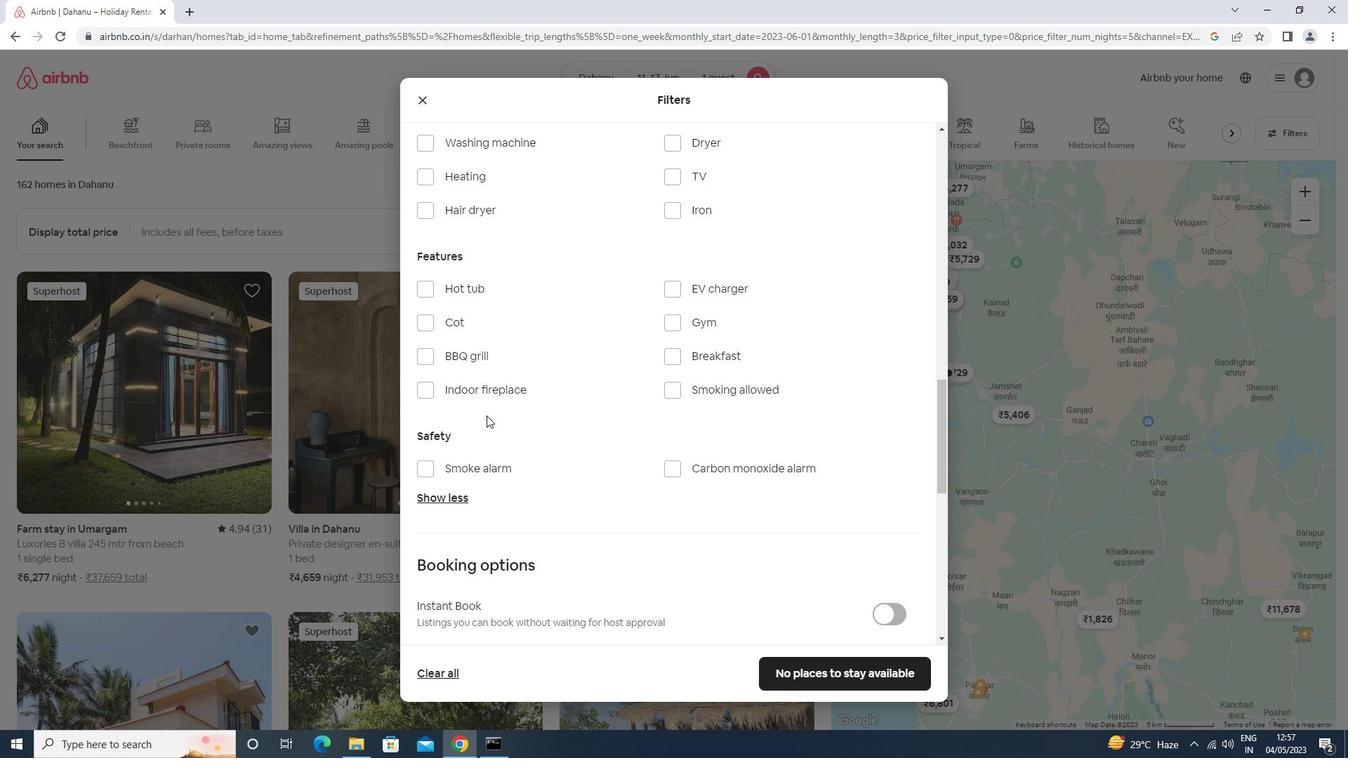 
Action: Mouse moved to (490, 401)
Screenshot: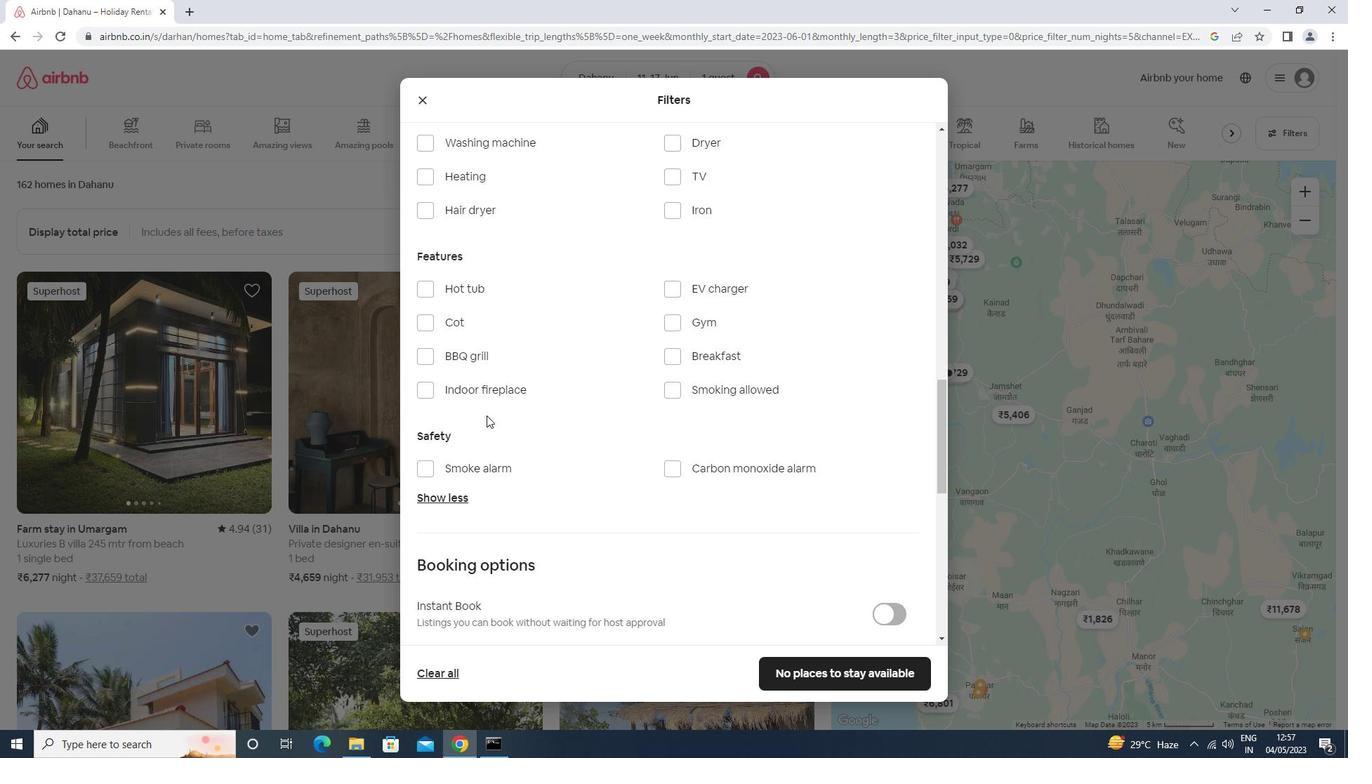 
Action: Mouse scrolled (490, 402) with delta (0, 0)
Screenshot: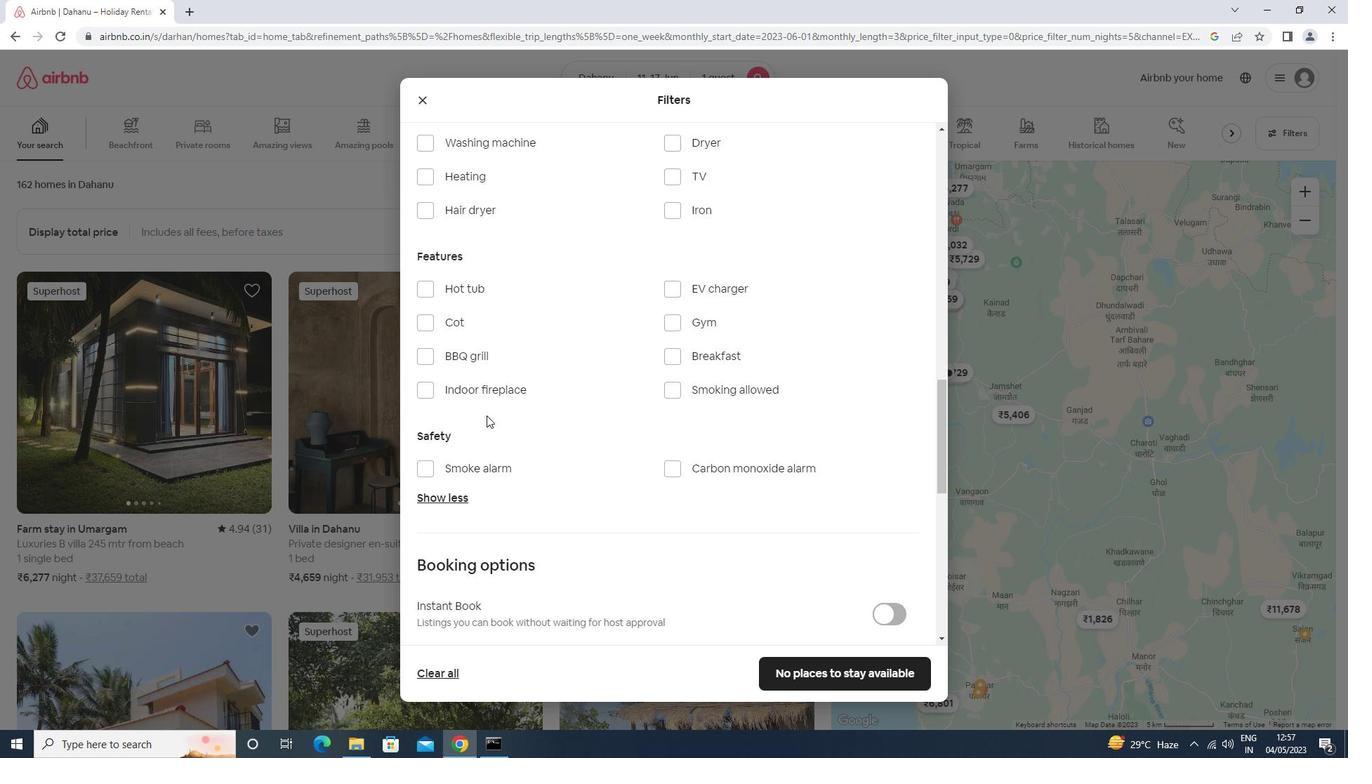 
Action: Mouse moved to (493, 287)
Screenshot: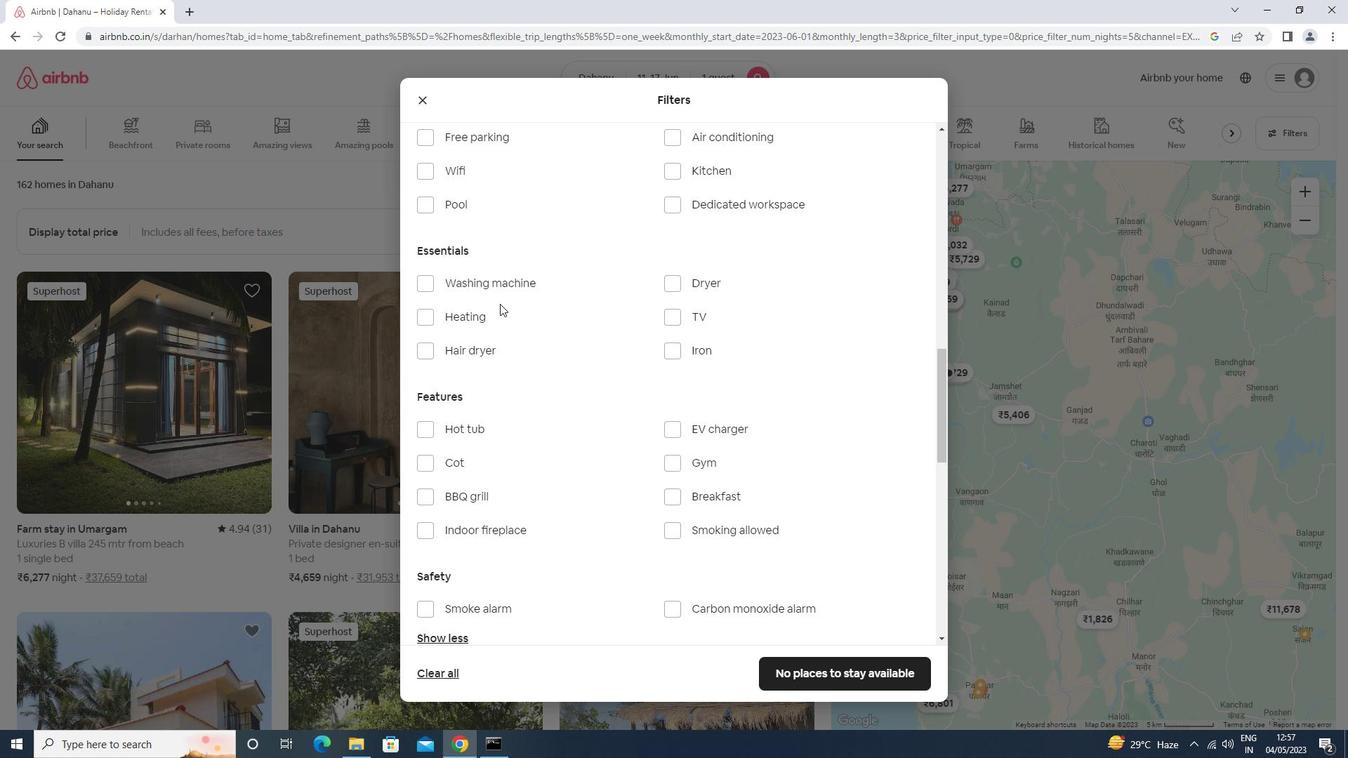 
Action: Mouse pressed left at (493, 287)
Screenshot: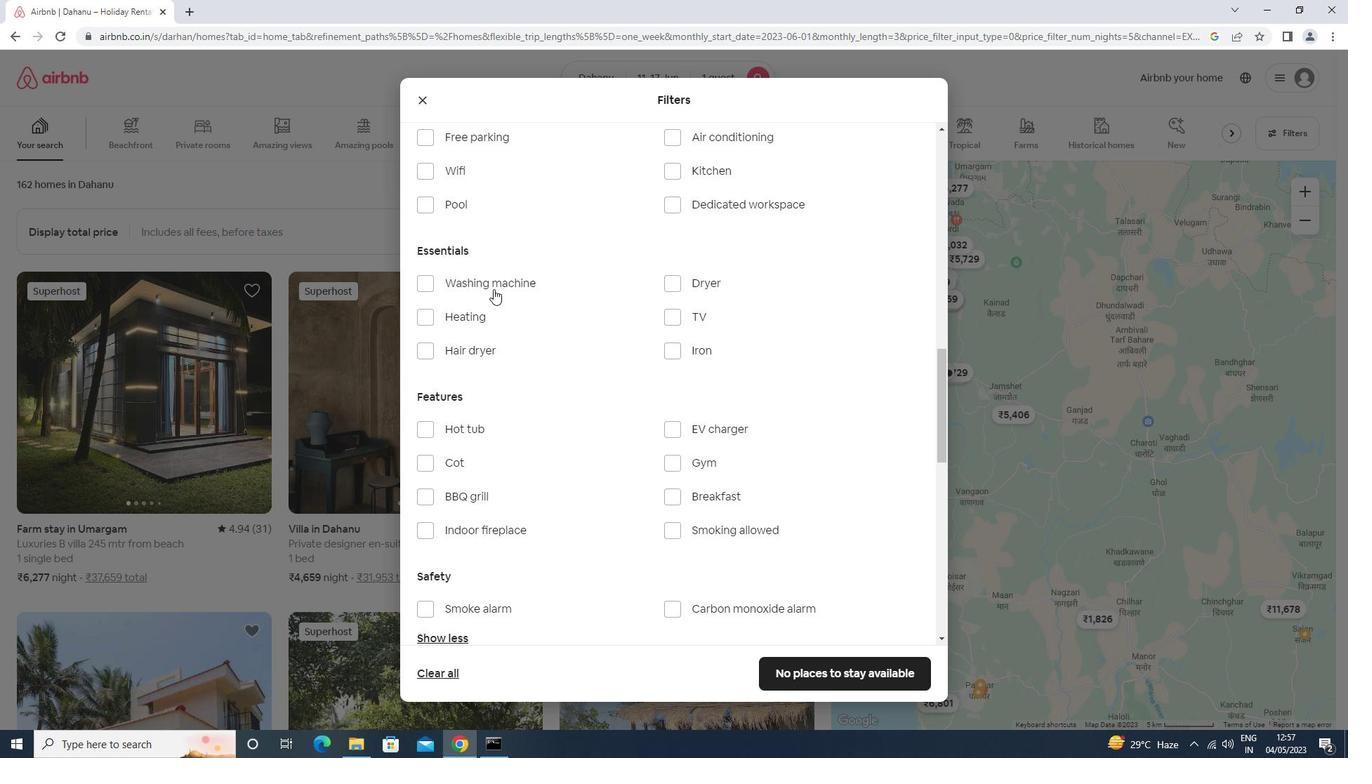 
Action: Mouse moved to (542, 372)
Screenshot: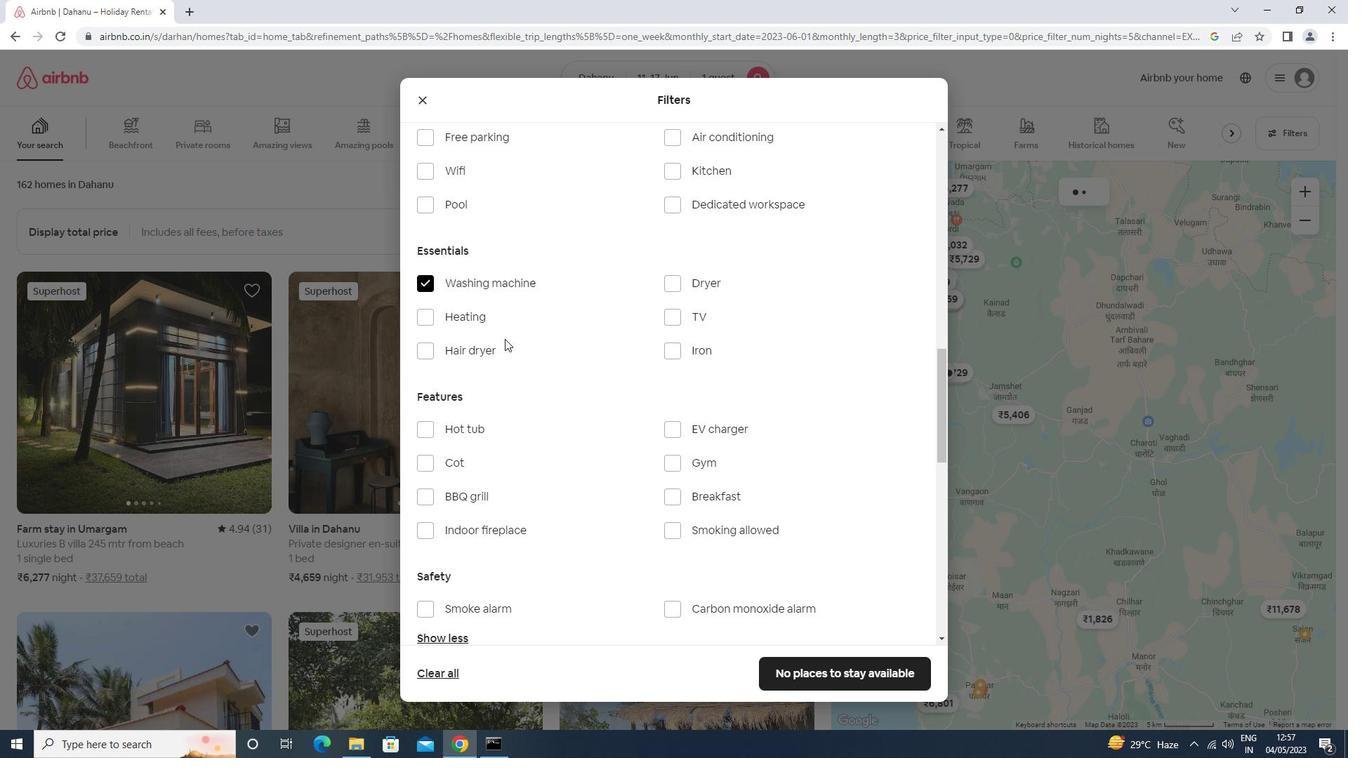 
Action: Mouse scrolled (542, 372) with delta (0, 0)
Screenshot: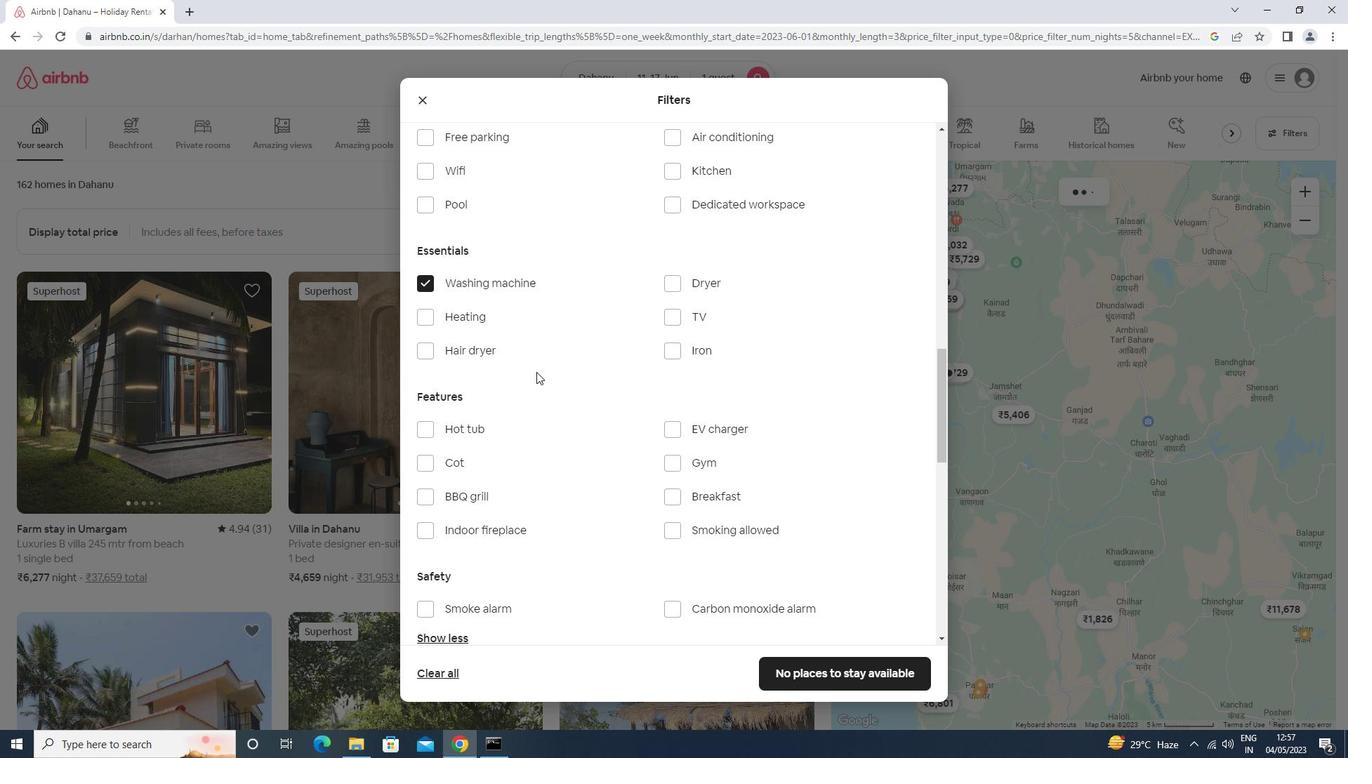 
Action: Mouse moved to (542, 373)
Screenshot: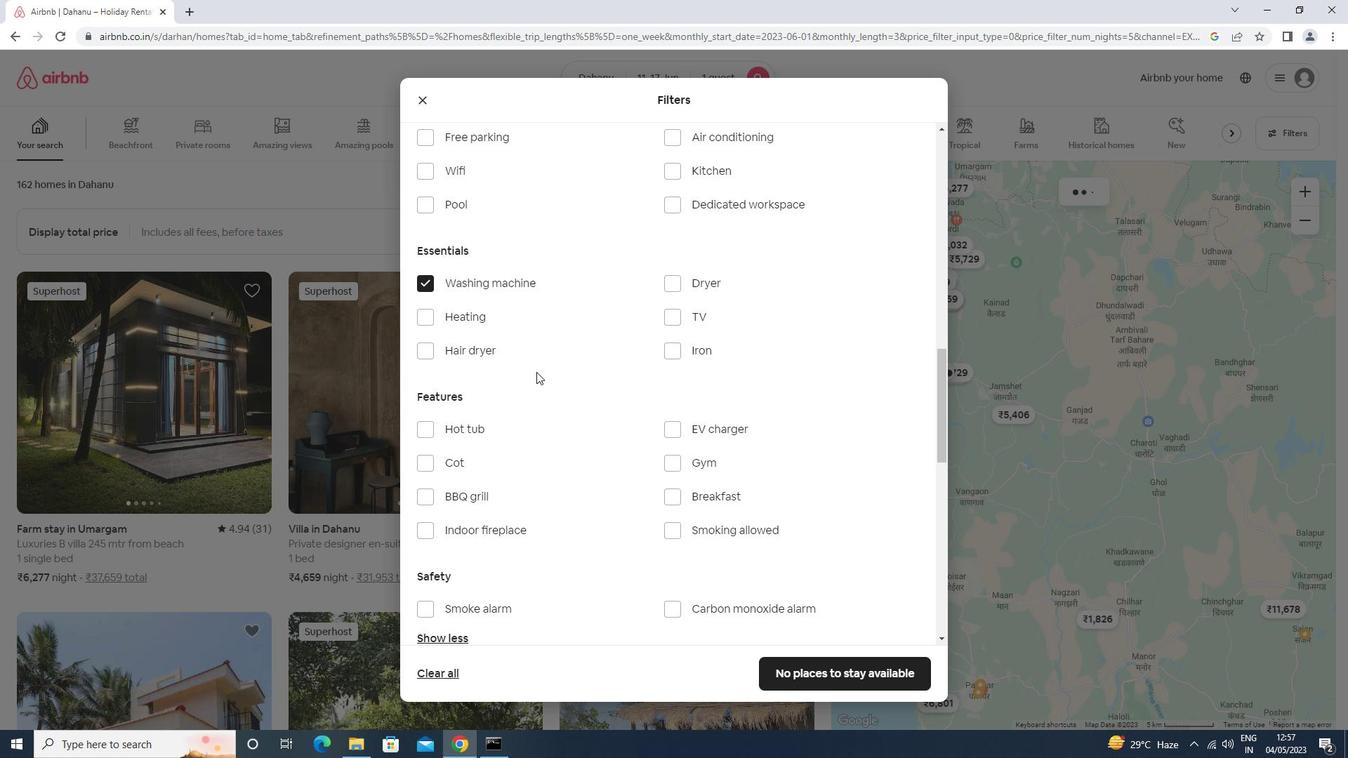 
Action: Mouse scrolled (542, 372) with delta (0, 0)
Screenshot: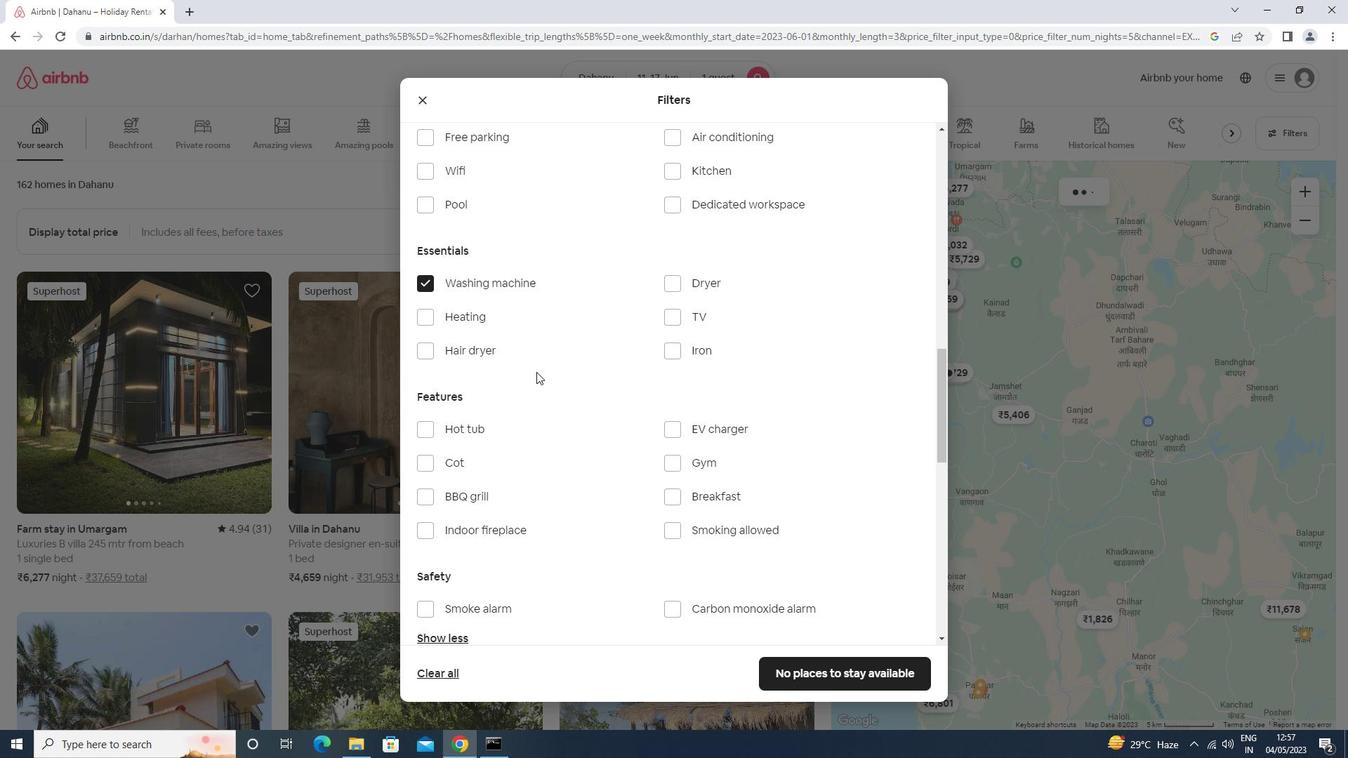 
Action: Mouse scrolled (542, 372) with delta (0, 0)
Screenshot: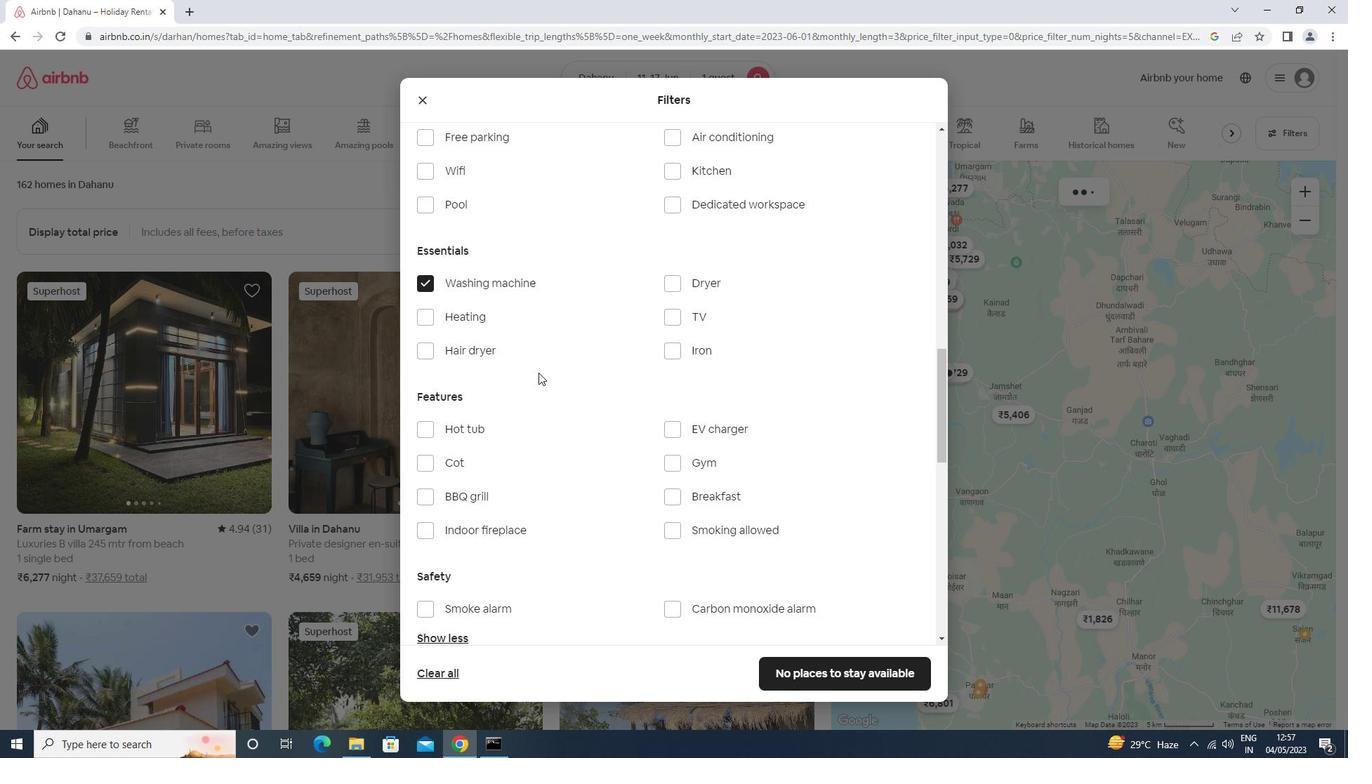 
Action: Mouse scrolled (542, 372) with delta (0, 0)
Screenshot: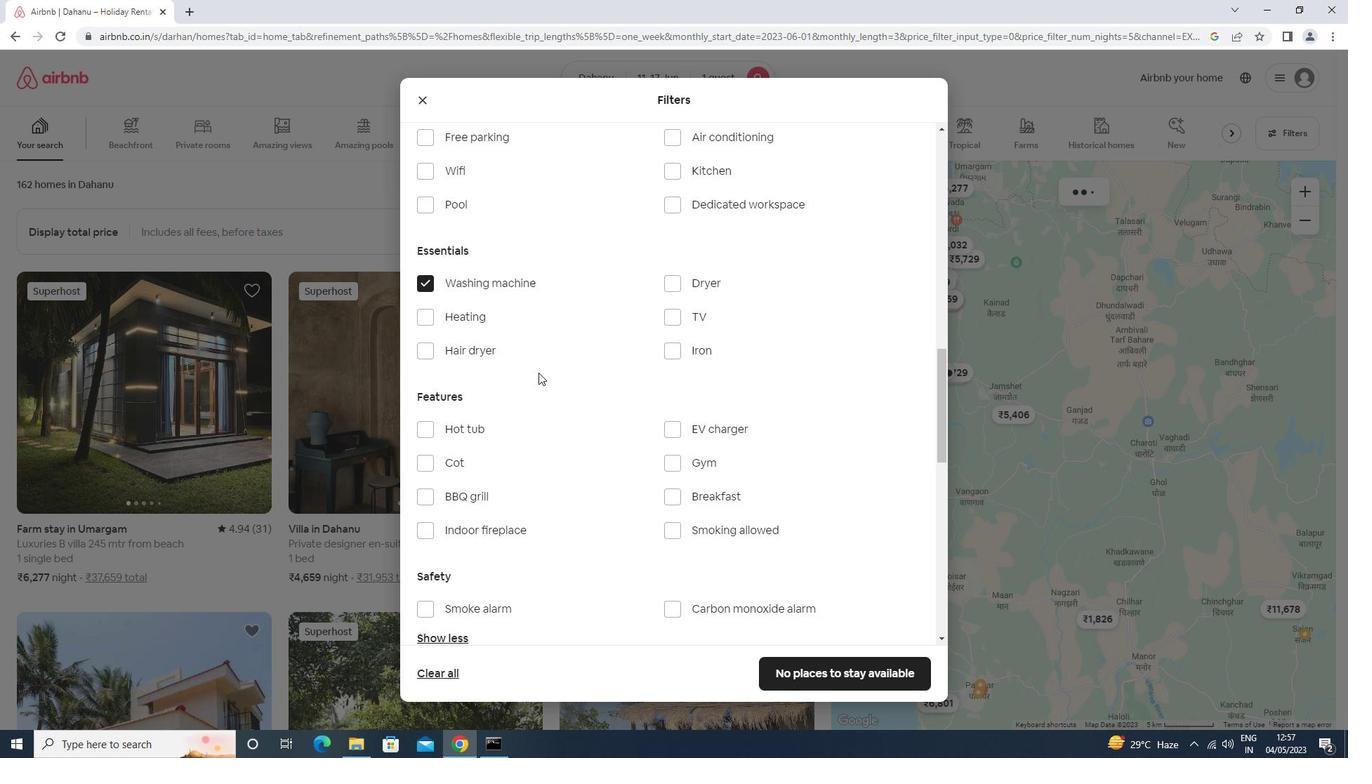 
Action: Mouse scrolled (542, 372) with delta (0, 0)
Screenshot: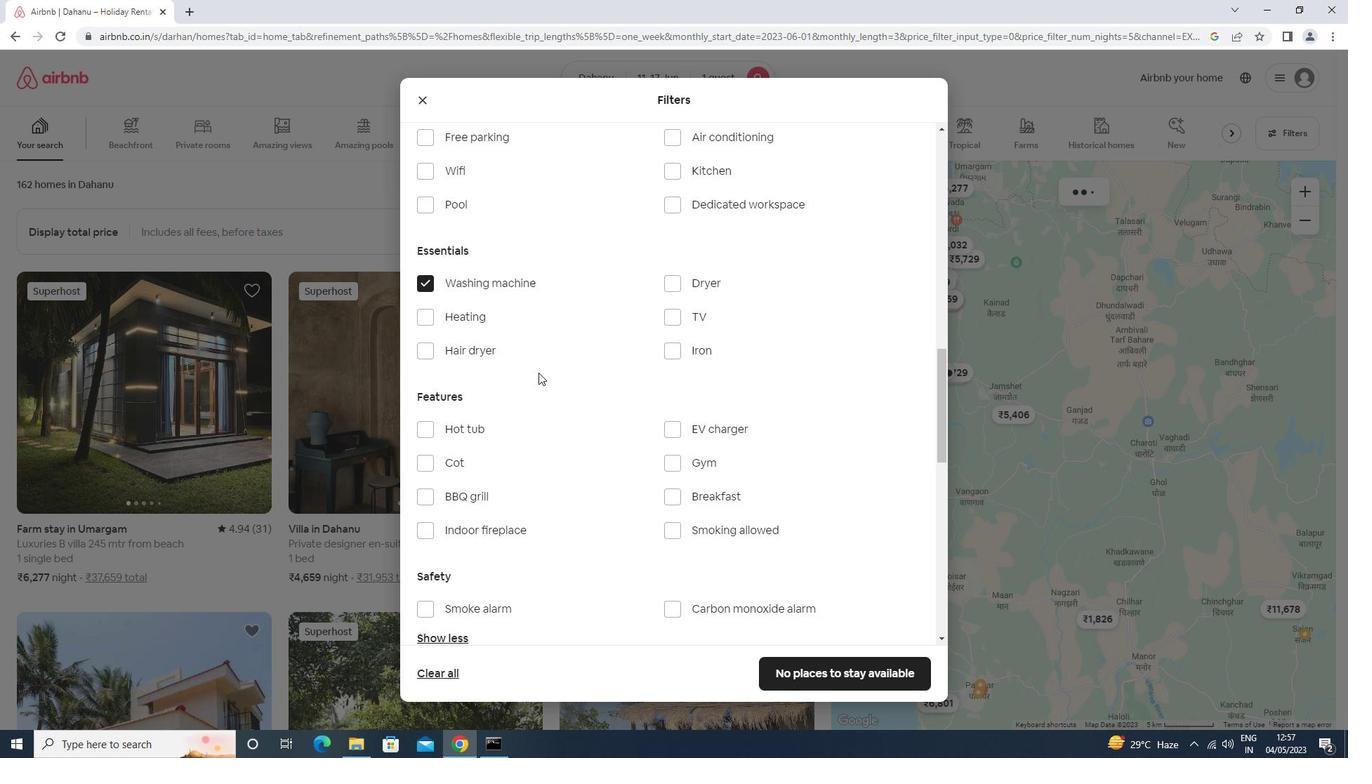 
Action: Mouse moved to (896, 455)
Screenshot: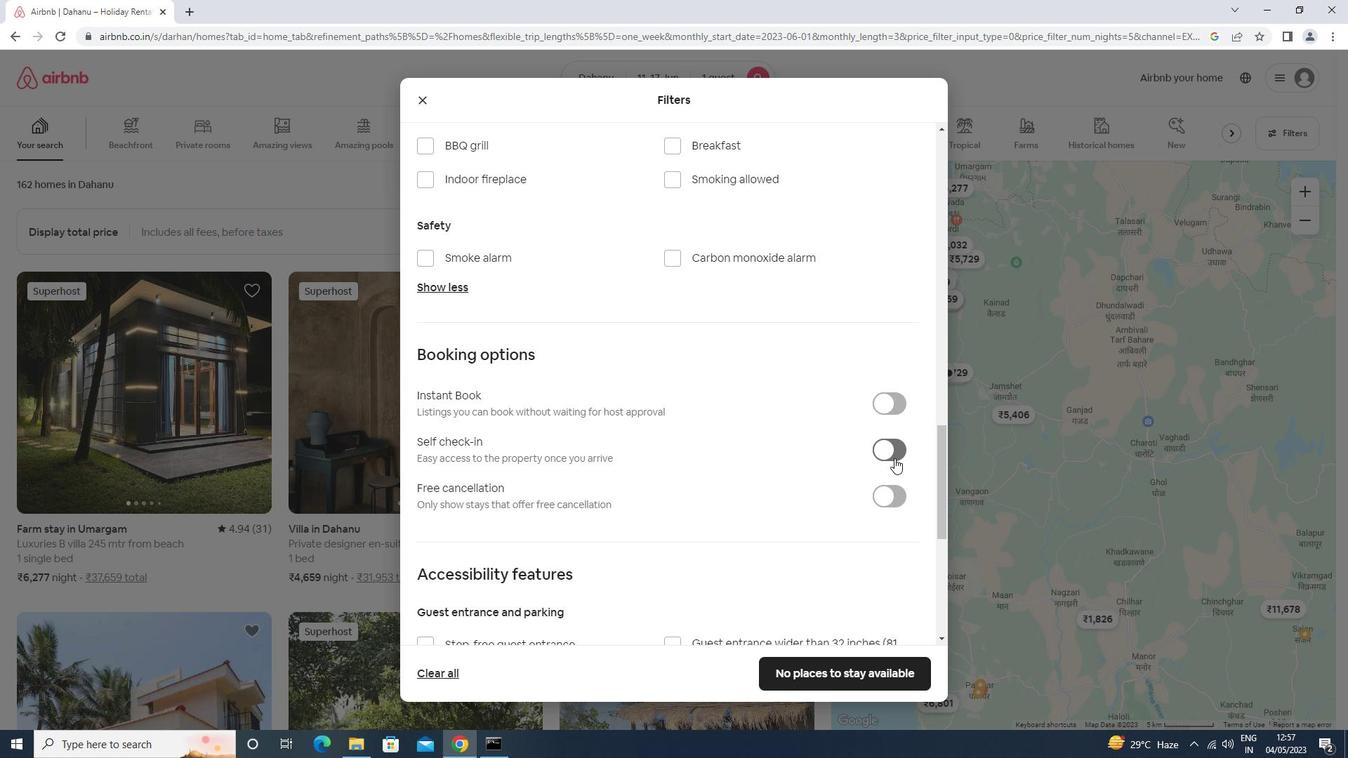 
Action: Mouse pressed left at (896, 455)
Screenshot: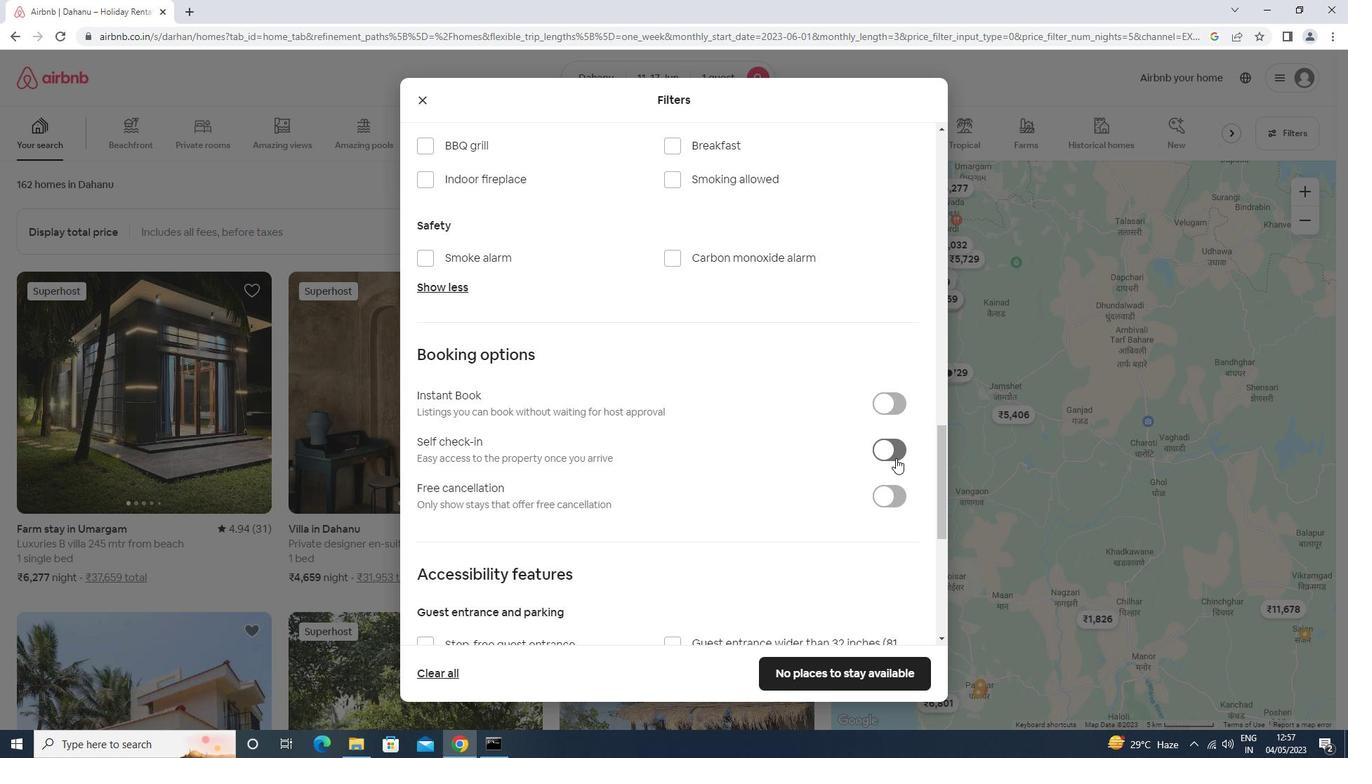 
Action: Mouse moved to (734, 425)
Screenshot: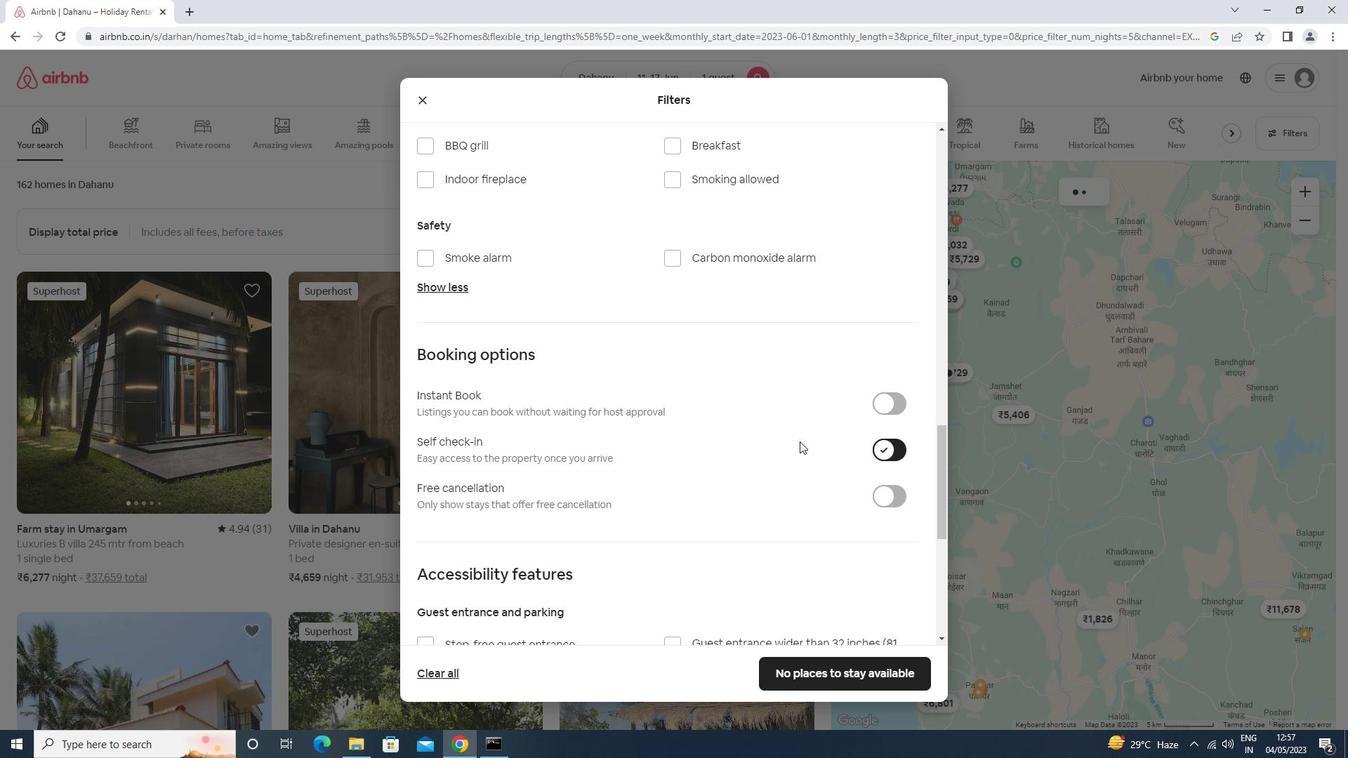
Action: Mouse scrolled (734, 424) with delta (0, 0)
Screenshot: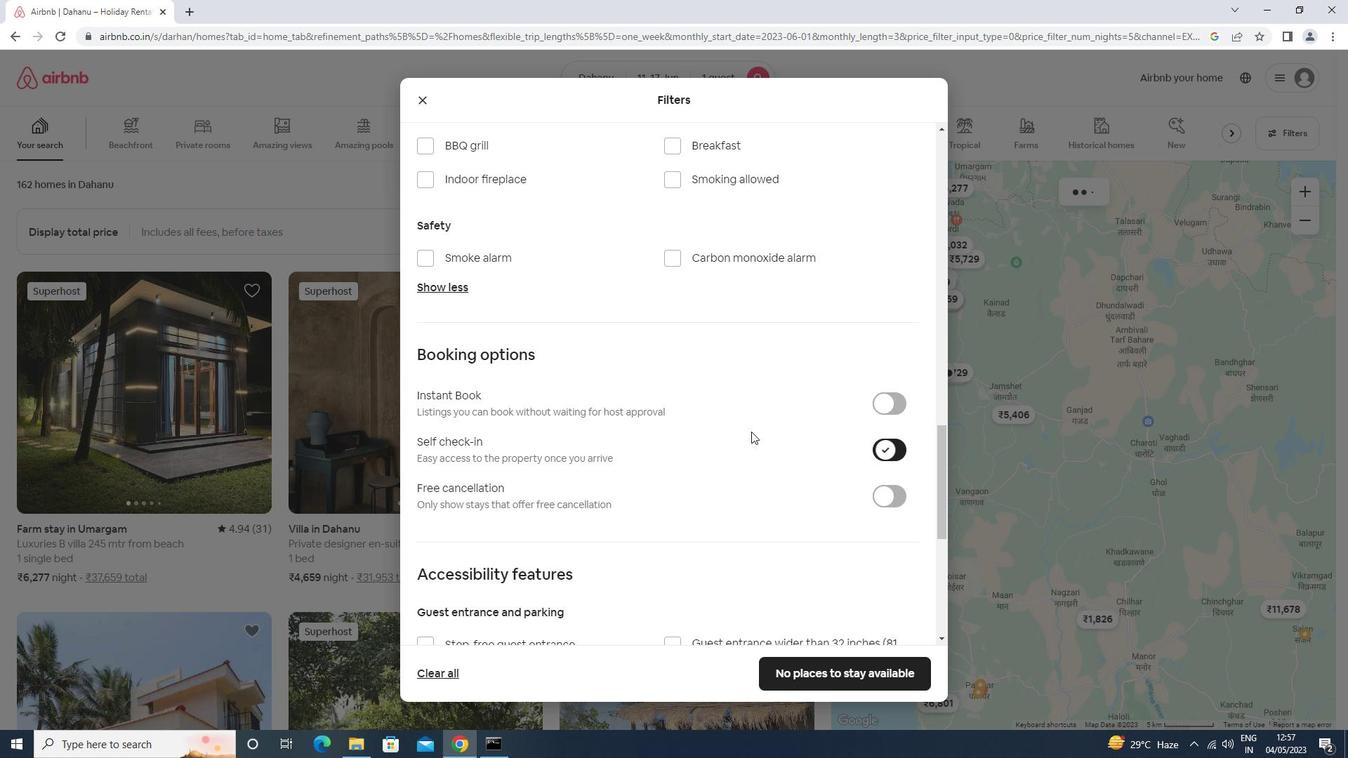 
Action: Mouse scrolled (734, 424) with delta (0, 0)
Screenshot: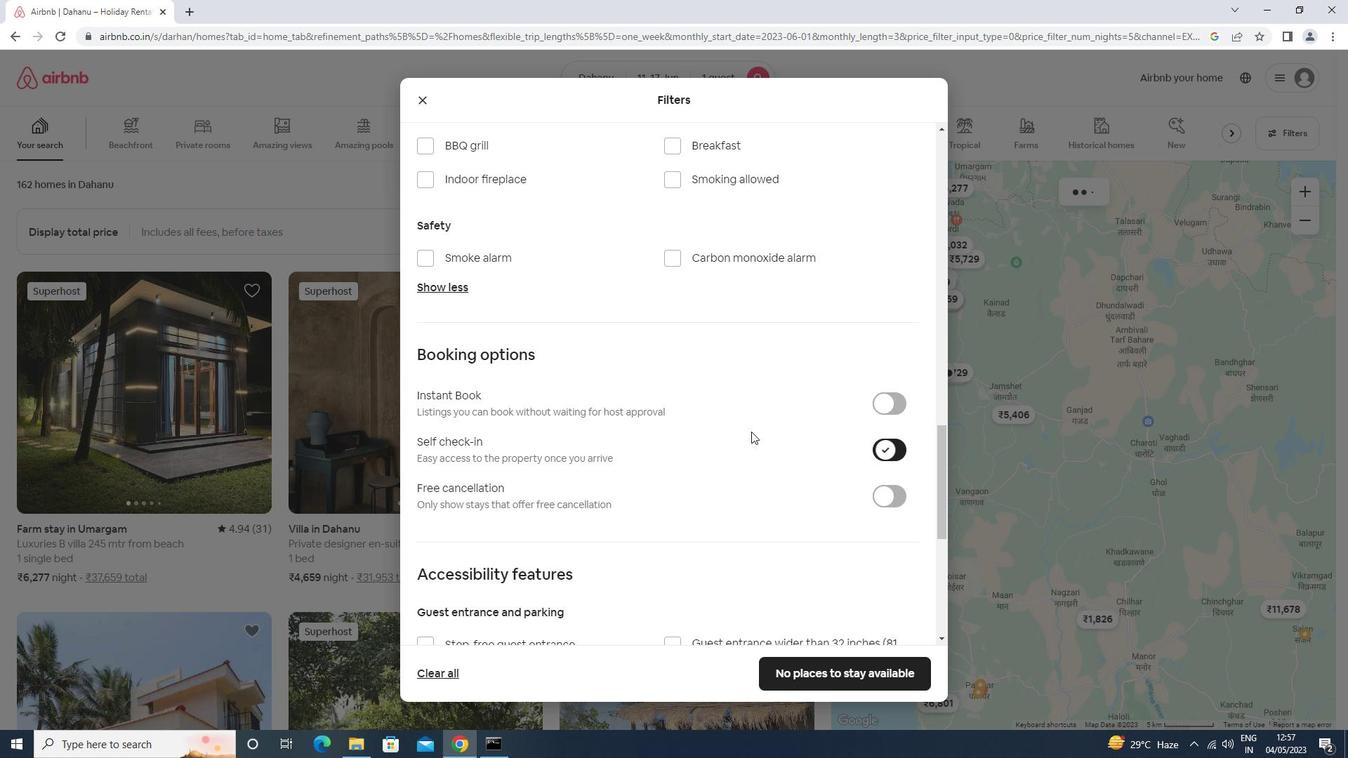 
Action: Mouse scrolled (734, 424) with delta (0, 0)
Screenshot: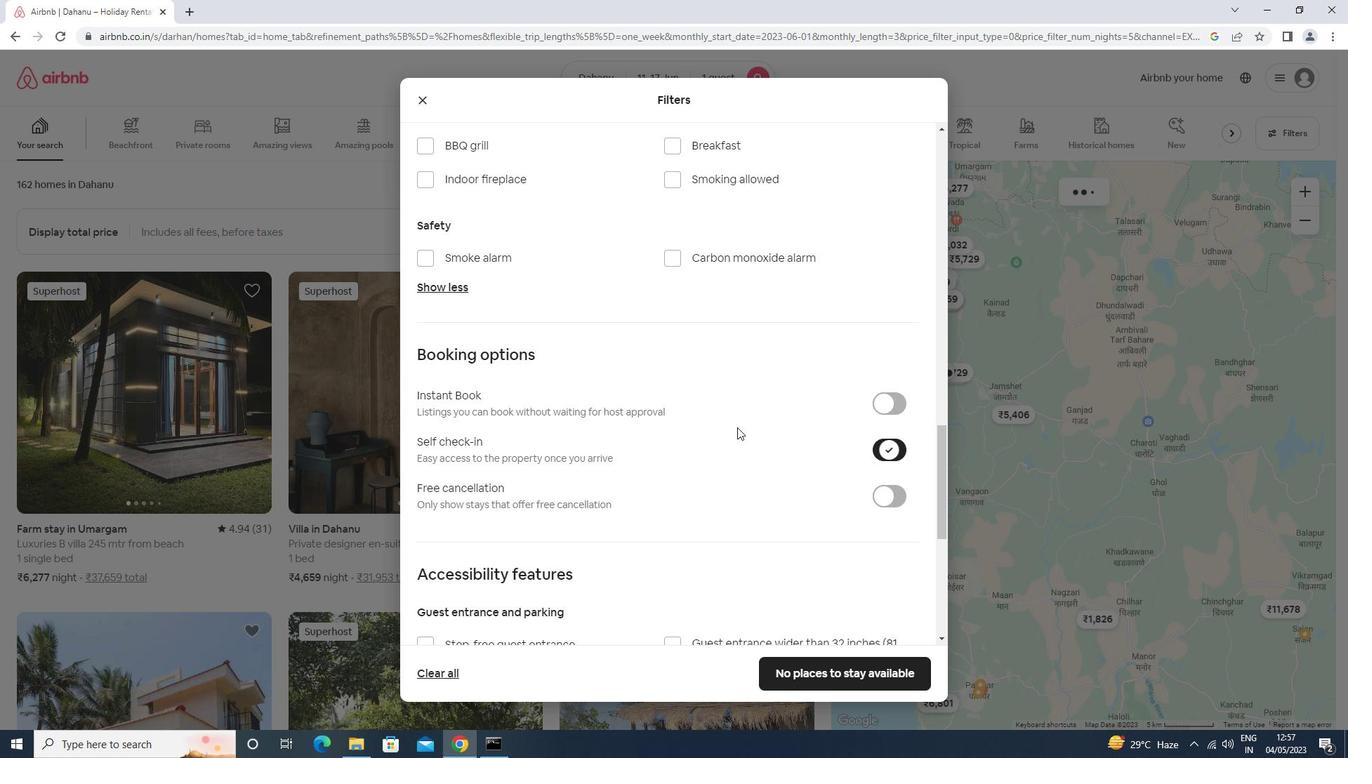 
Action: Mouse scrolled (734, 424) with delta (0, 0)
Screenshot: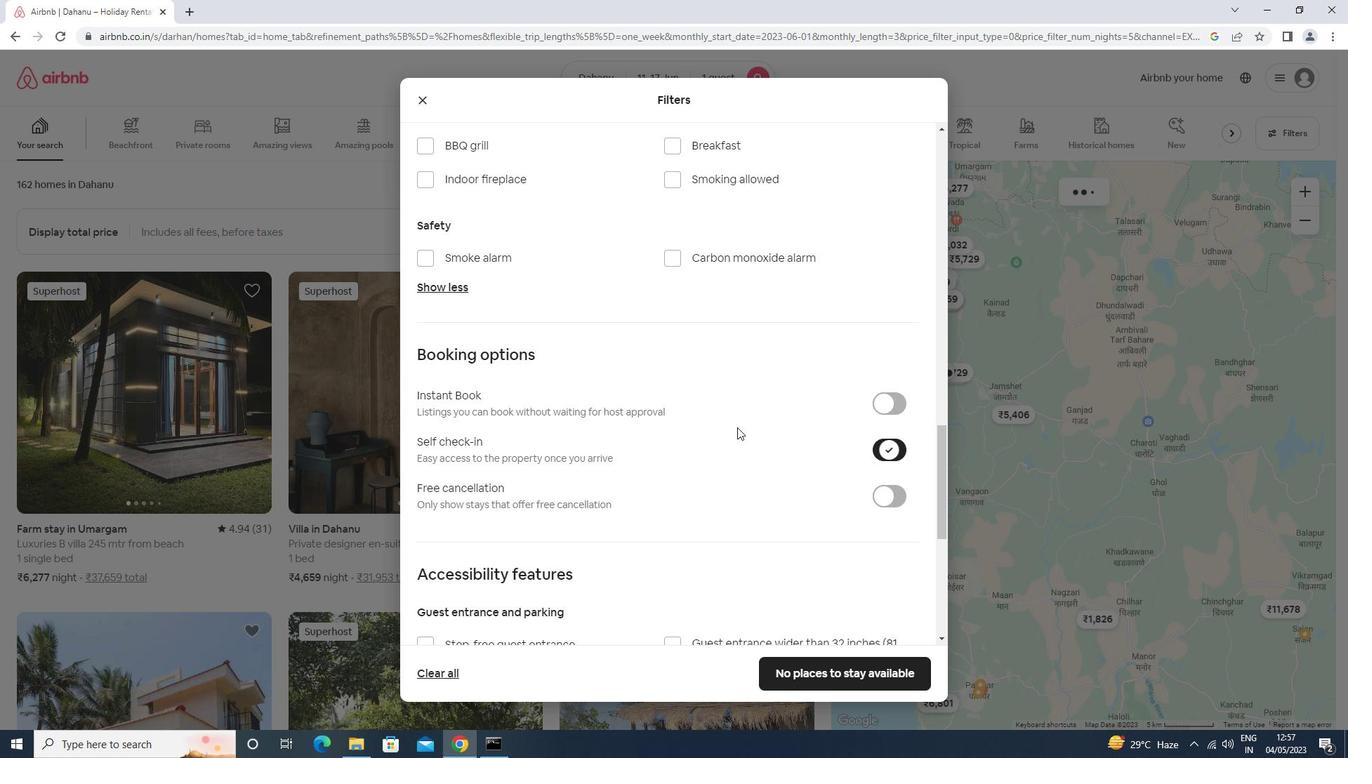 
Action: Mouse scrolled (734, 424) with delta (0, 0)
Screenshot: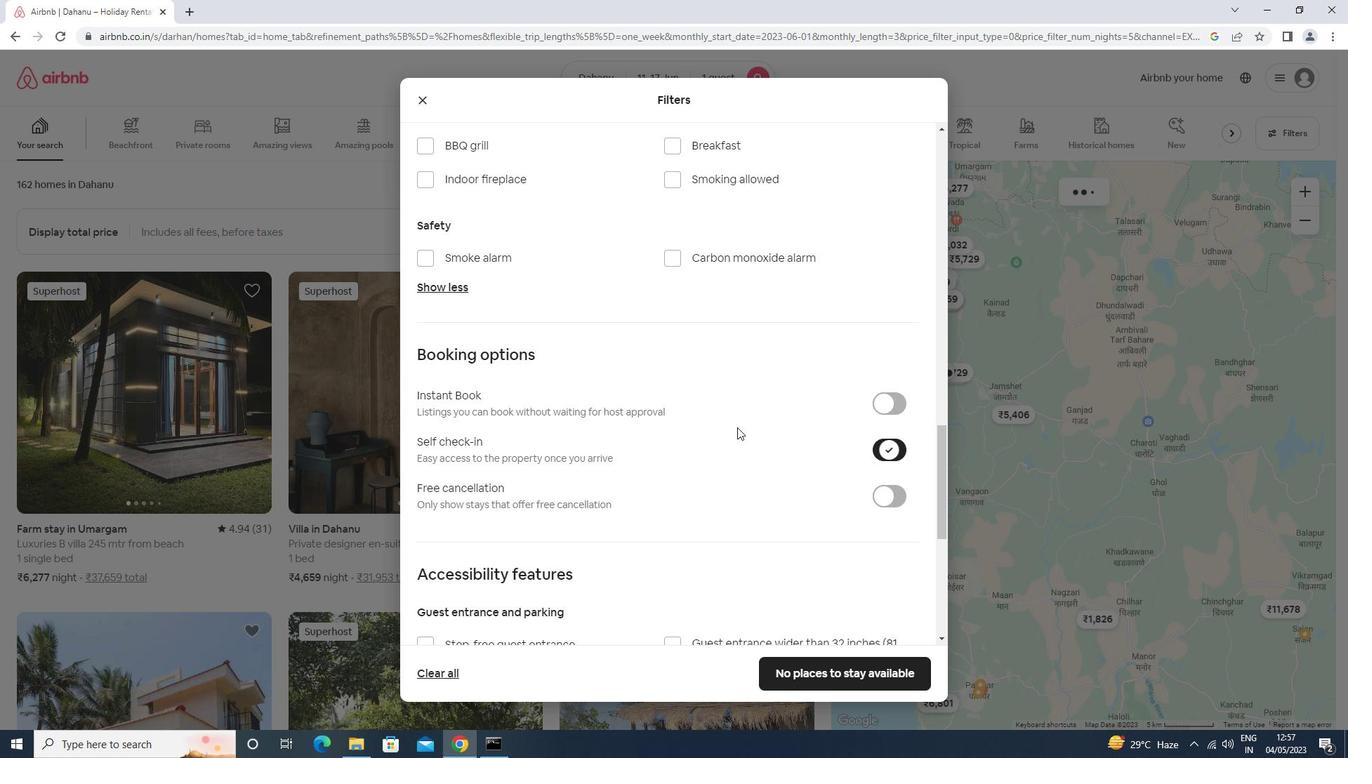 
Action: Mouse moved to (734, 425)
Screenshot: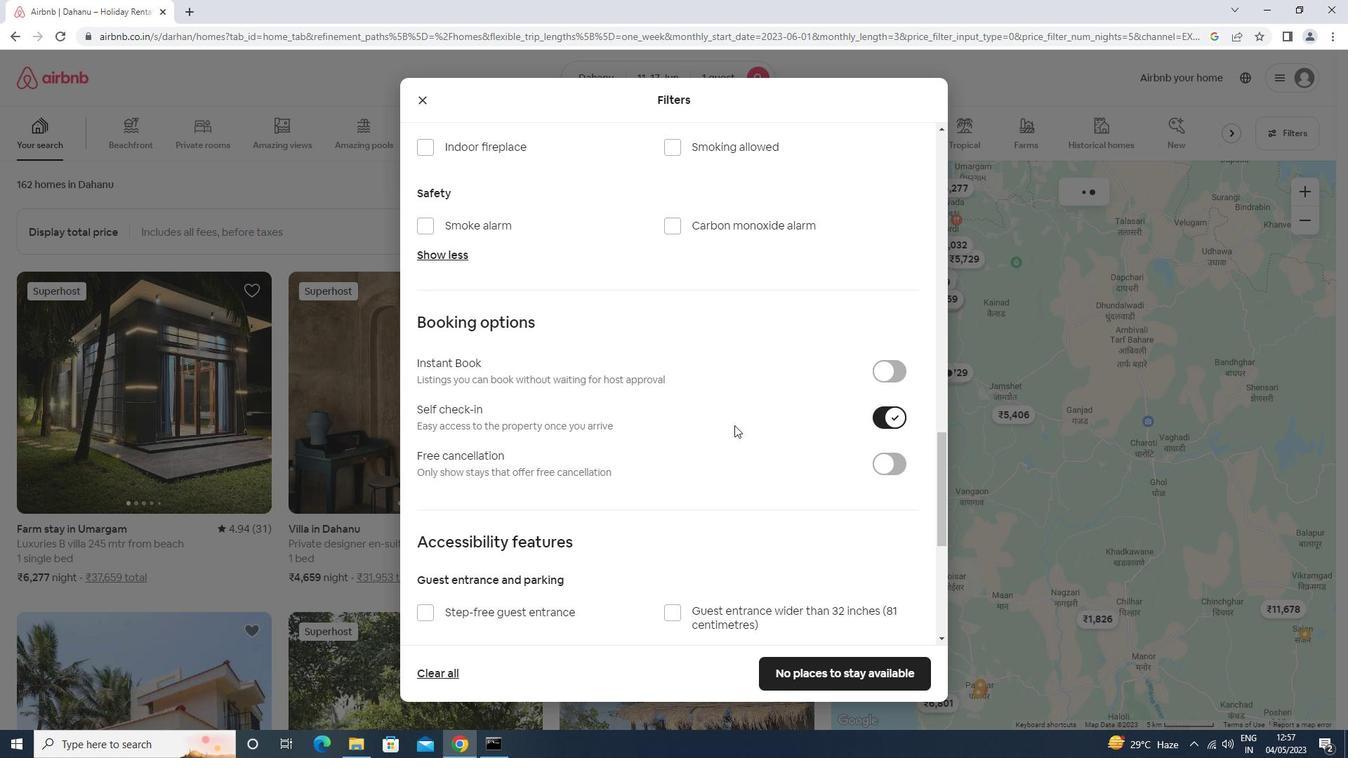 
Action: Mouse scrolled (734, 424) with delta (0, 0)
Screenshot: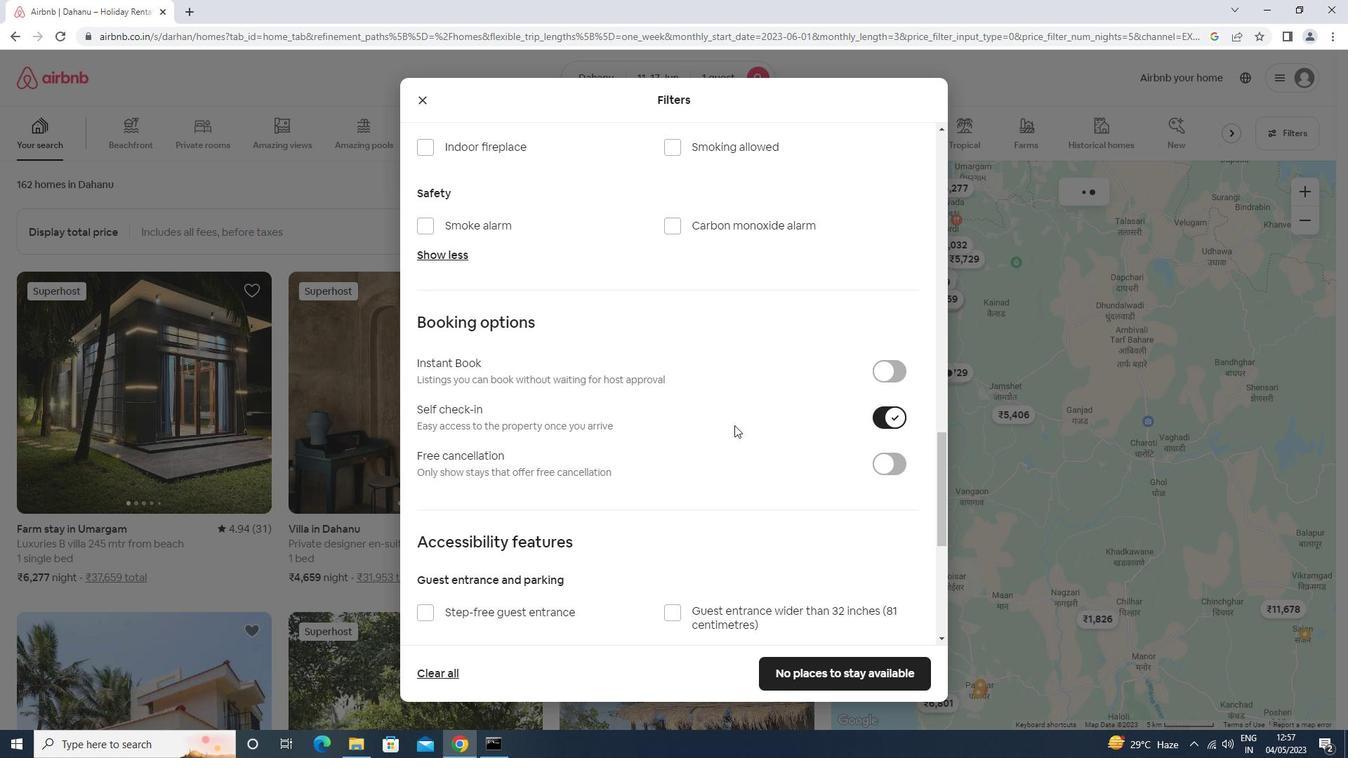 
Action: Mouse moved to (733, 425)
Screenshot: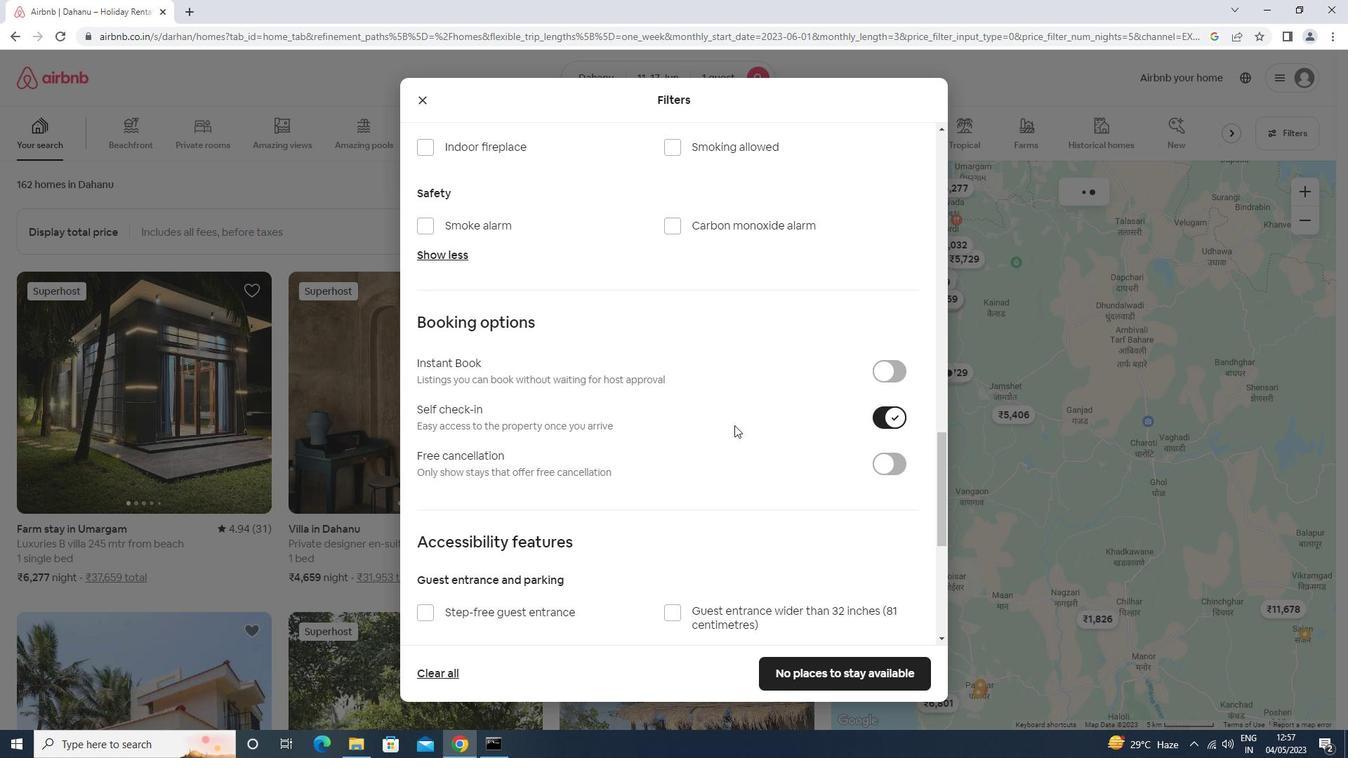 
Action: Mouse scrolled (733, 424) with delta (0, 0)
Screenshot: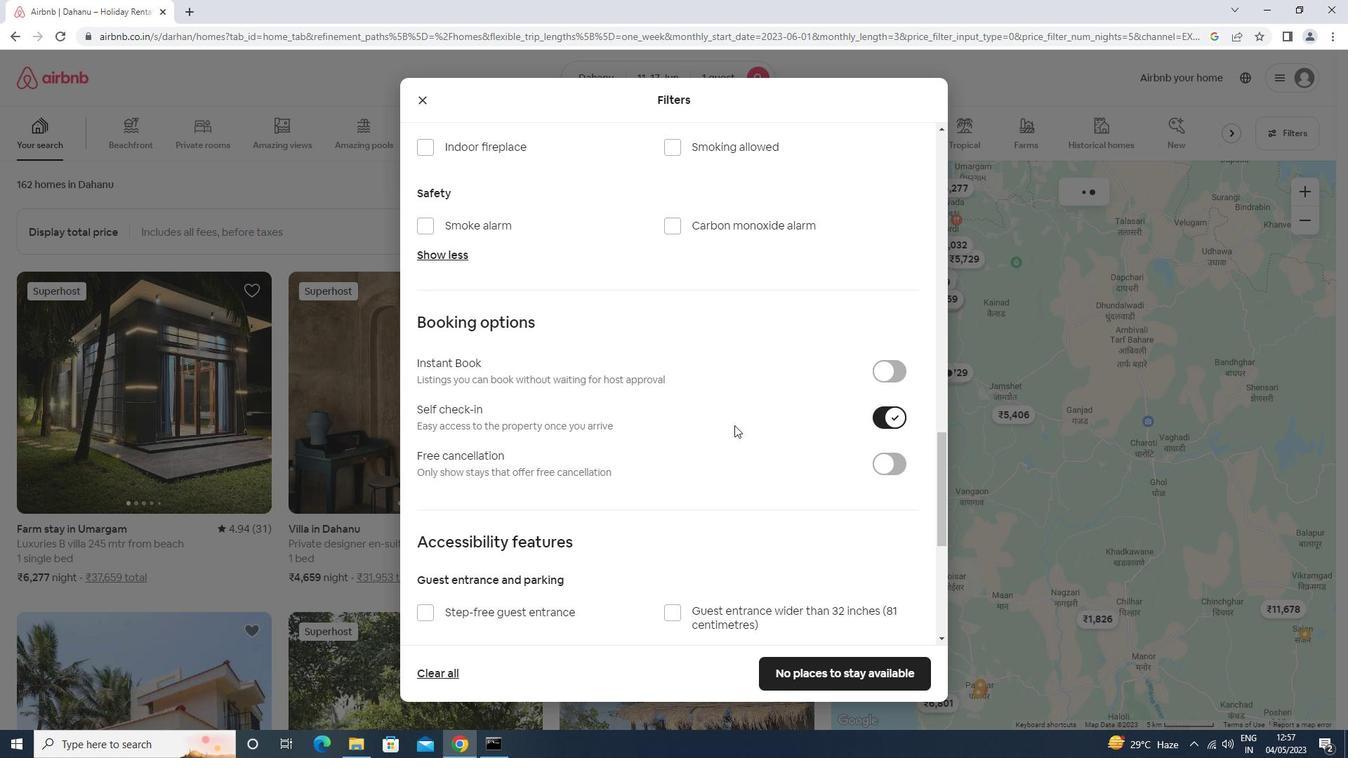 
Action: Mouse moved to (732, 425)
Screenshot: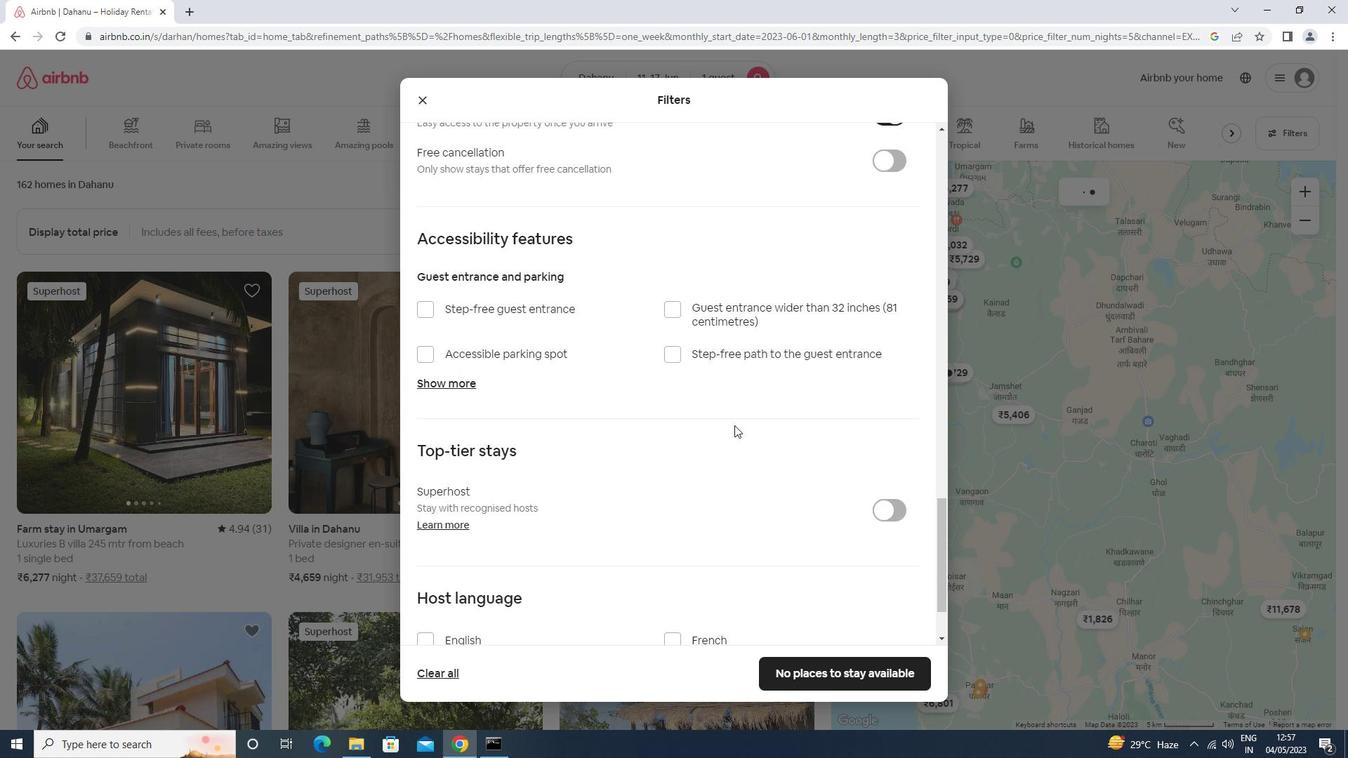 
Action: Mouse scrolled (732, 424) with delta (0, 0)
Screenshot: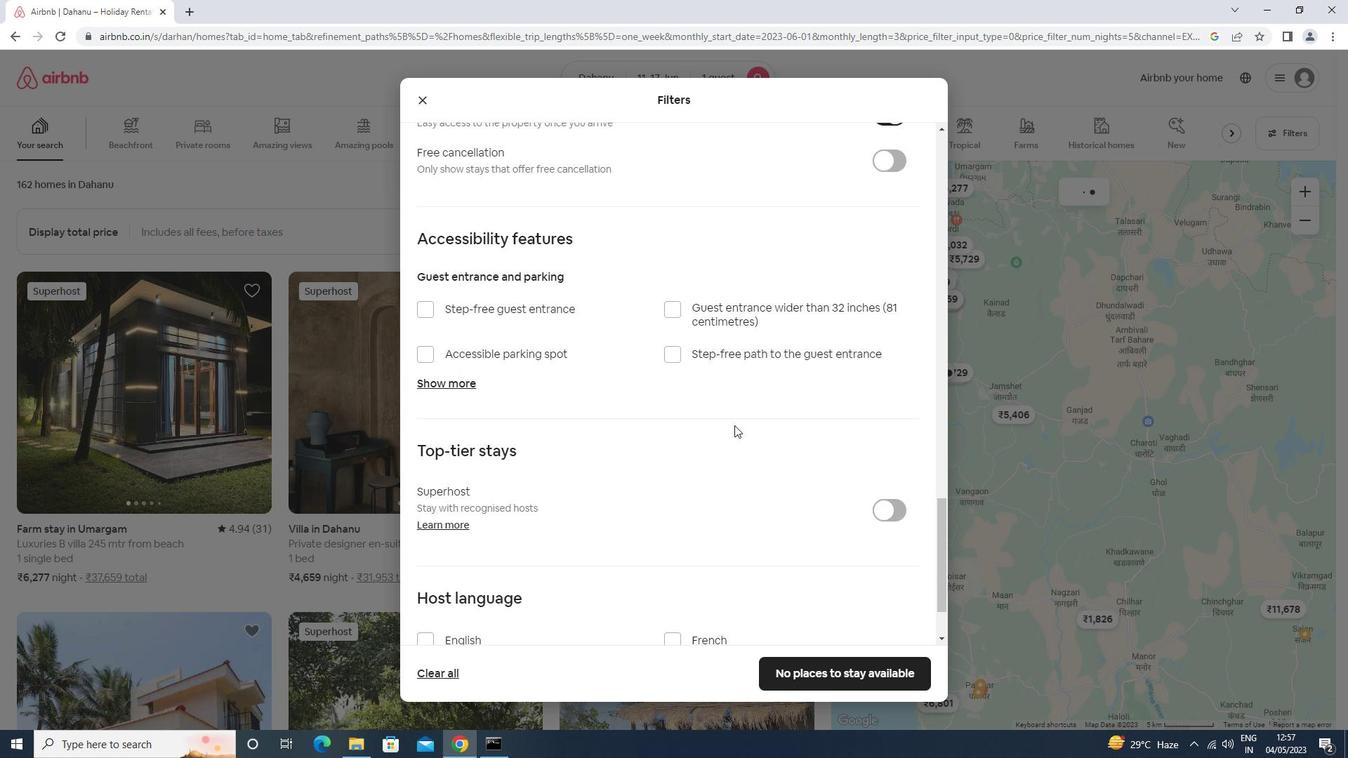 
Action: Mouse moved to (731, 425)
Screenshot: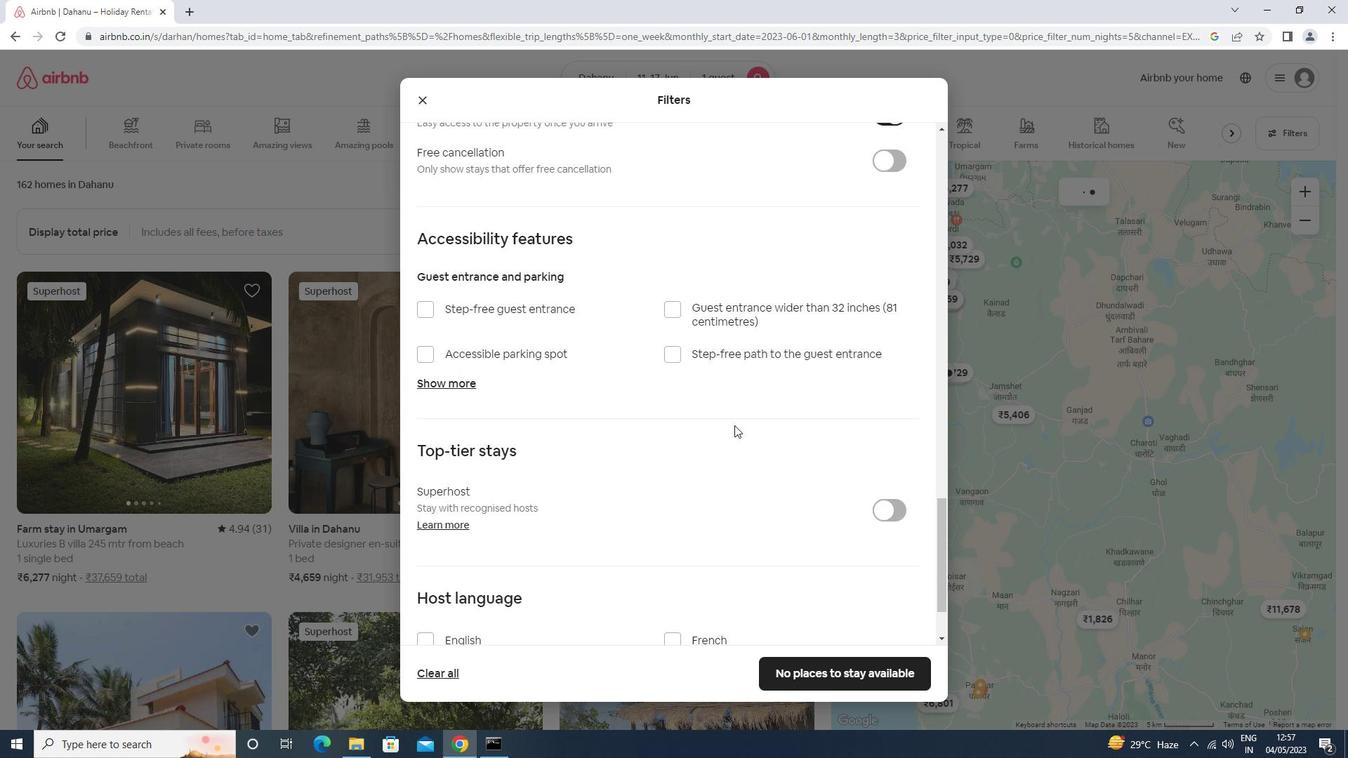 
Action: Mouse scrolled (731, 424) with delta (0, 0)
Screenshot: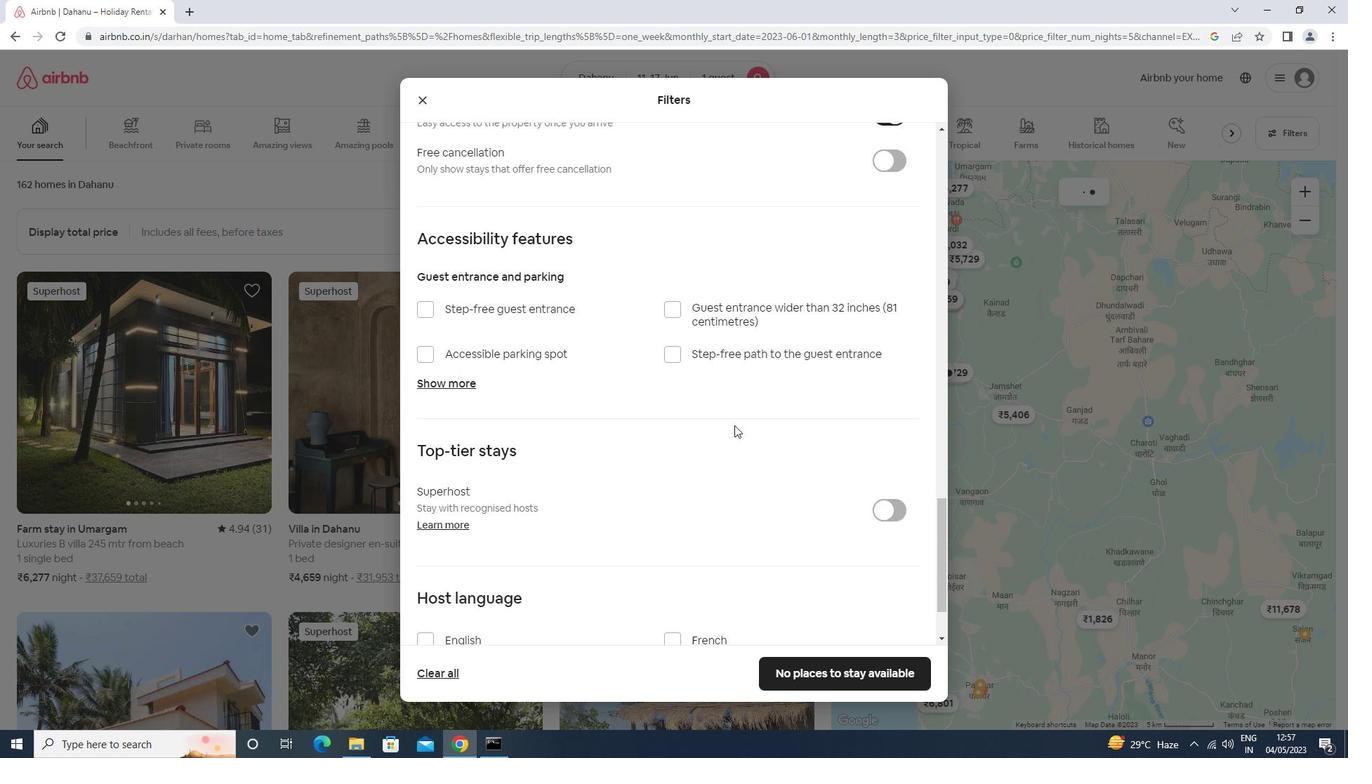 
Action: Mouse scrolled (731, 424) with delta (0, 0)
Screenshot: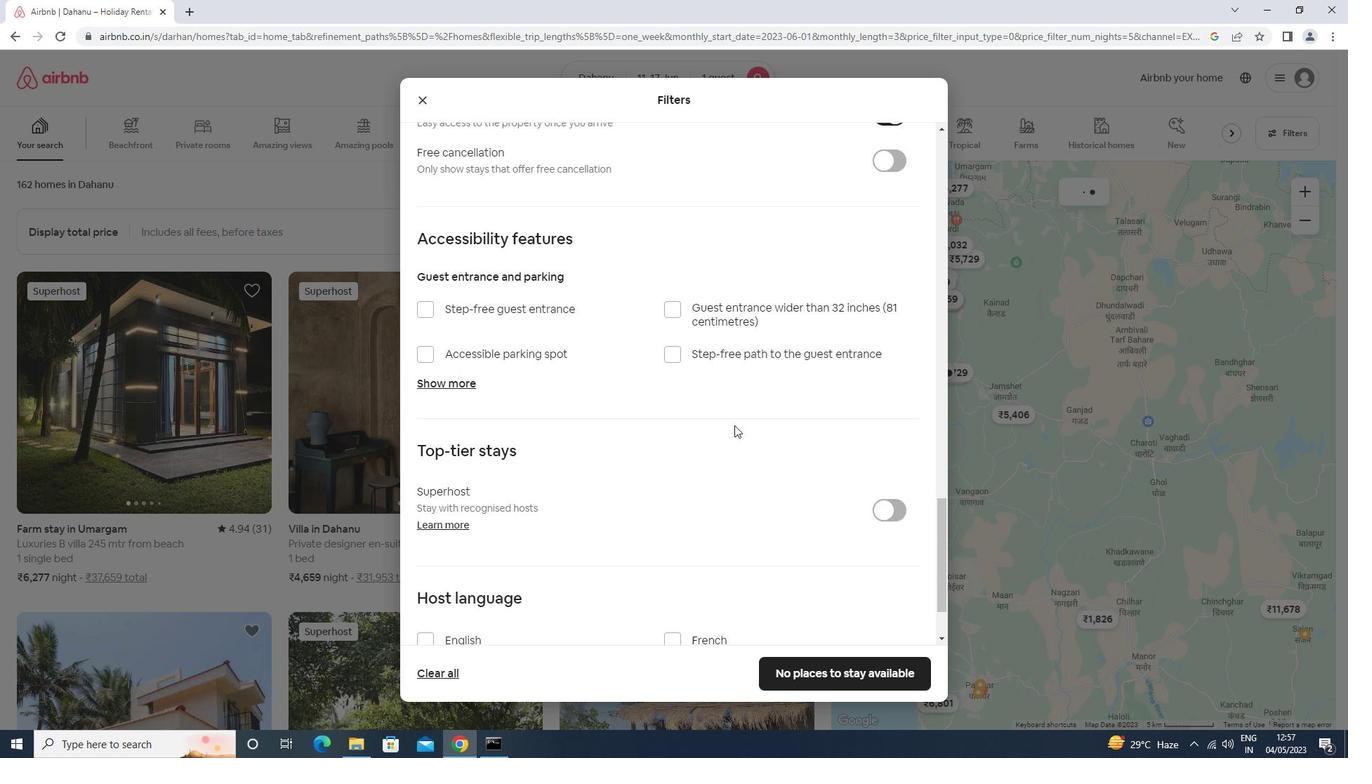 
Action: Mouse moved to (731, 425)
Screenshot: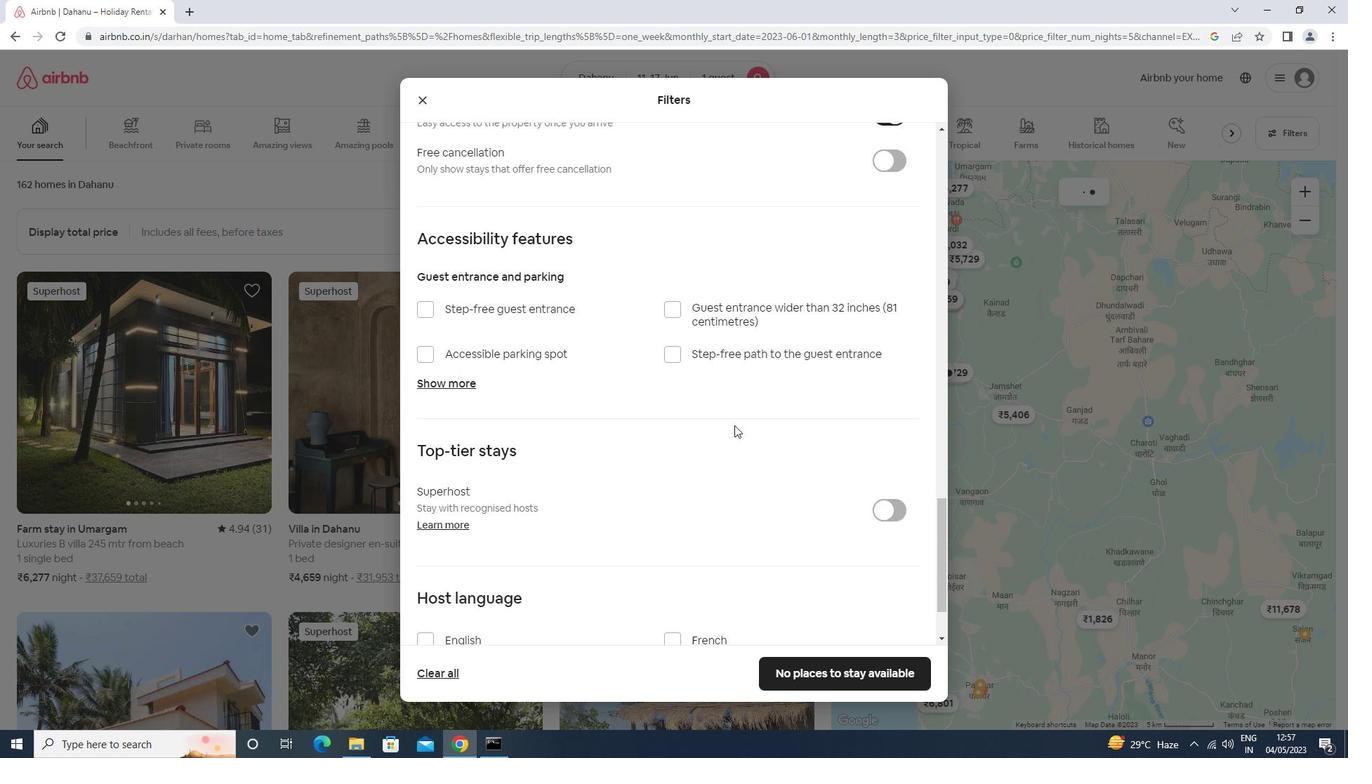 
Action: Mouse scrolled (731, 424) with delta (0, 0)
Screenshot: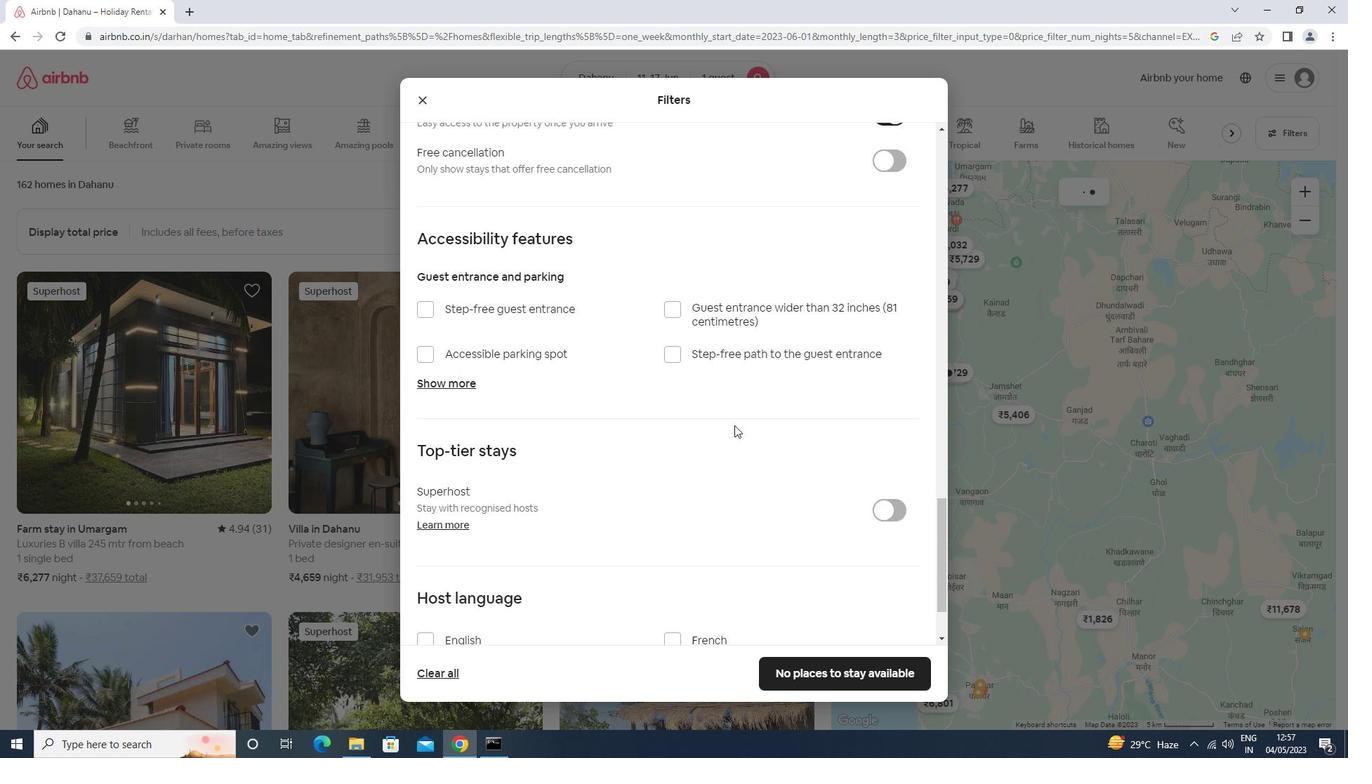 
Action: Mouse moved to (481, 538)
Screenshot: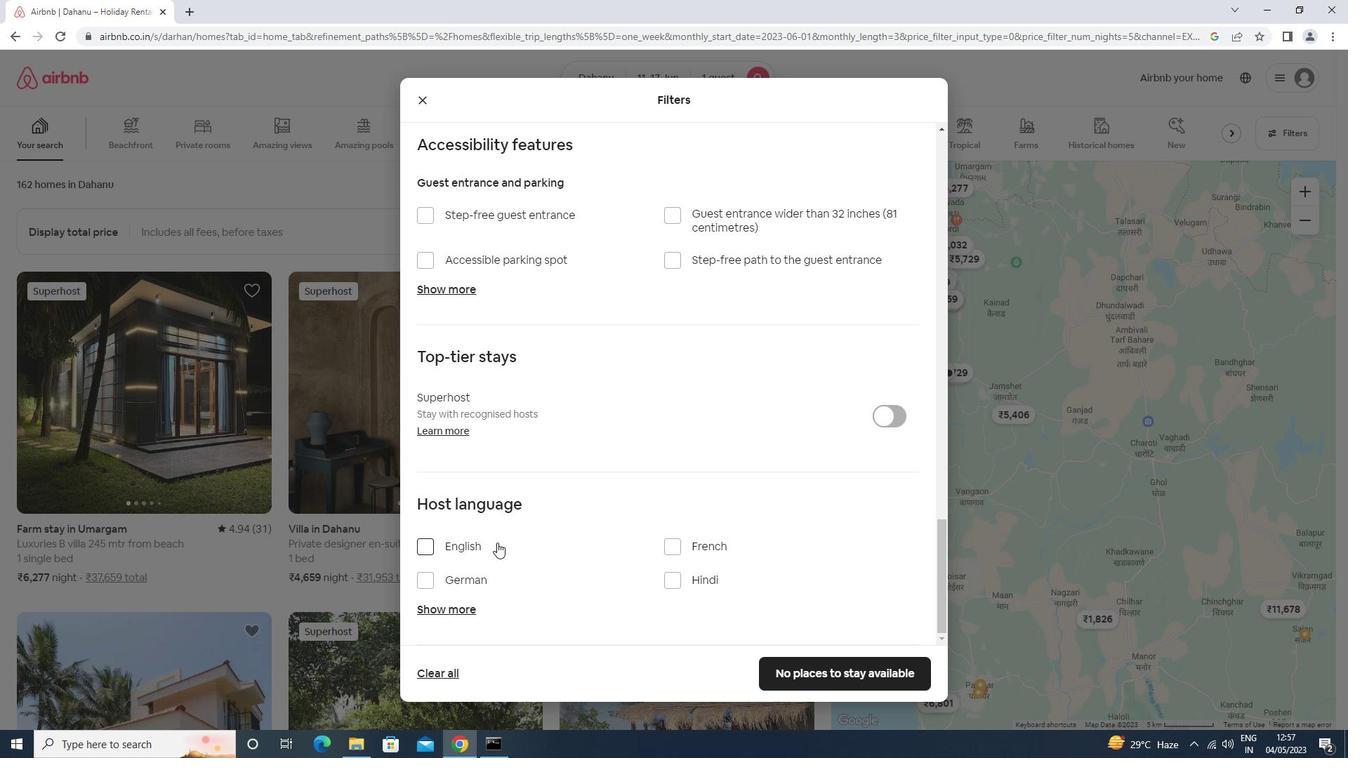 
Action: Mouse pressed left at (481, 538)
Screenshot: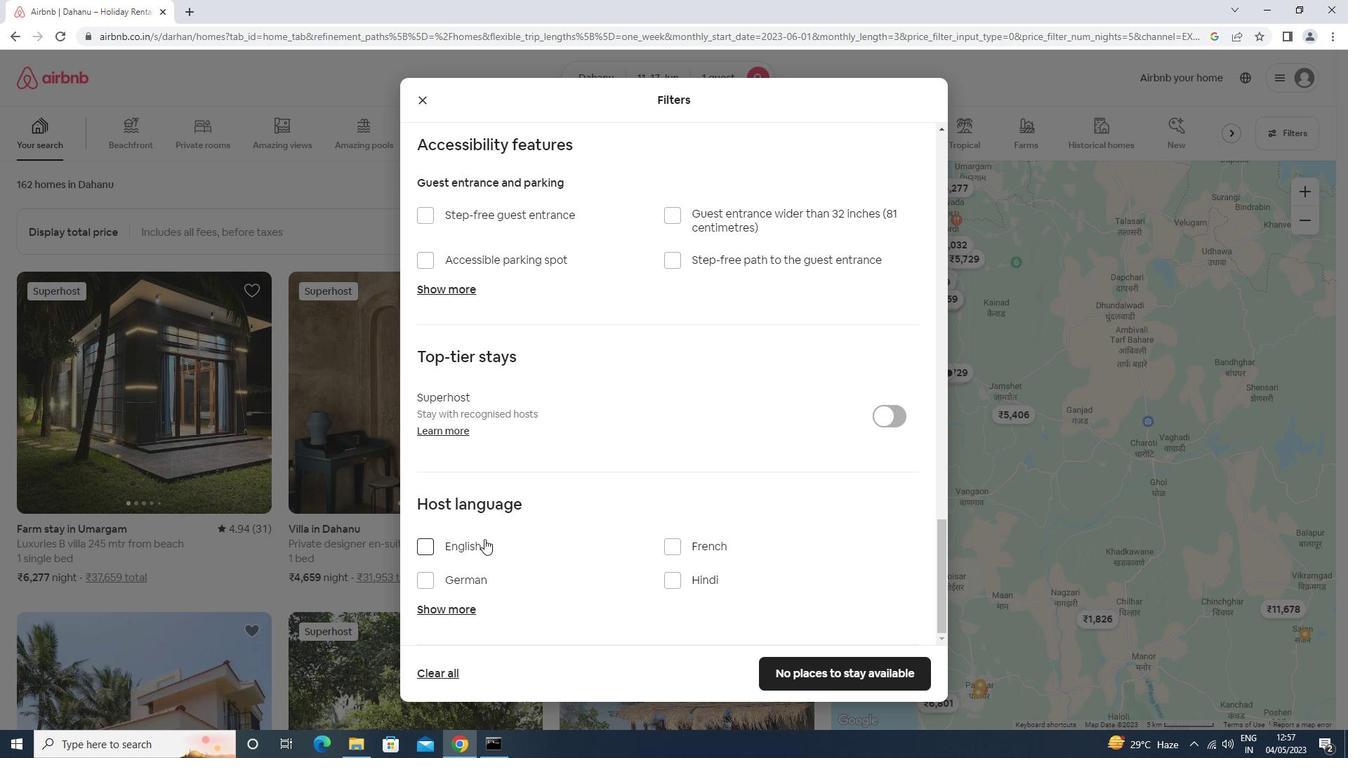 
Action: Mouse moved to (832, 670)
Screenshot: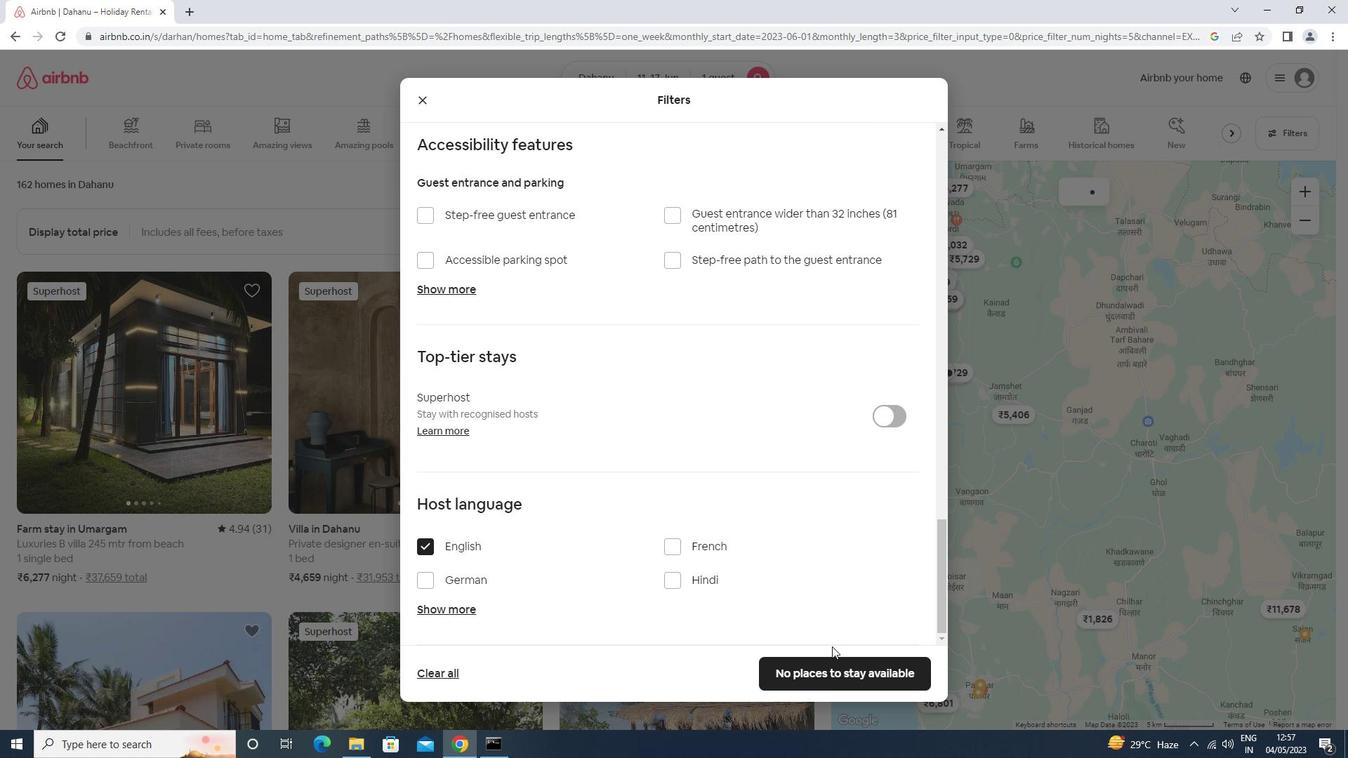 
Action: Mouse pressed left at (832, 670)
Screenshot: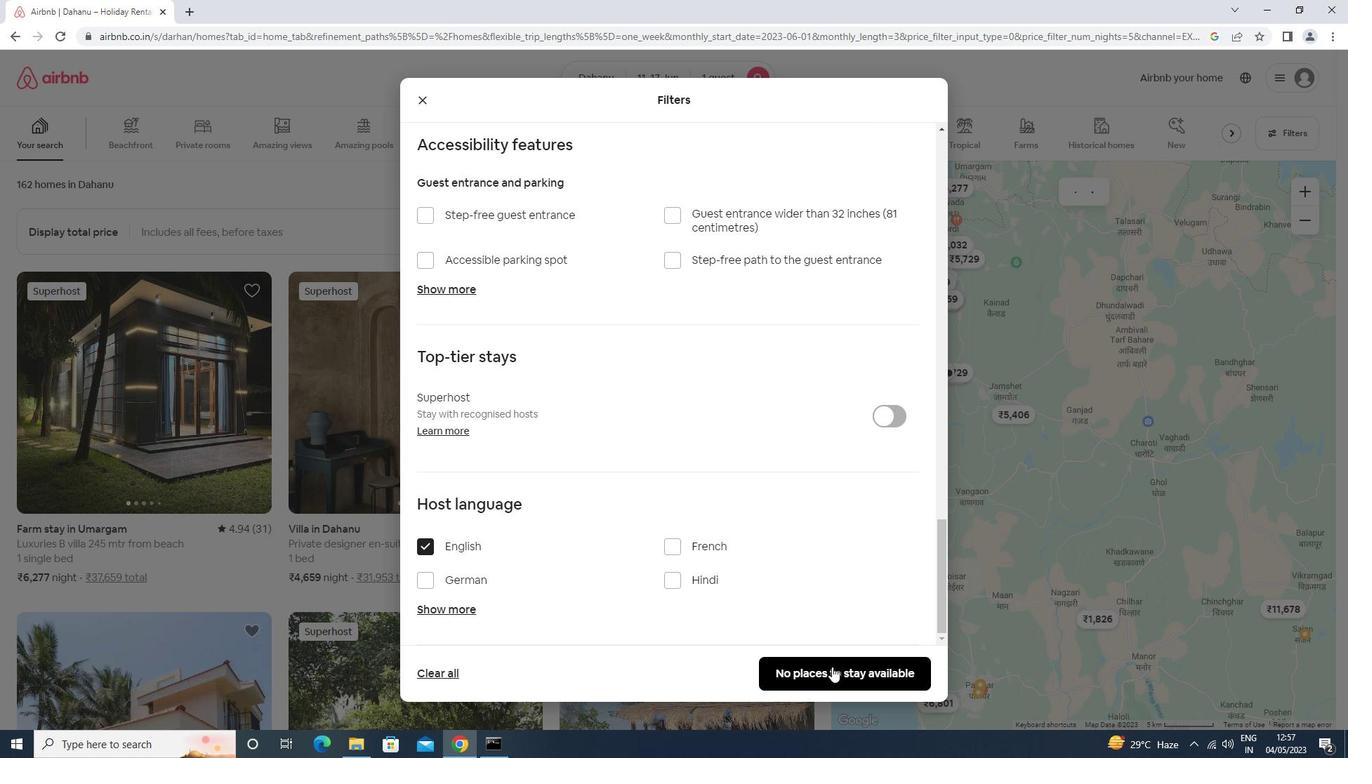 
Action: Mouse moved to (826, 665)
Screenshot: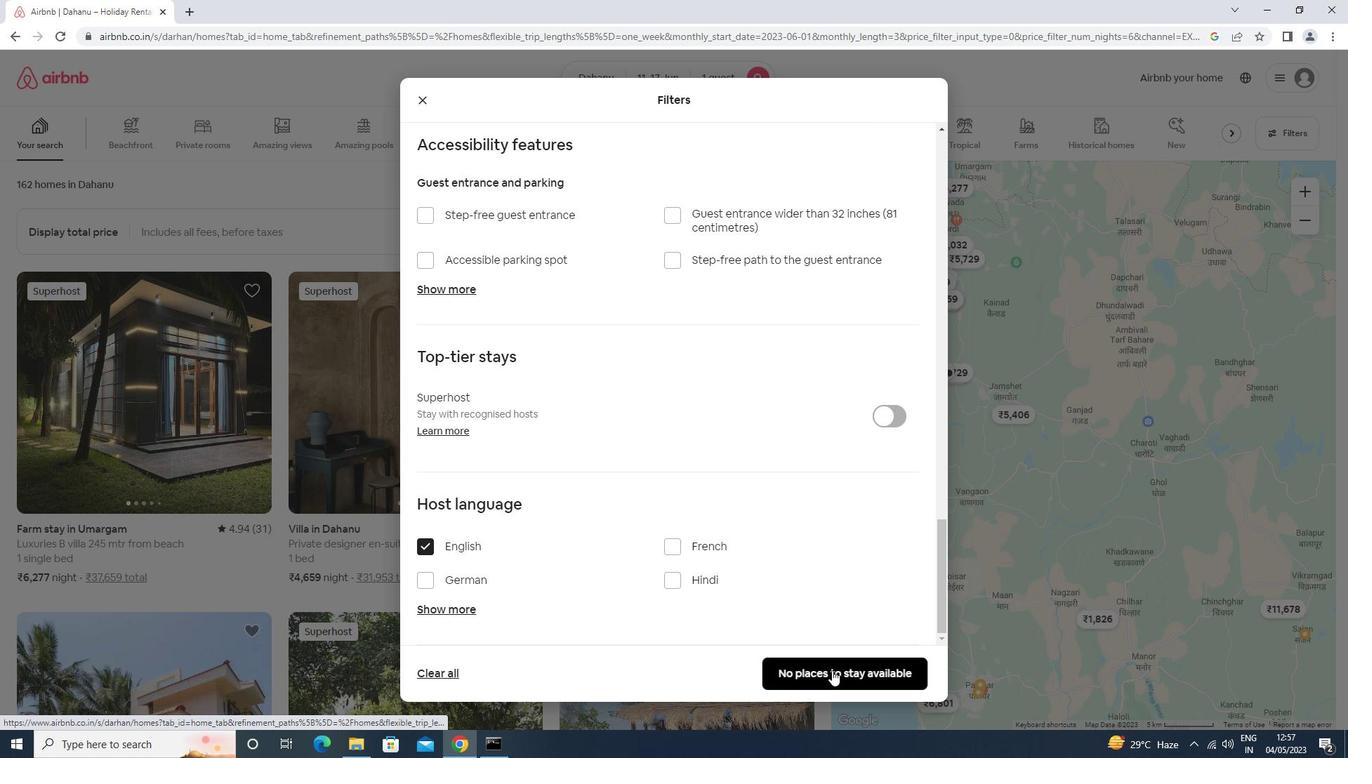 
